 Task: Find connections with filter location Chikodi with filter topic #houseforsalewith filter profile language French with filter current company Lavazza Group with filter school The Doon School with filter industry Cable and Satellite Programming with filter service category Consulting with filter keywords title Front Desk Manager
Action: Mouse moved to (661, 77)
Screenshot: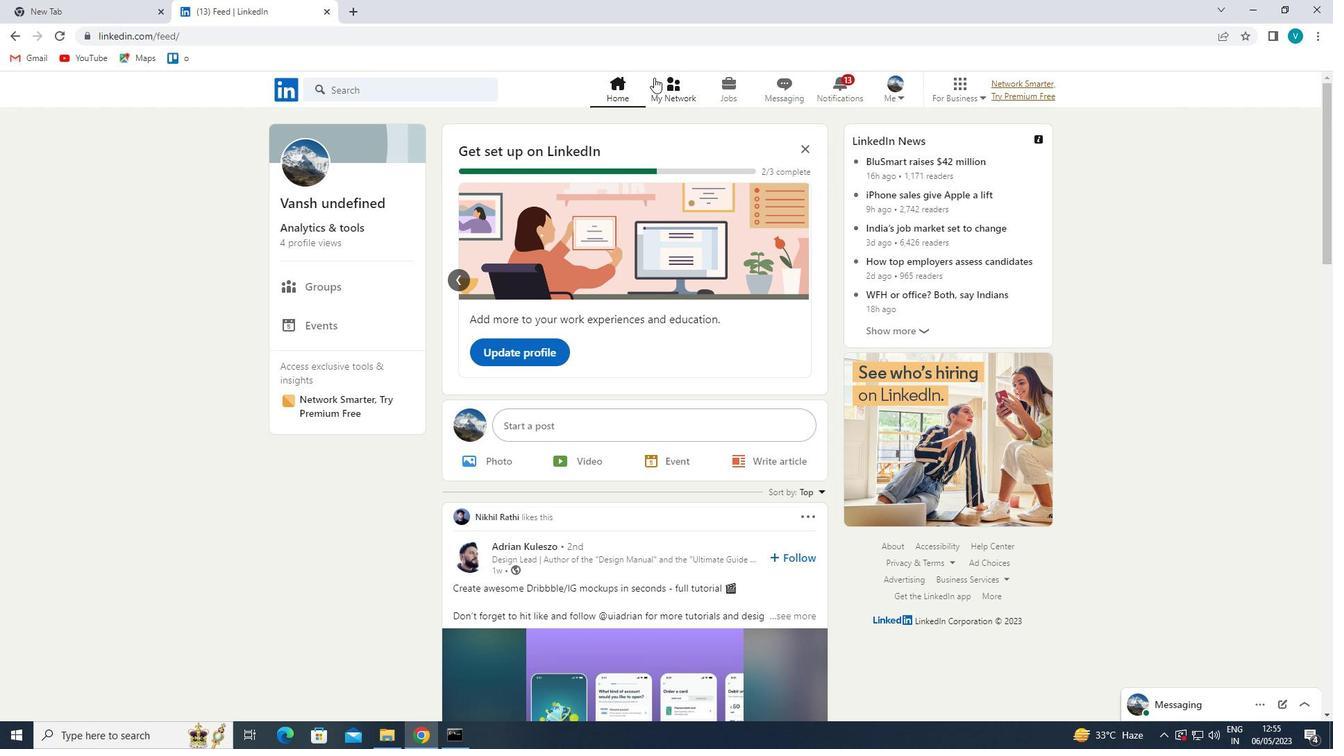 
Action: Mouse pressed left at (661, 77)
Screenshot: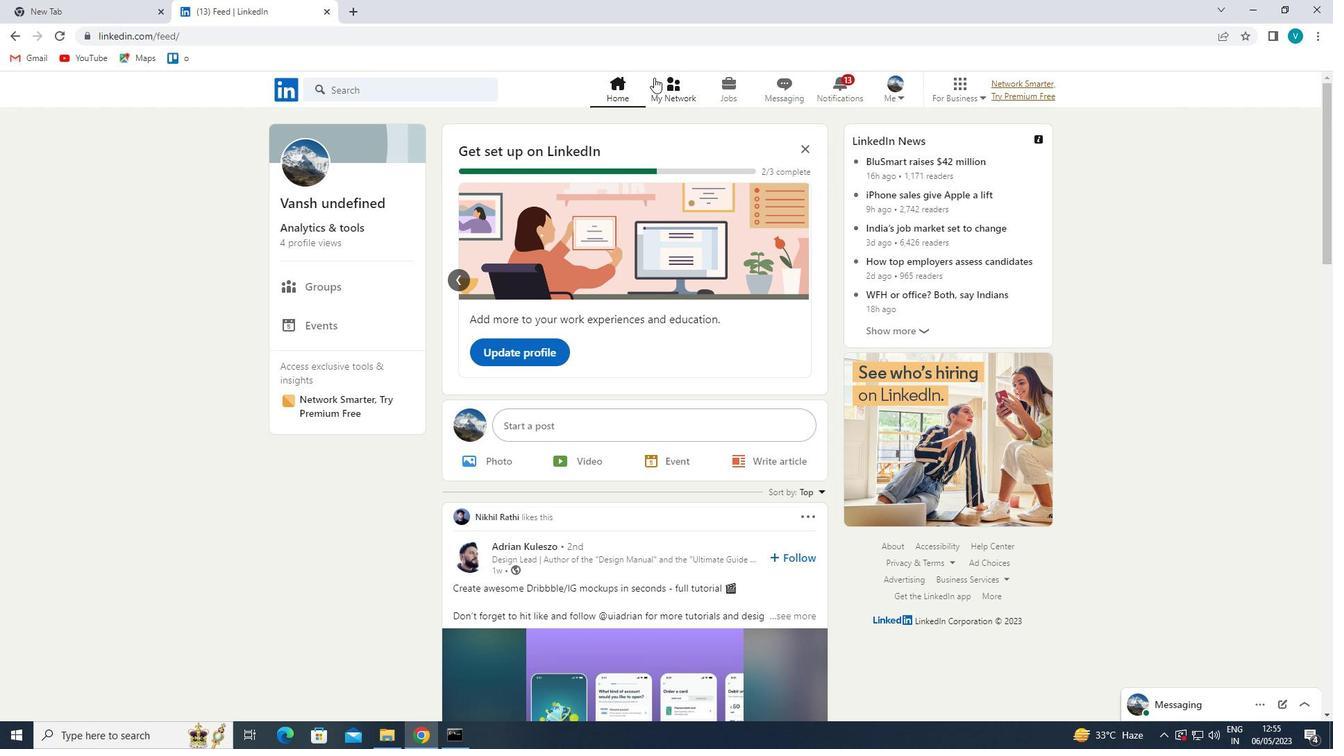 
Action: Mouse moved to (411, 171)
Screenshot: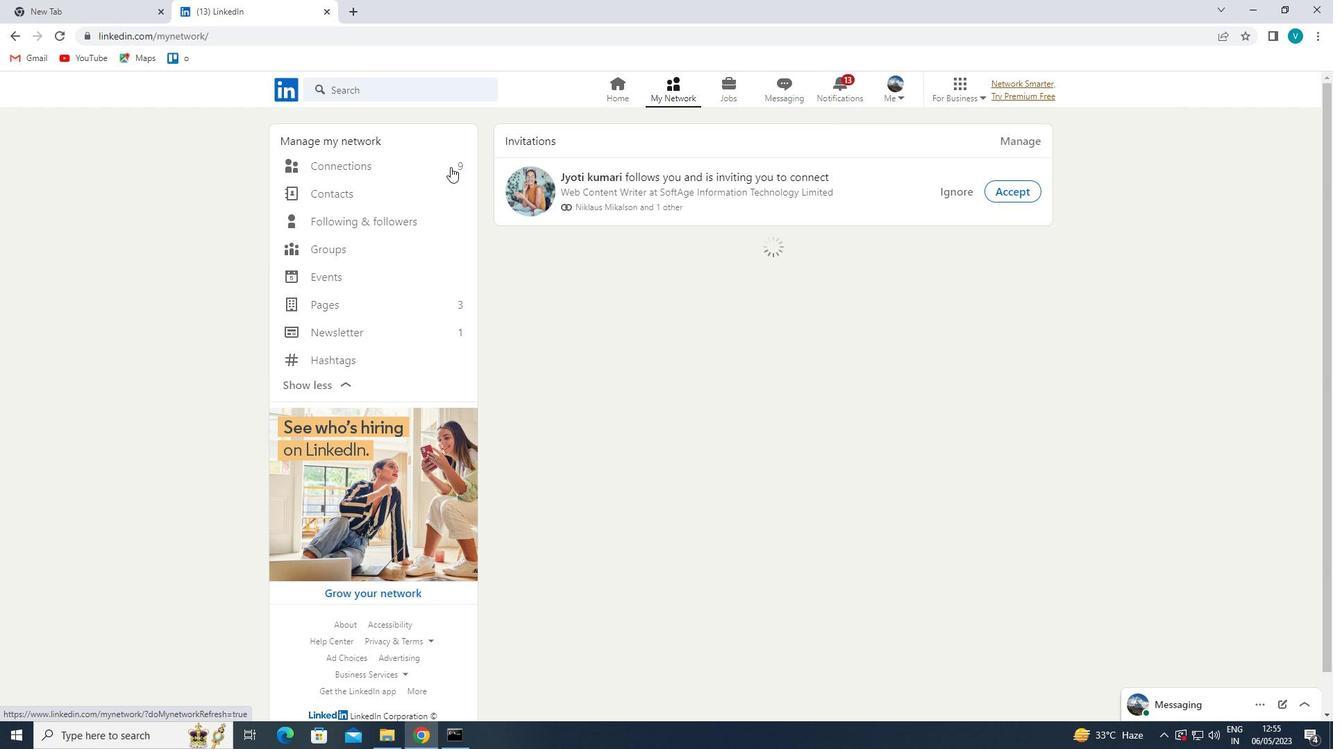 
Action: Mouse pressed left at (411, 171)
Screenshot: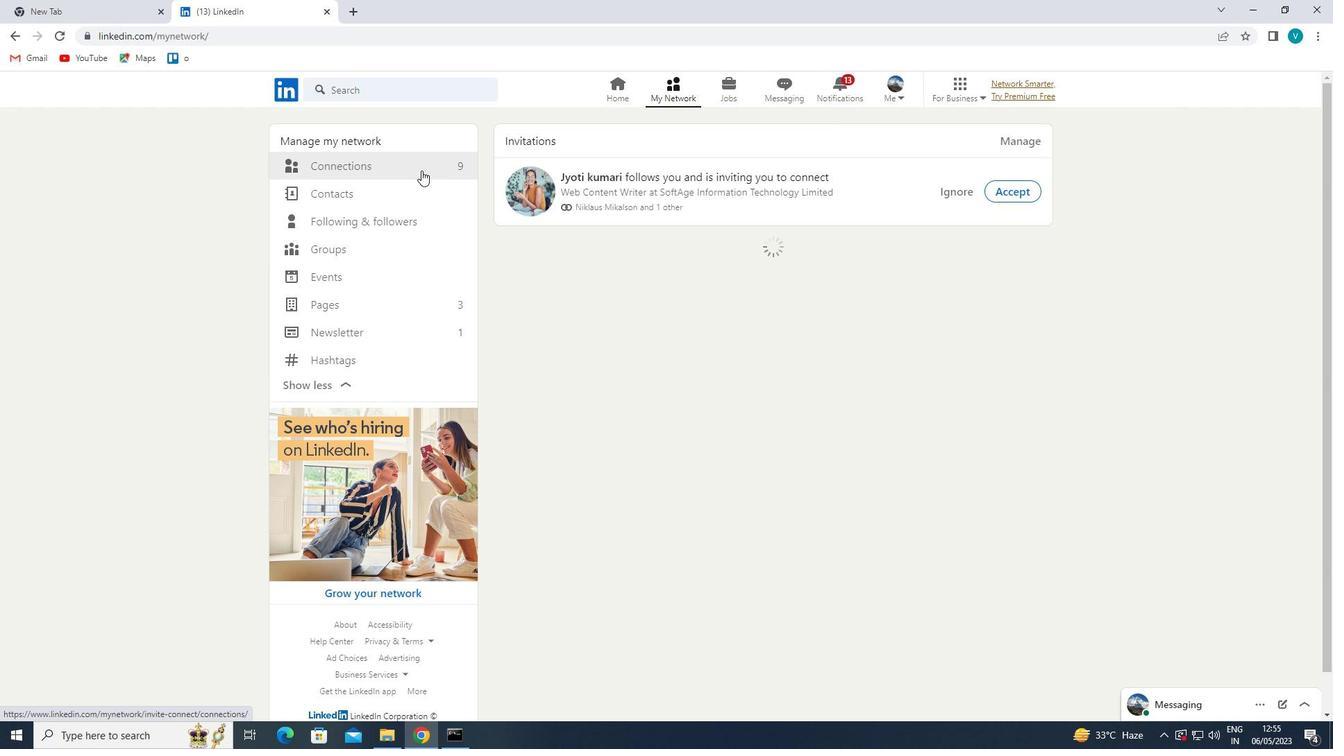 
Action: Mouse moved to (764, 158)
Screenshot: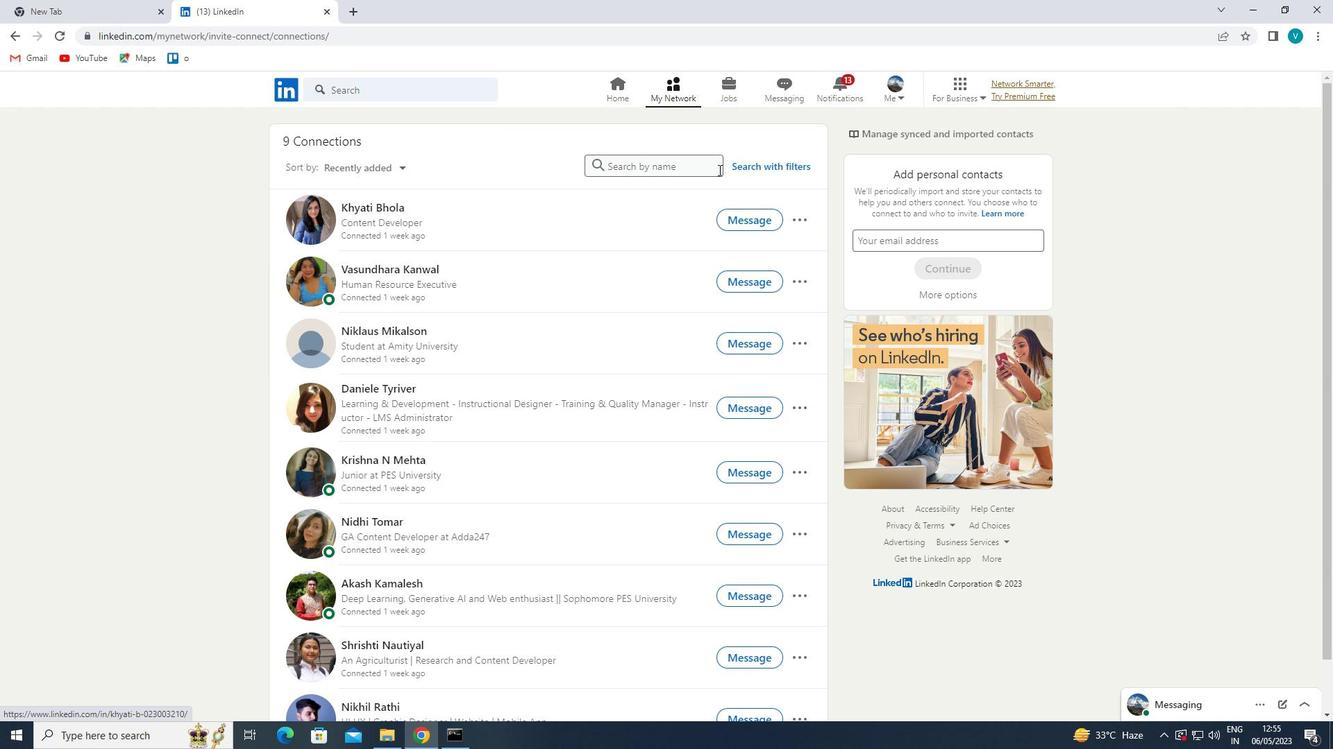 
Action: Mouse pressed left at (764, 158)
Screenshot: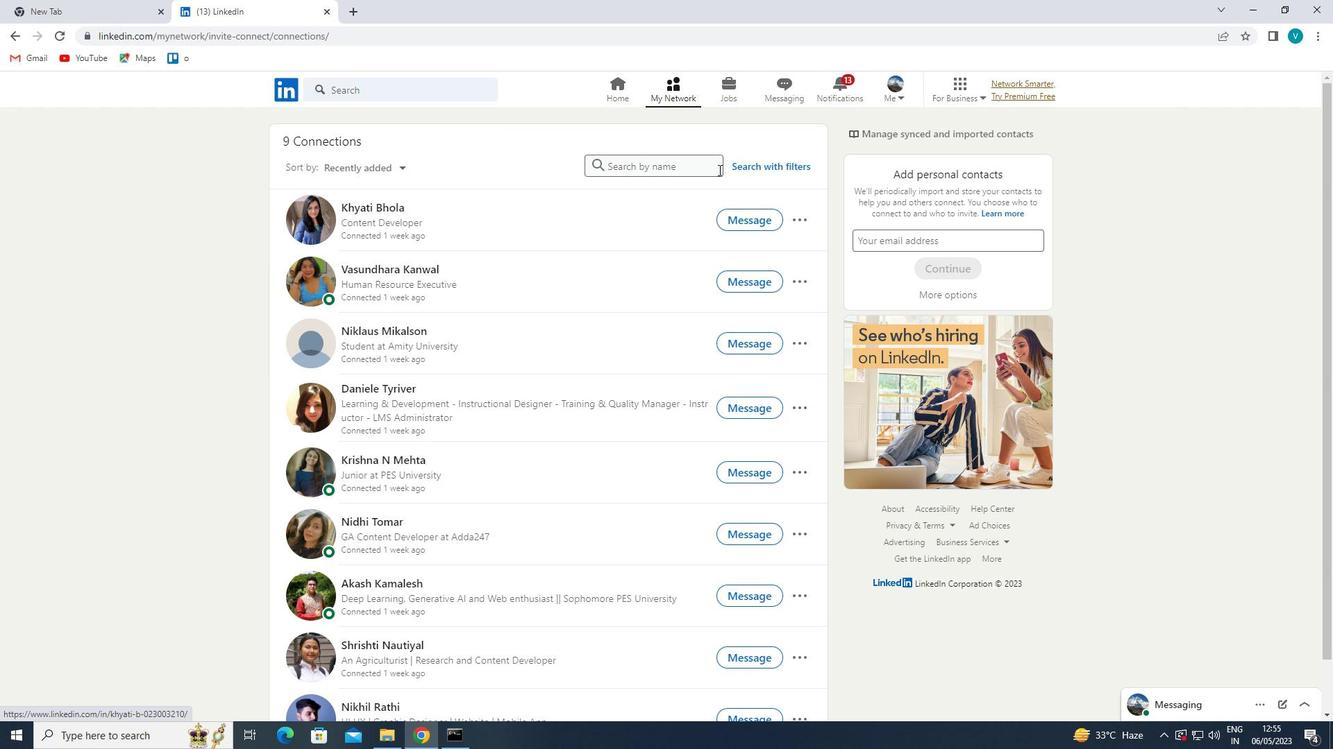 
Action: Mouse moved to (672, 131)
Screenshot: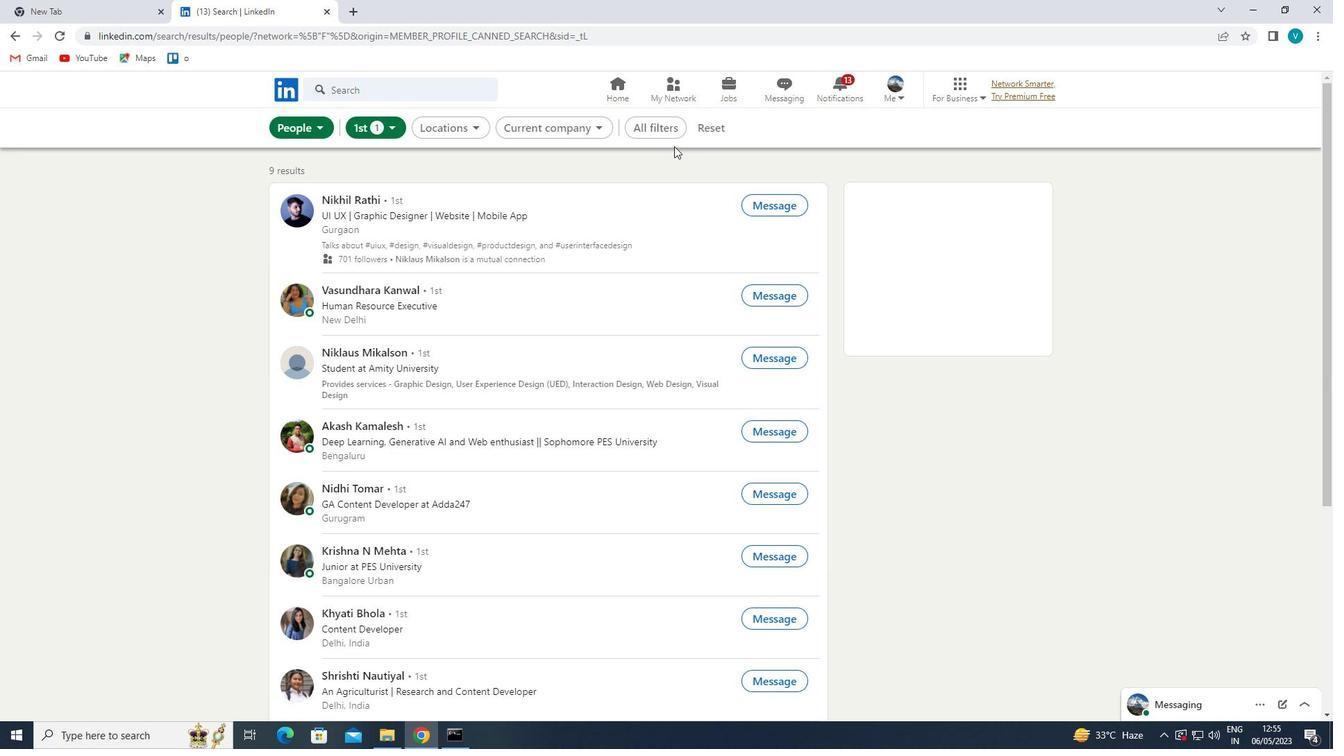 
Action: Mouse pressed left at (672, 131)
Screenshot: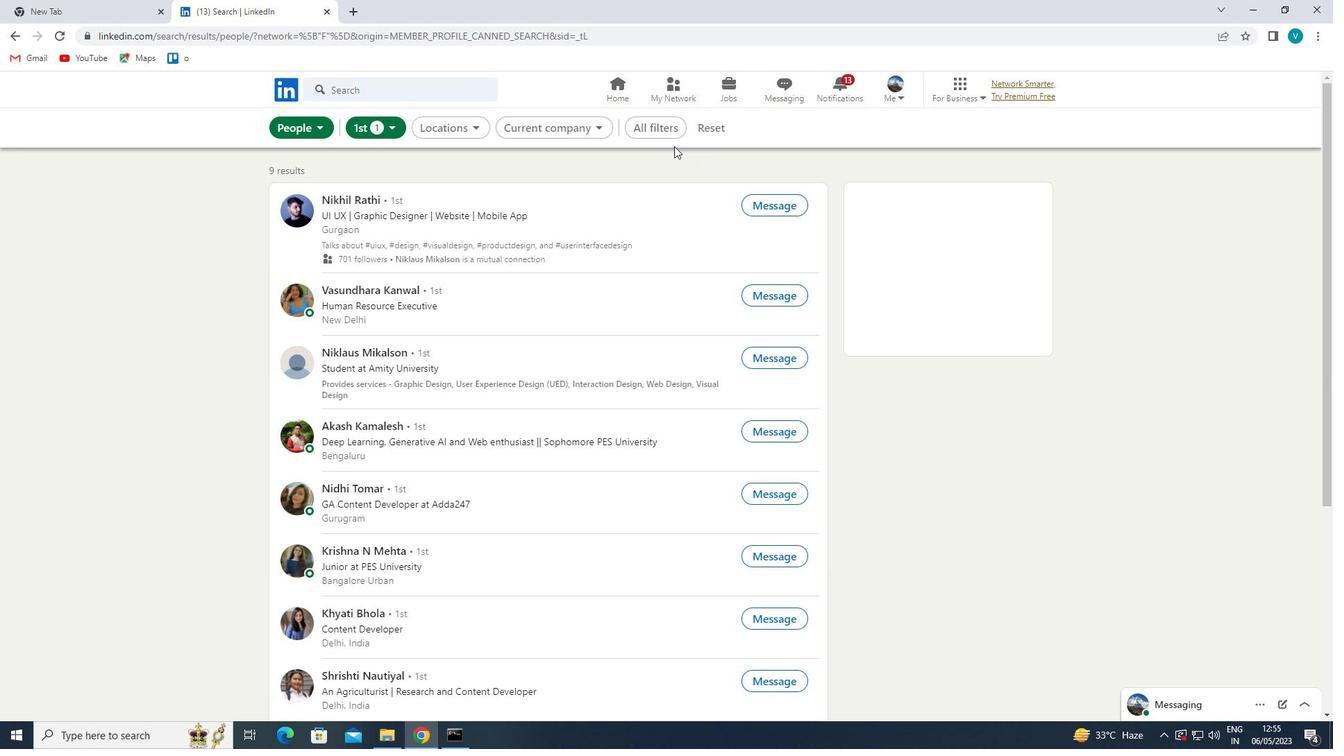 
Action: Mouse moved to (1151, 338)
Screenshot: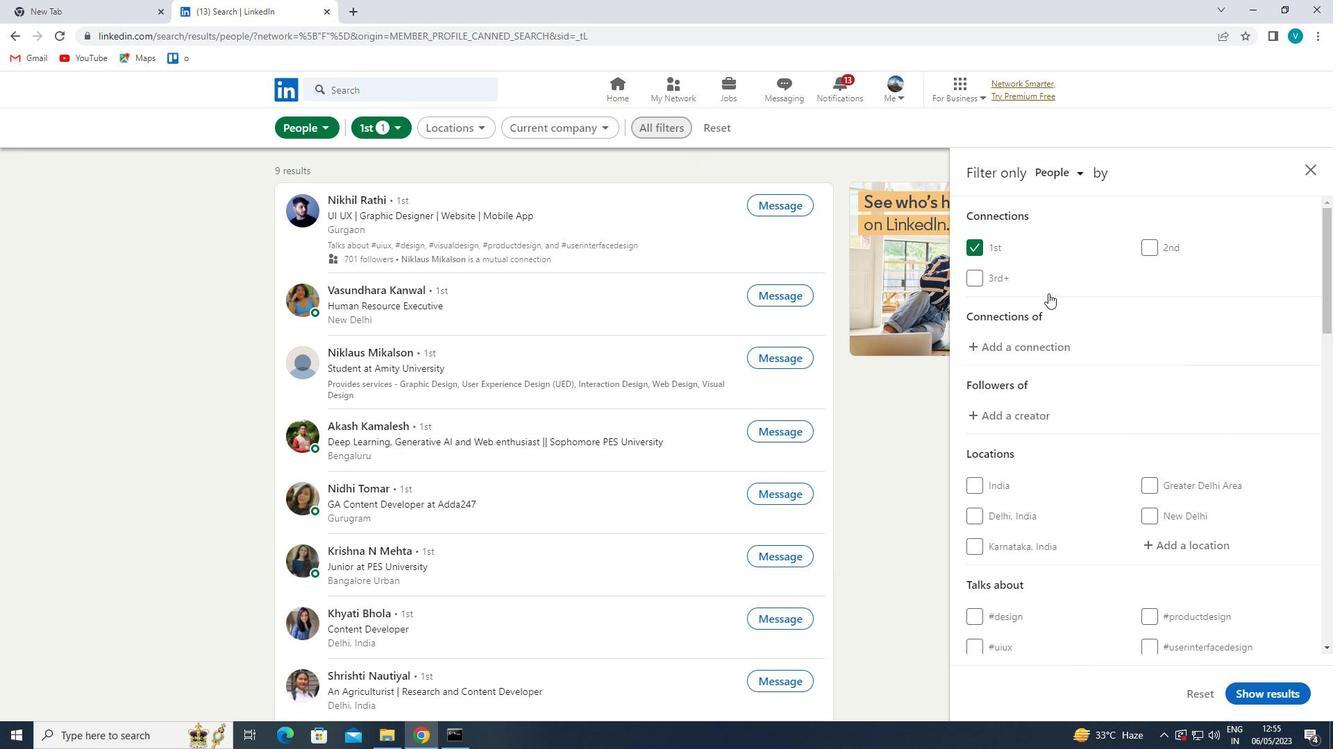 
Action: Mouse scrolled (1151, 338) with delta (0, 0)
Screenshot: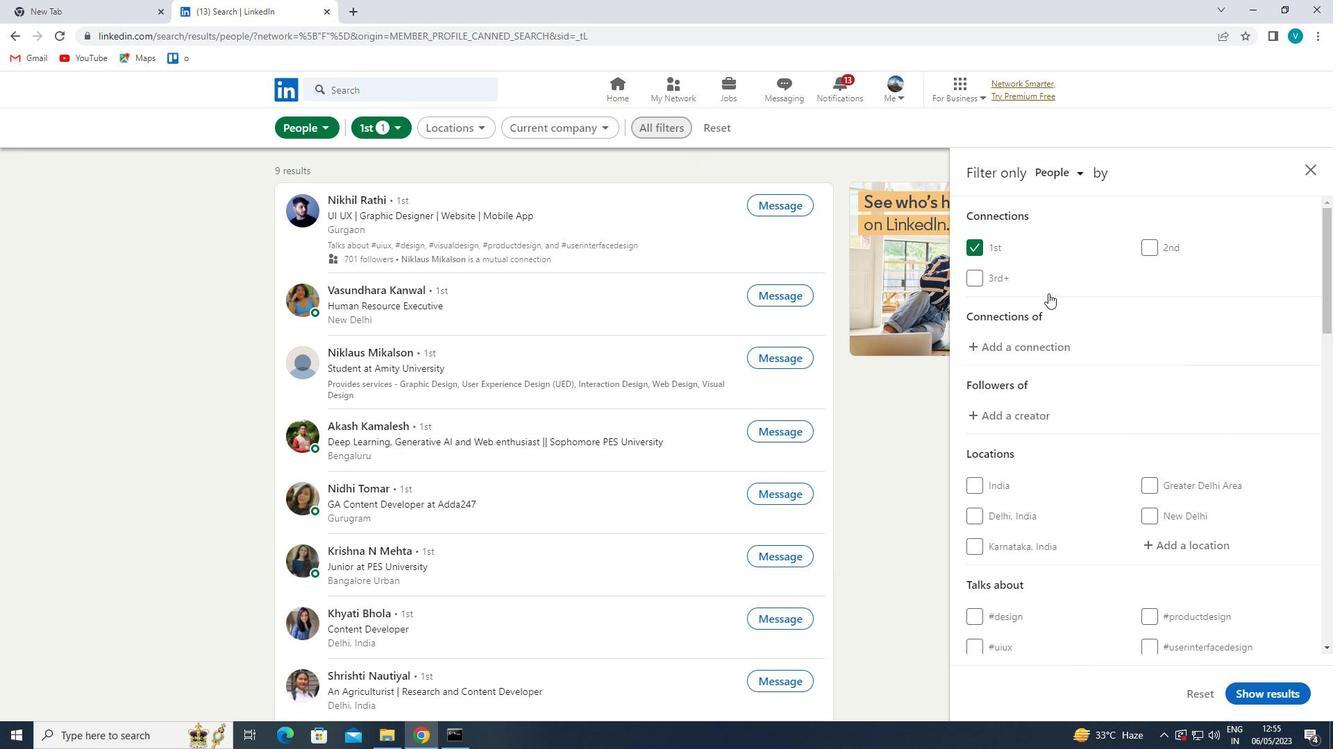 
Action: Mouse scrolled (1151, 338) with delta (0, 0)
Screenshot: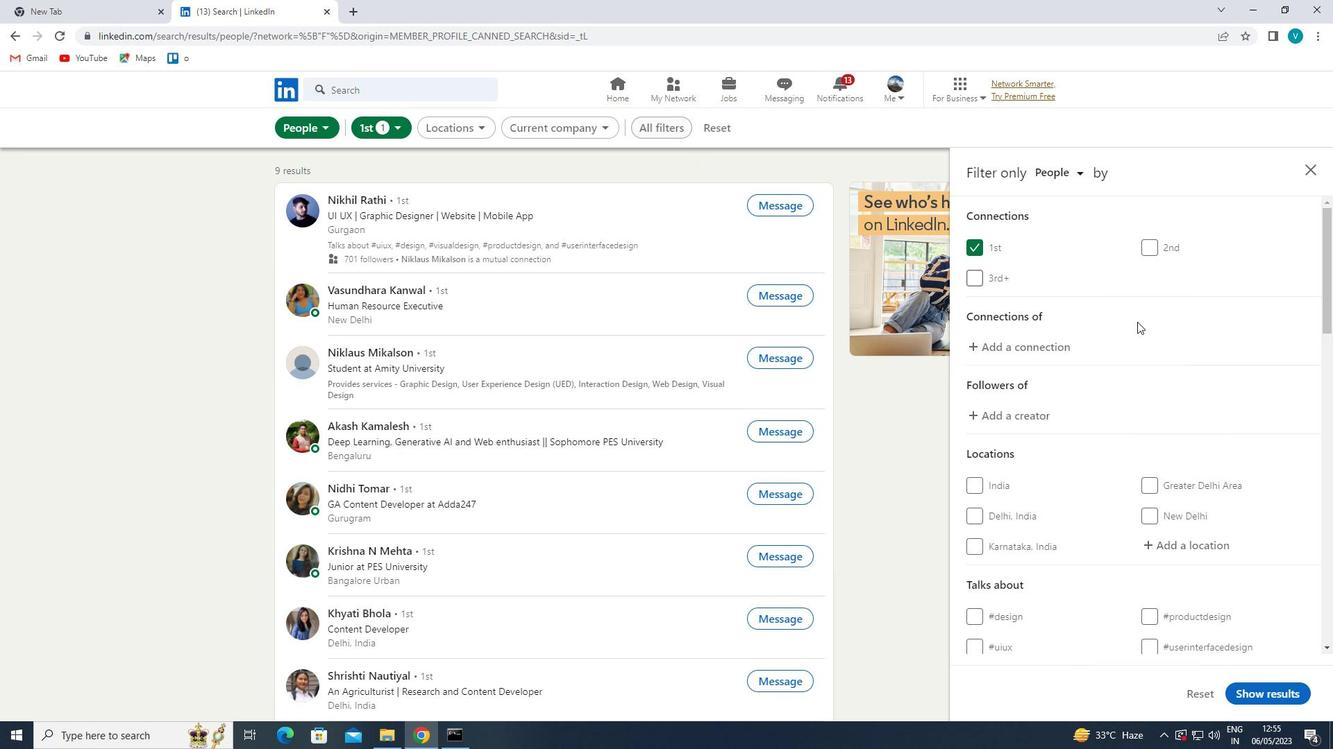 
Action: Mouse moved to (1184, 407)
Screenshot: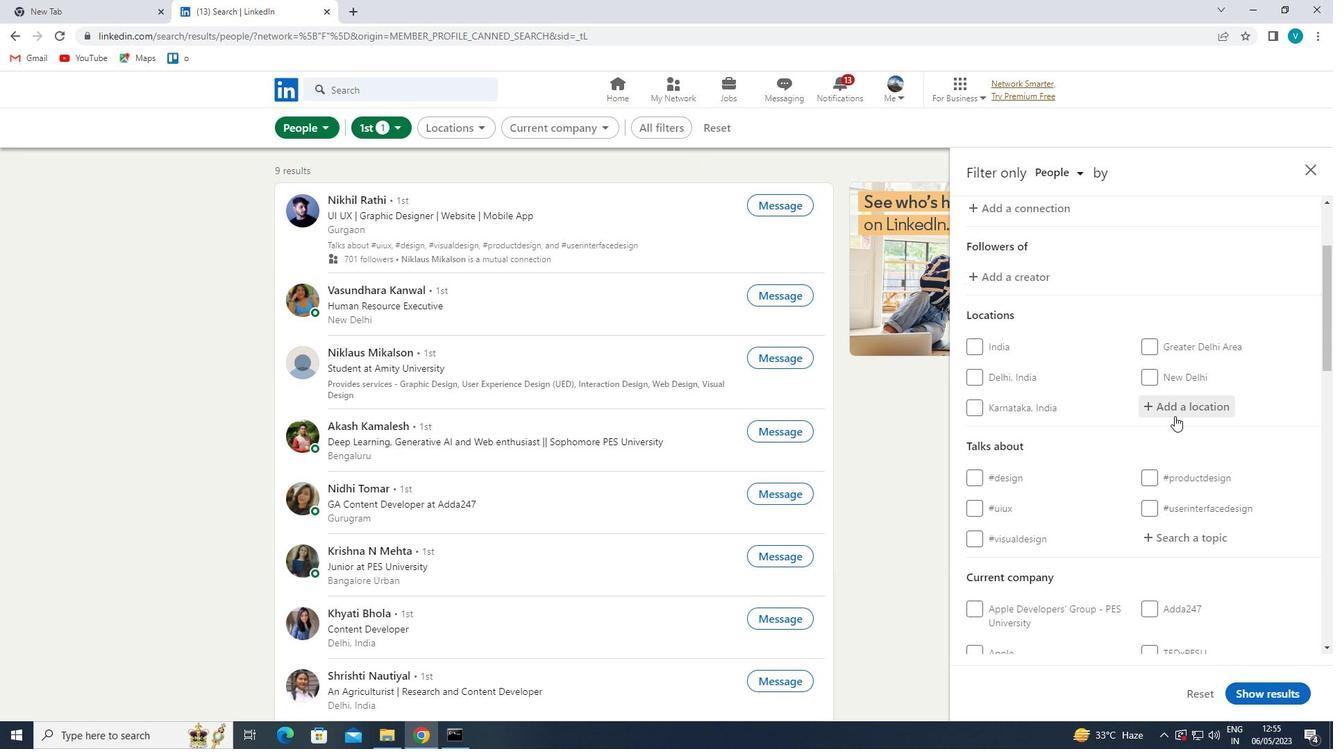 
Action: Mouse pressed left at (1184, 407)
Screenshot: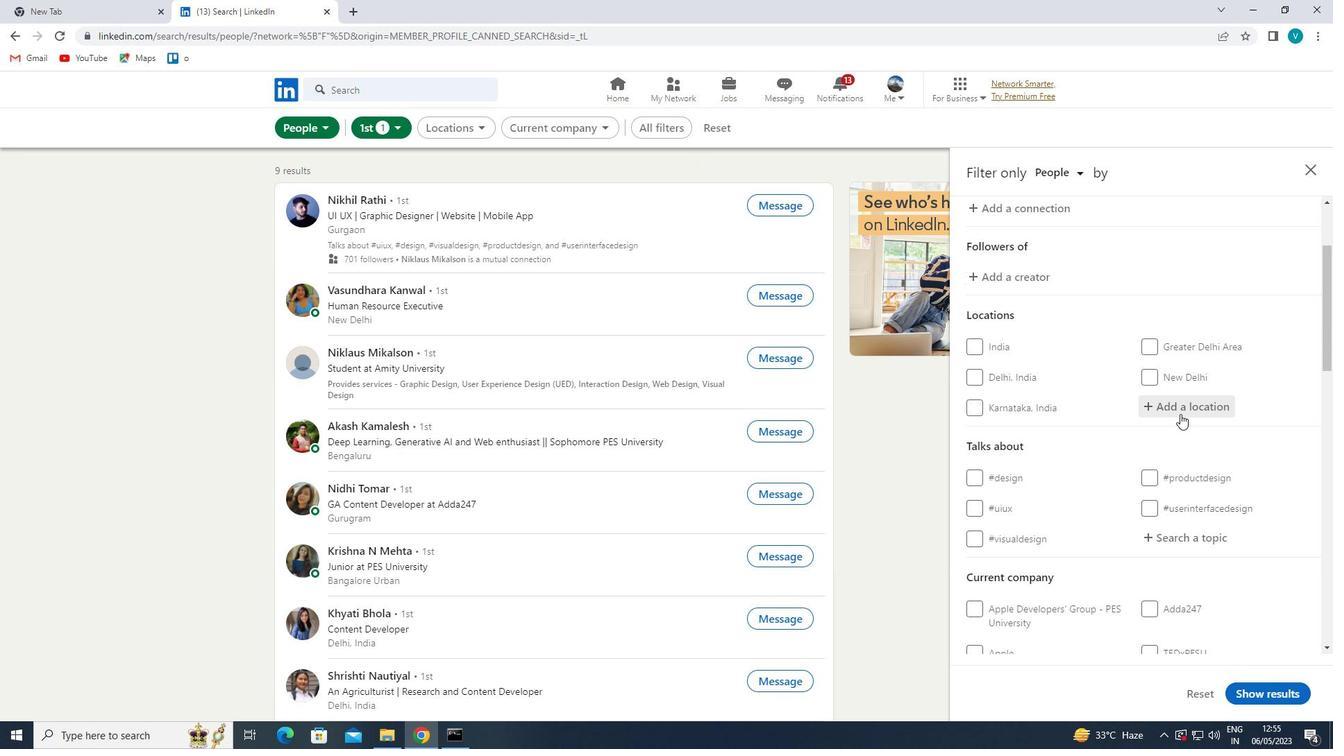 
Action: Mouse moved to (1164, 414)
Screenshot: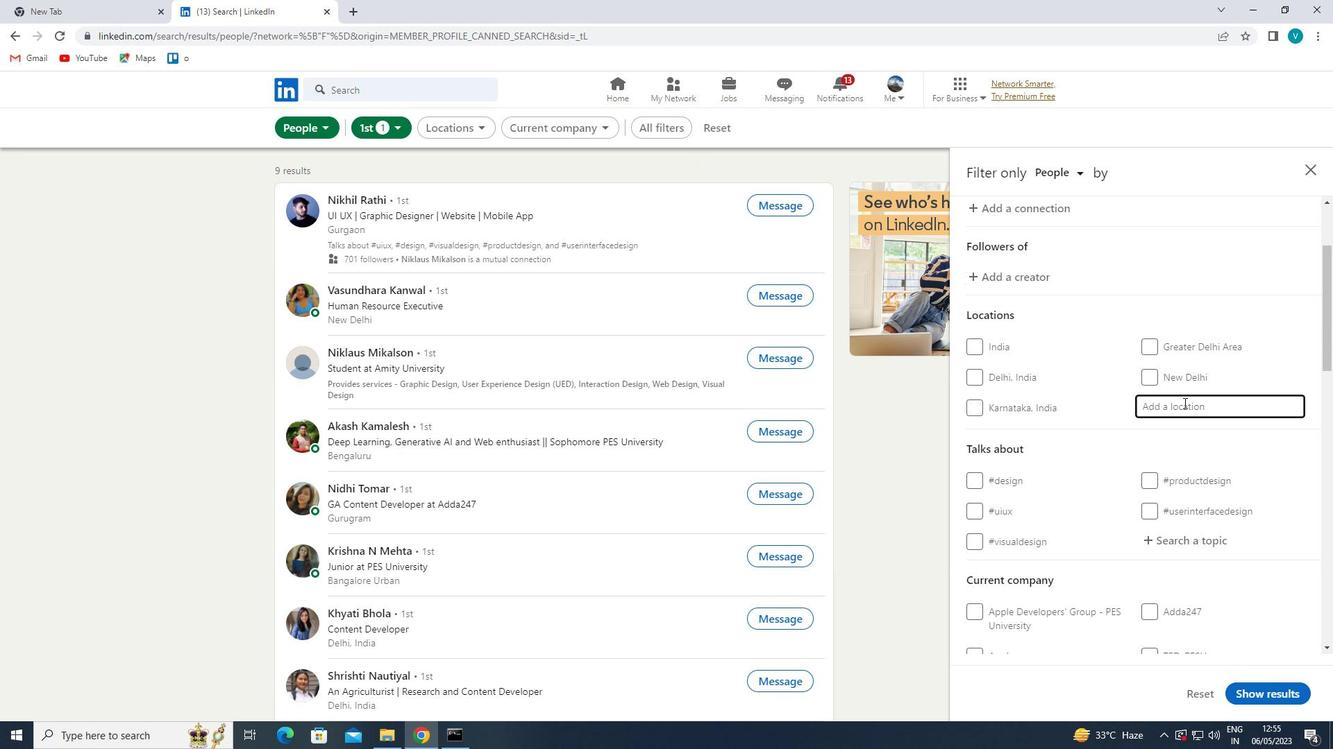 
Action: Key pressed <Key.shift>
Screenshot: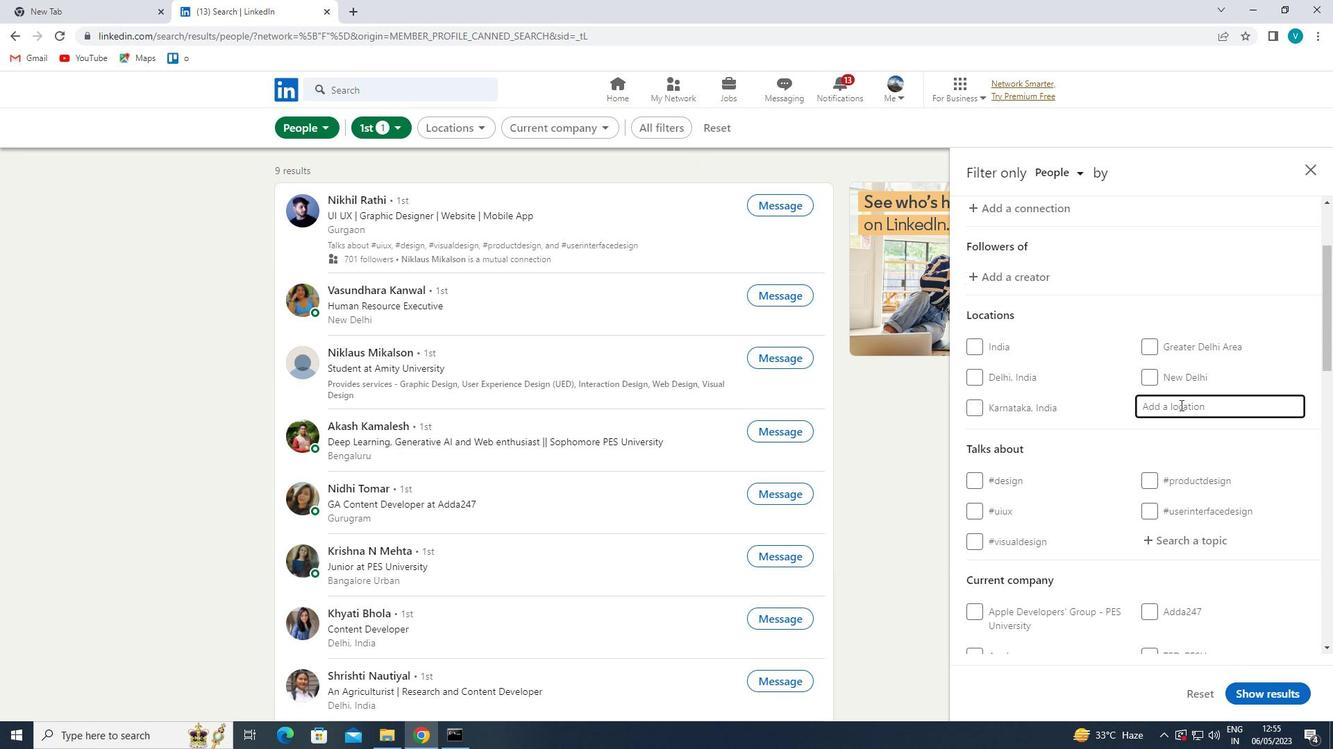 
Action: Mouse moved to (1159, 417)
Screenshot: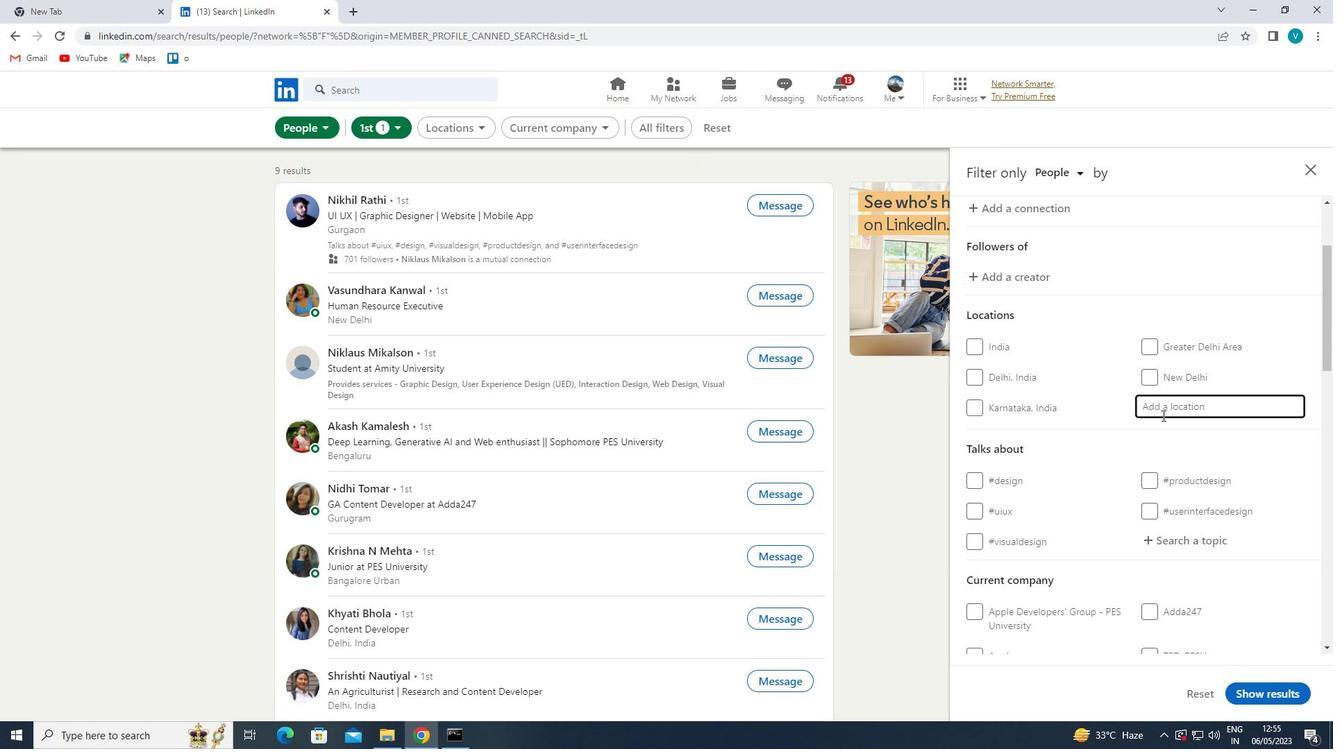 
Action: Key pressed CHIKODI
Screenshot: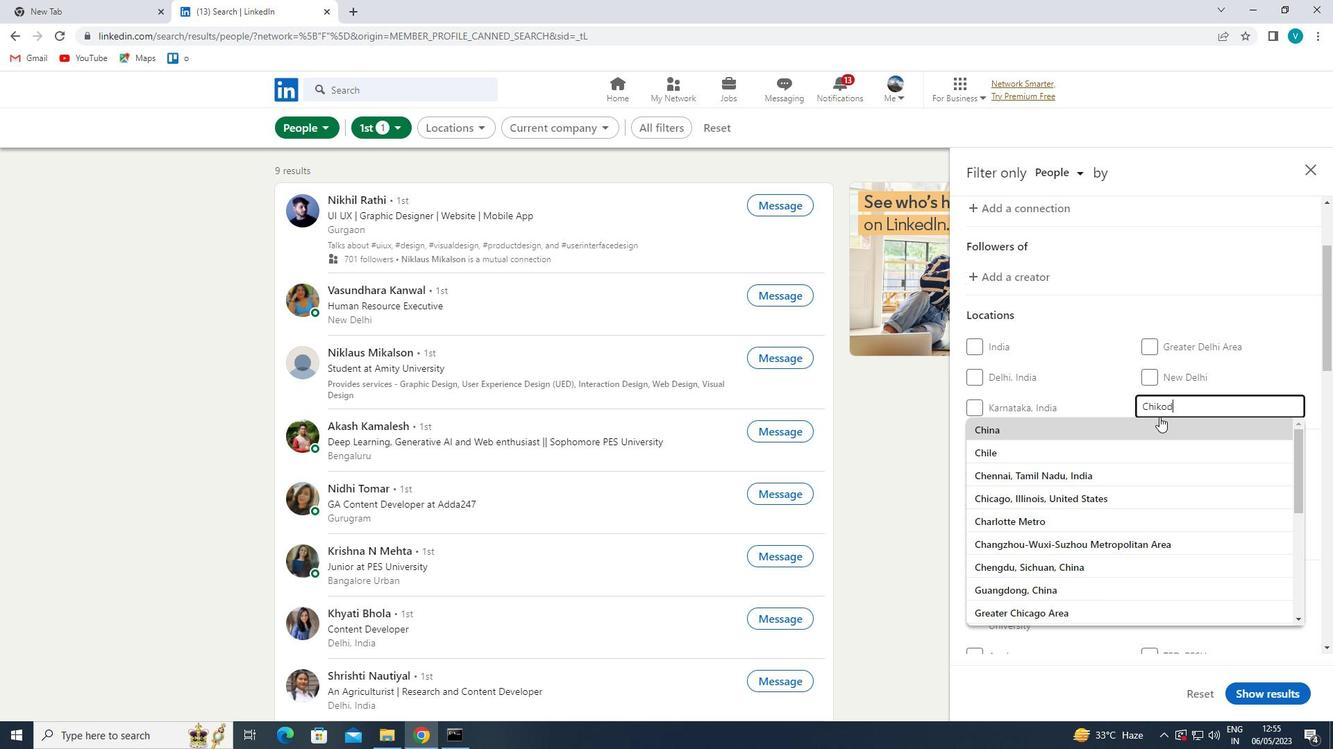
Action: Mouse moved to (1149, 423)
Screenshot: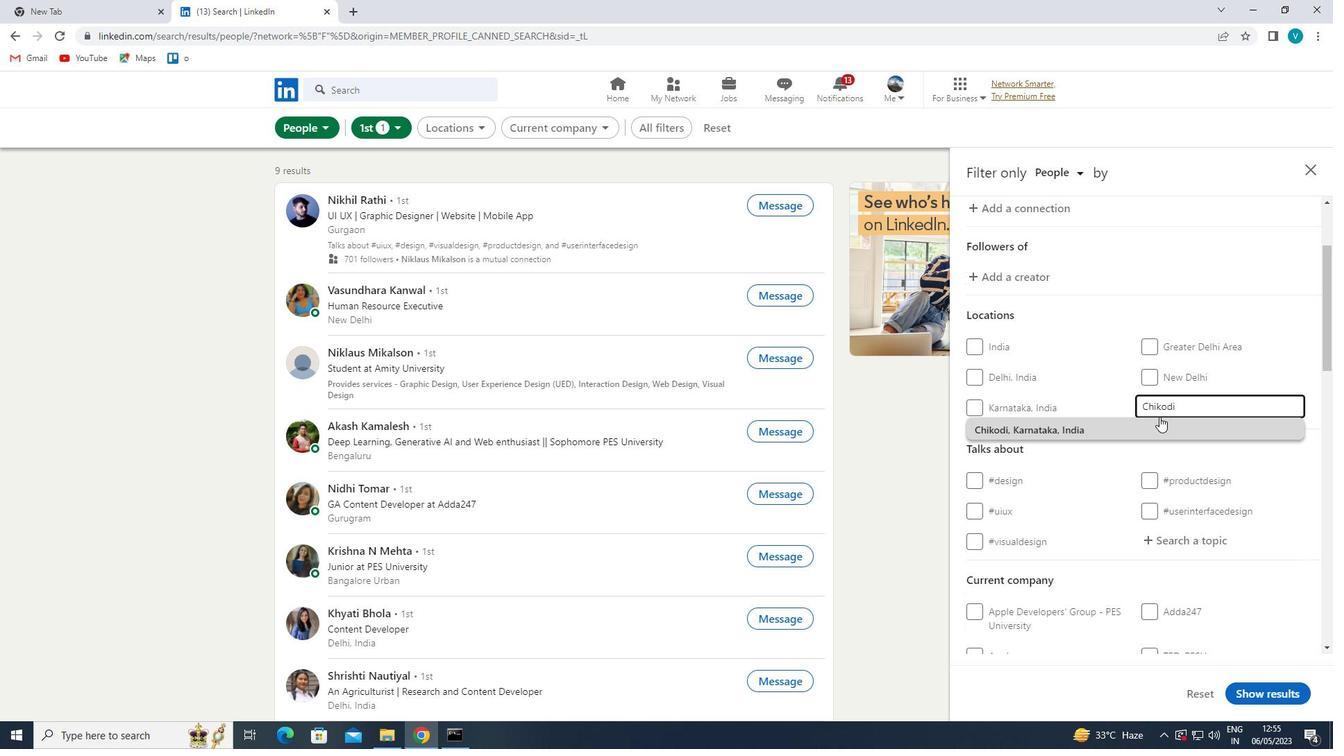 
Action: Mouse pressed left at (1149, 423)
Screenshot: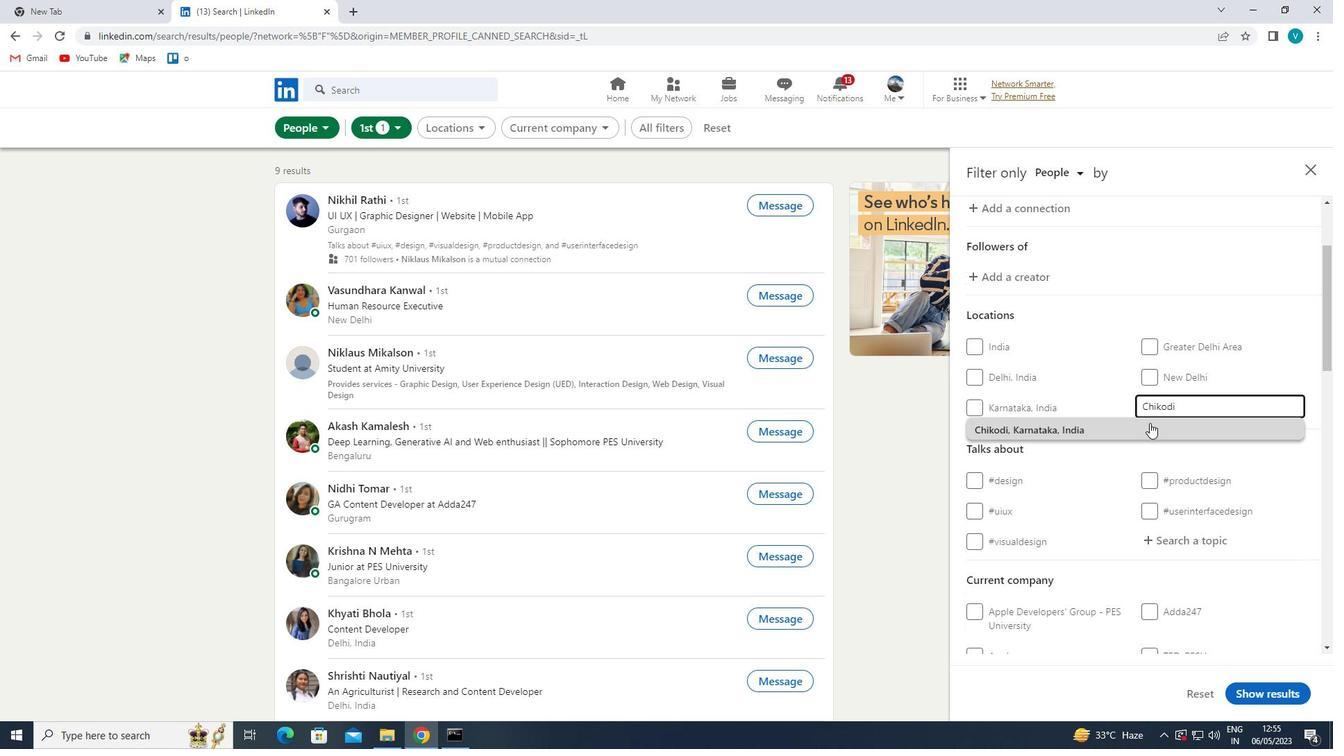 
Action: Mouse moved to (1149, 424)
Screenshot: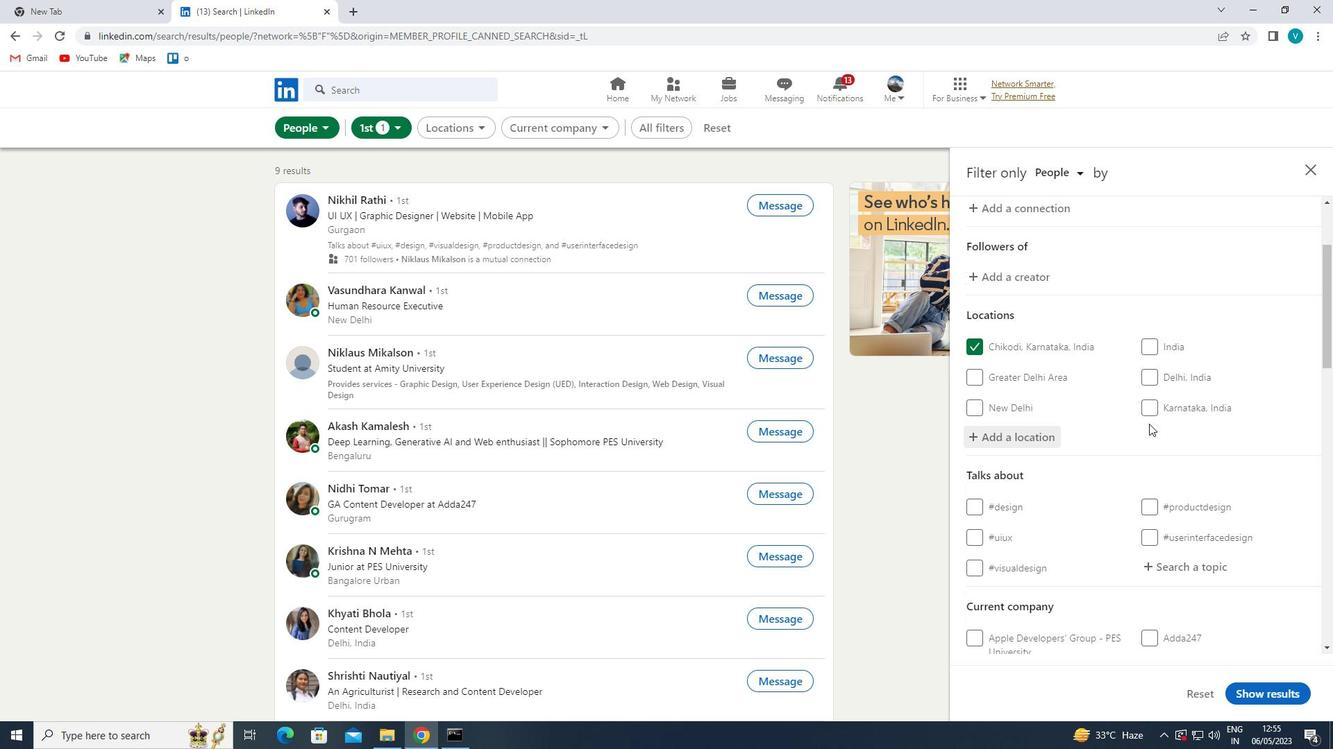 
Action: Mouse scrolled (1149, 423) with delta (0, 0)
Screenshot: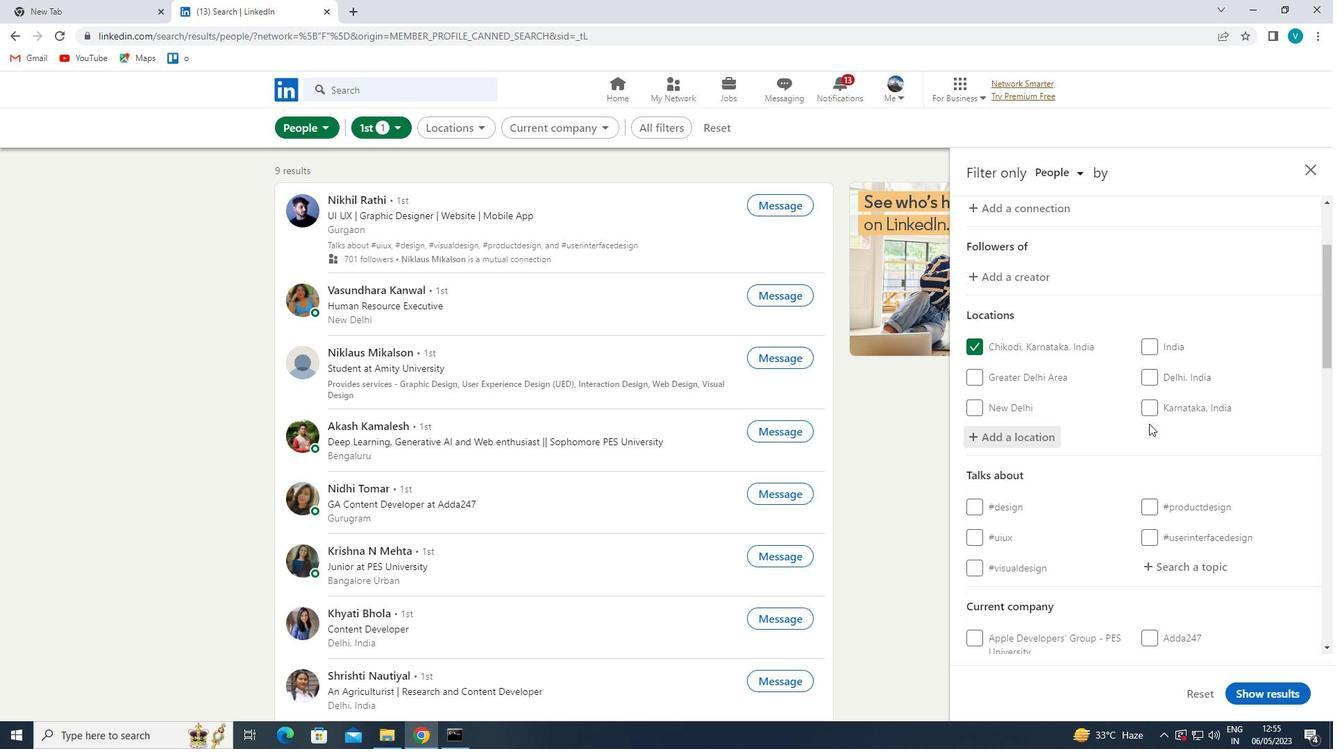 
Action: Mouse moved to (1148, 424)
Screenshot: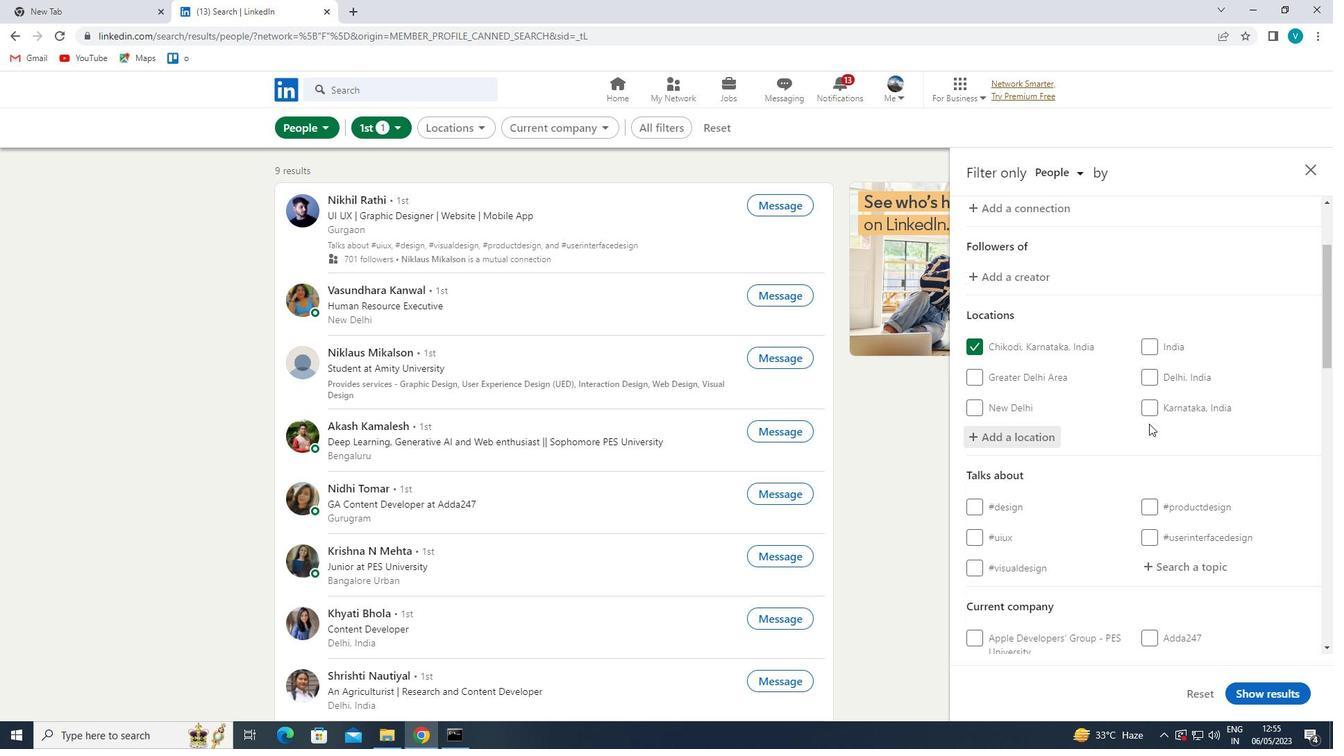 
Action: Mouse scrolled (1148, 423) with delta (0, 0)
Screenshot: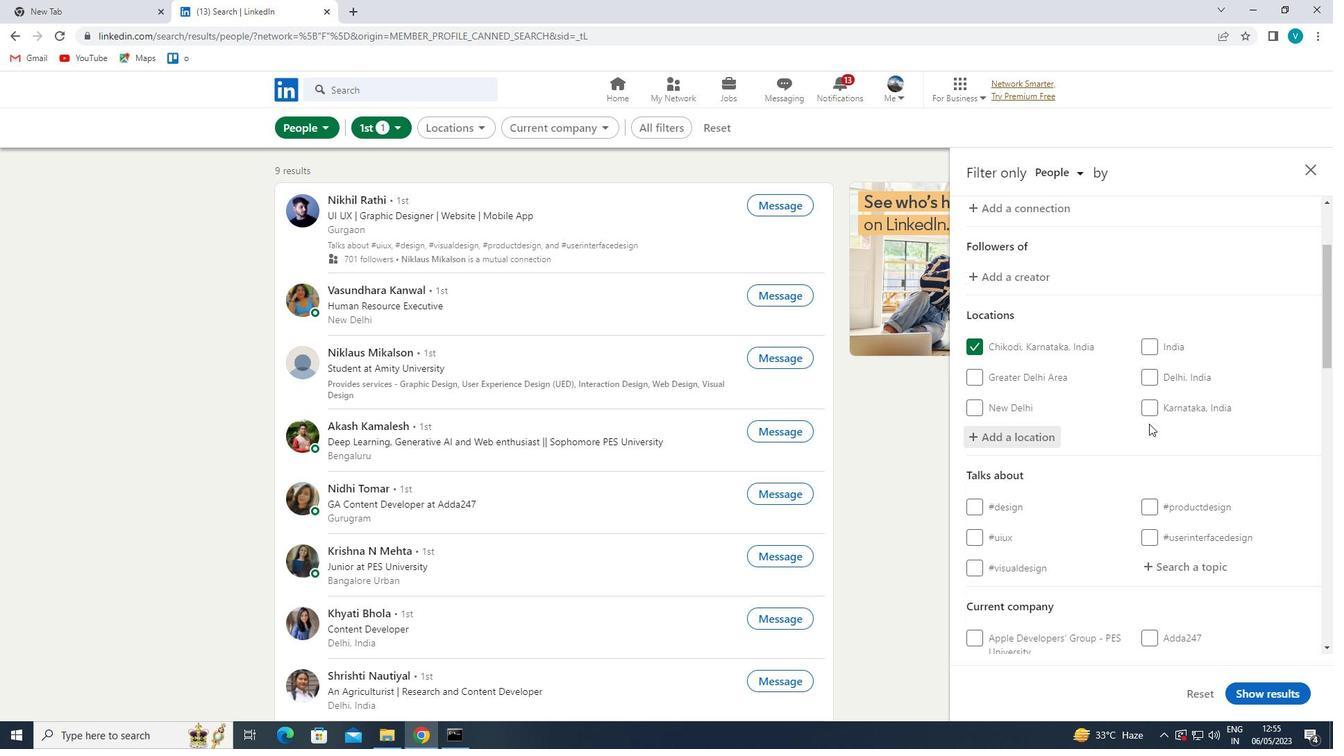 
Action: Mouse moved to (1179, 418)
Screenshot: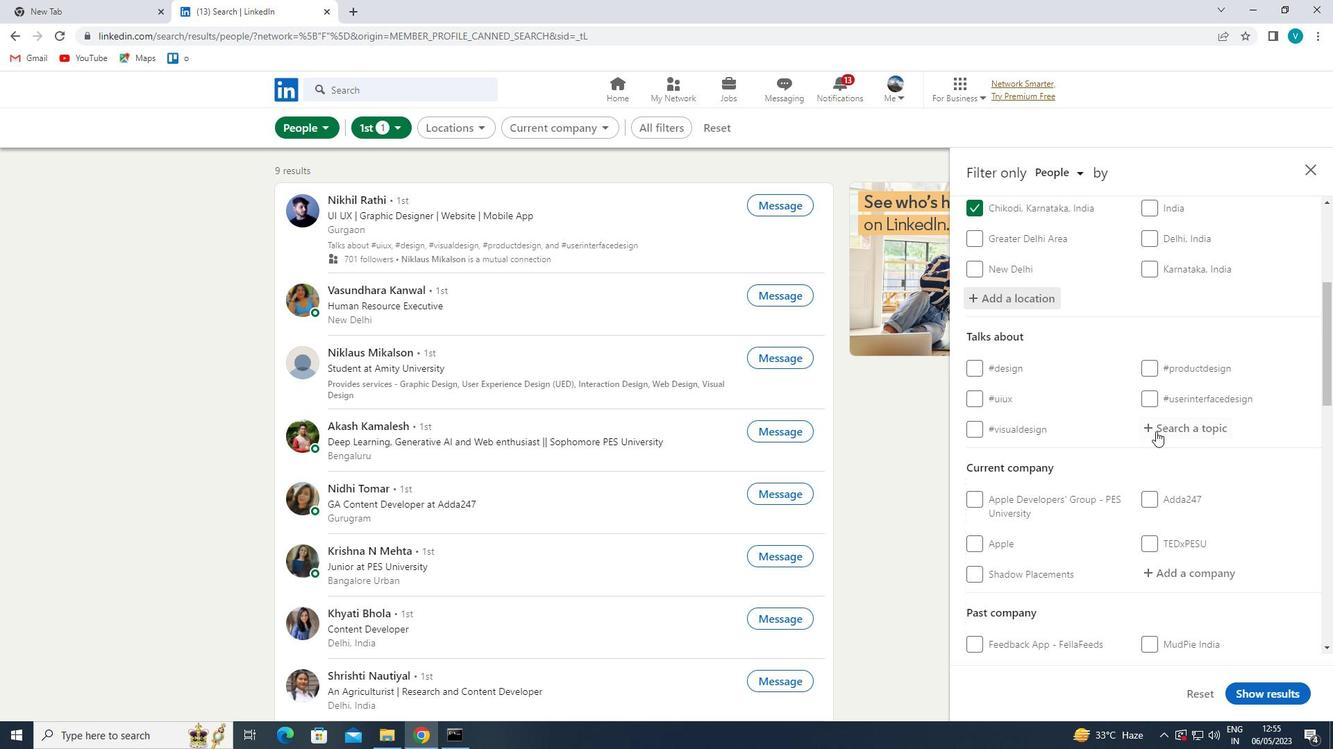 
Action: Mouse pressed left at (1179, 418)
Screenshot: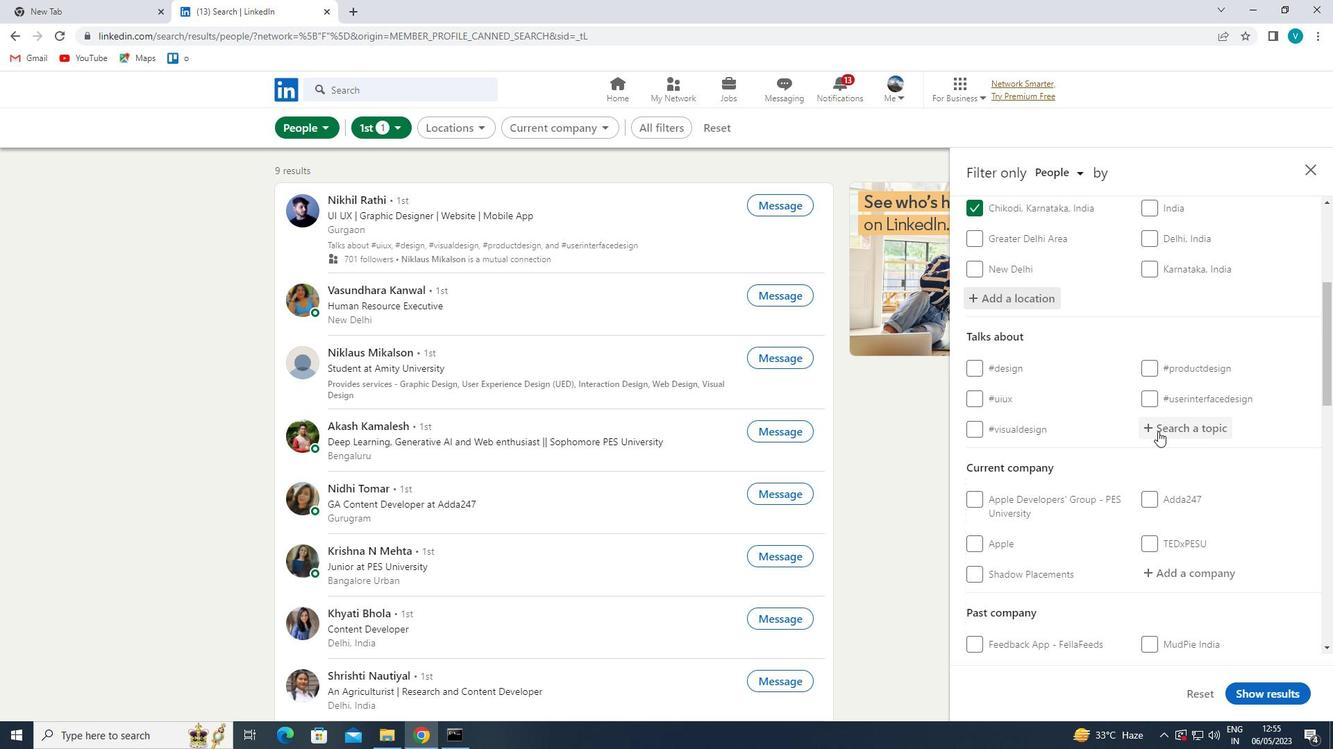 
Action: Mouse moved to (1175, 421)
Screenshot: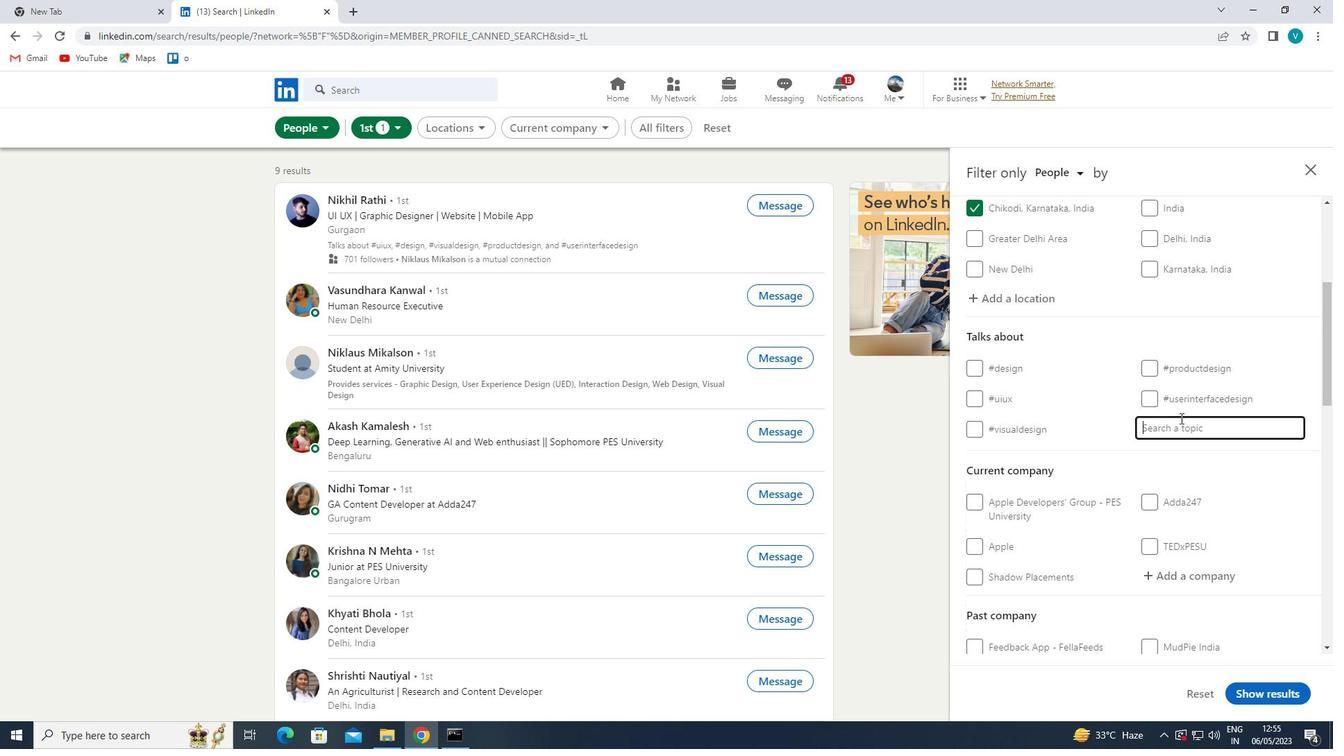 
Action: Key pressed HOUSEFOR
Screenshot: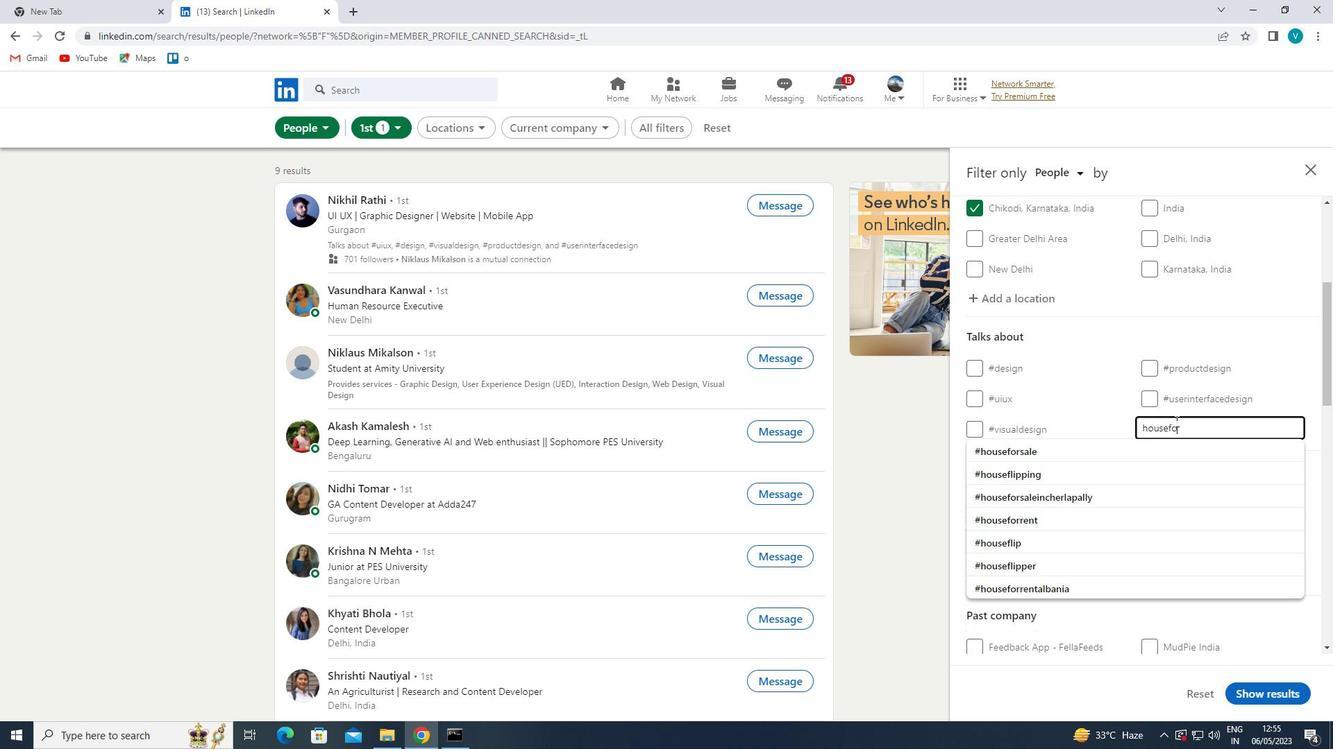 
Action: Mouse moved to (1132, 446)
Screenshot: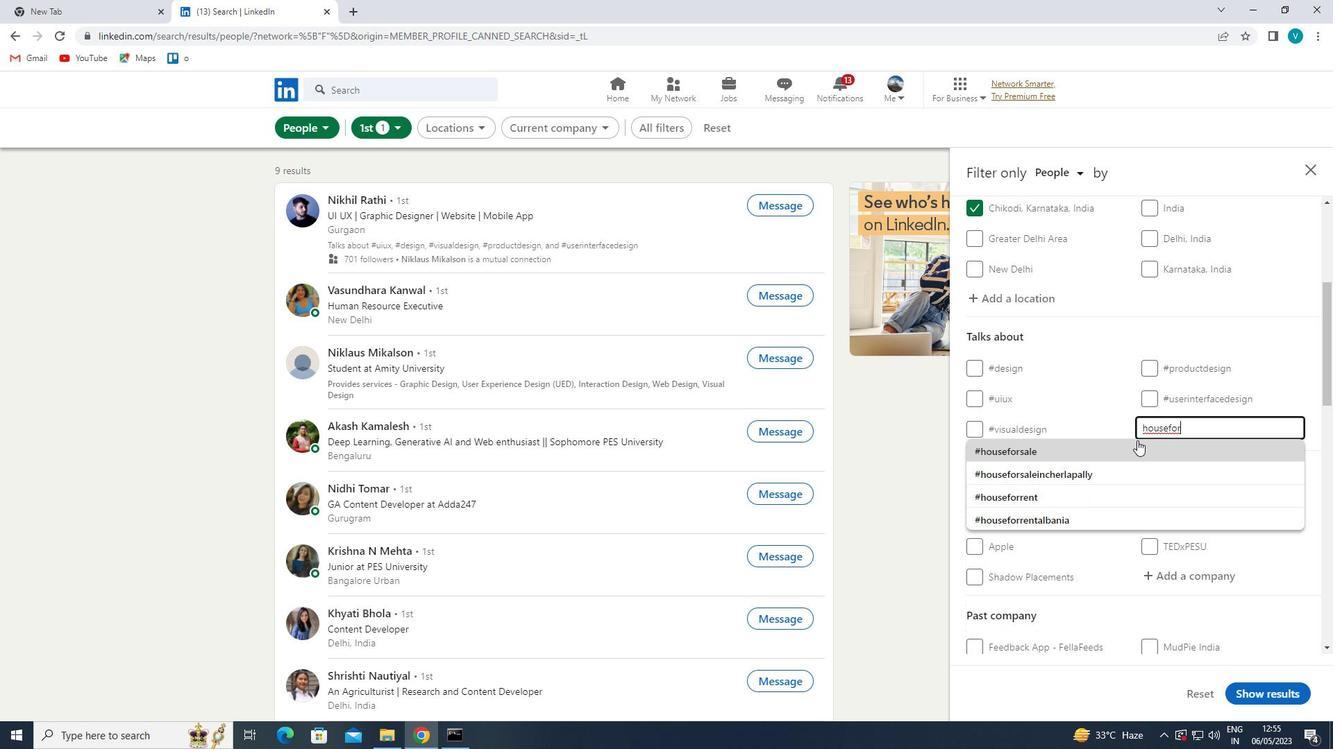 
Action: Mouse pressed left at (1132, 446)
Screenshot: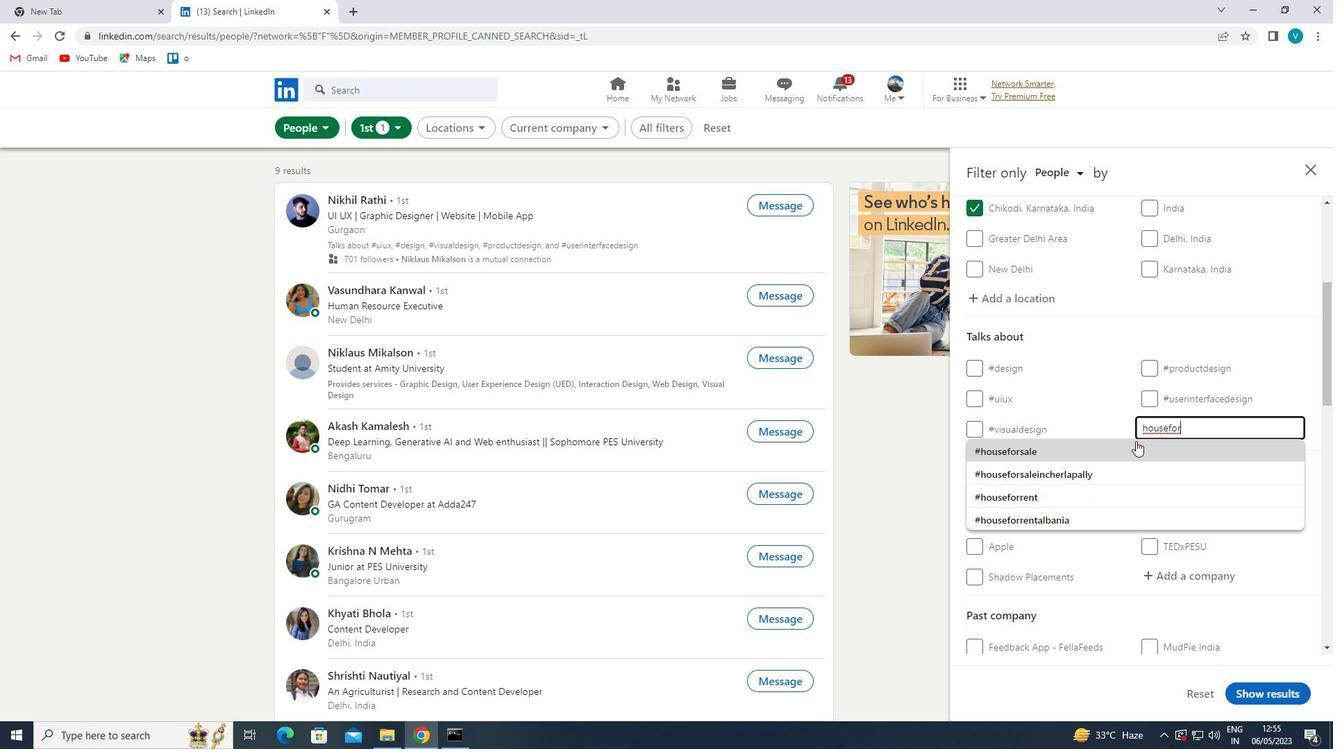 
Action: Mouse moved to (1147, 456)
Screenshot: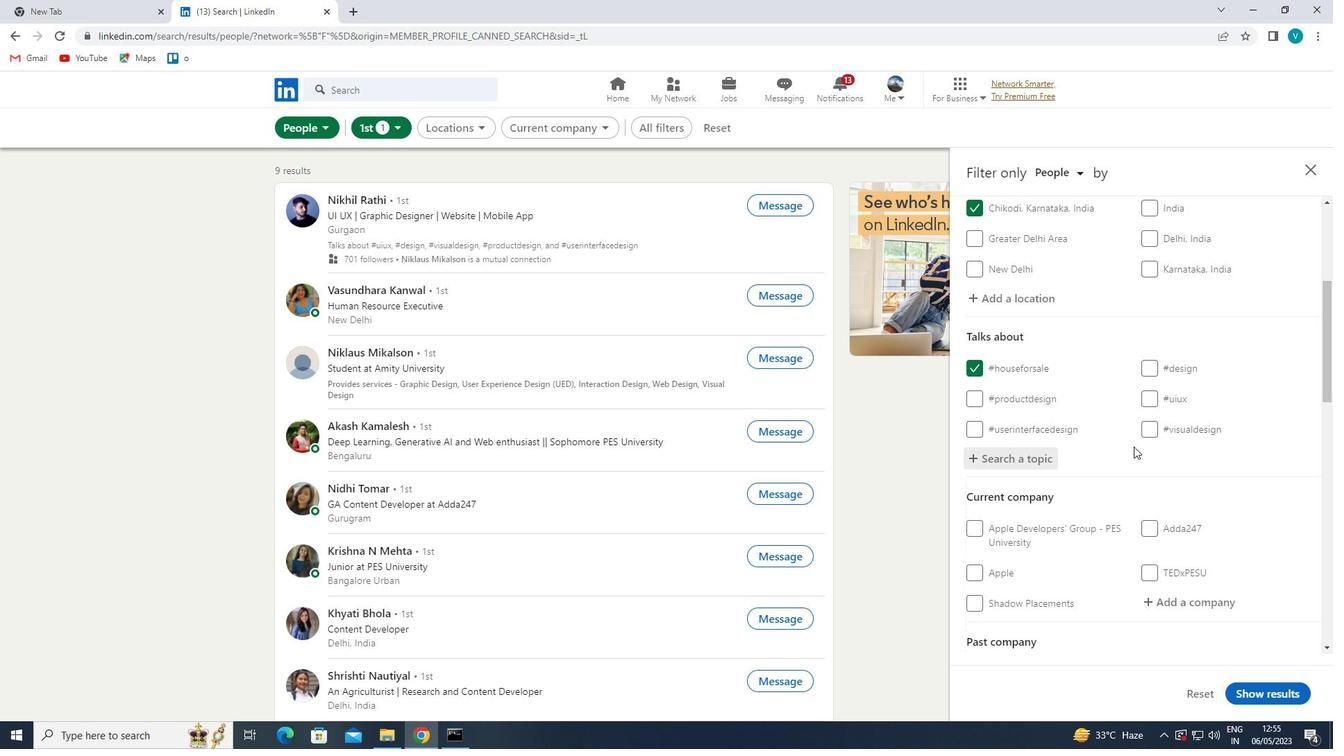 
Action: Mouse scrolled (1147, 456) with delta (0, 0)
Screenshot: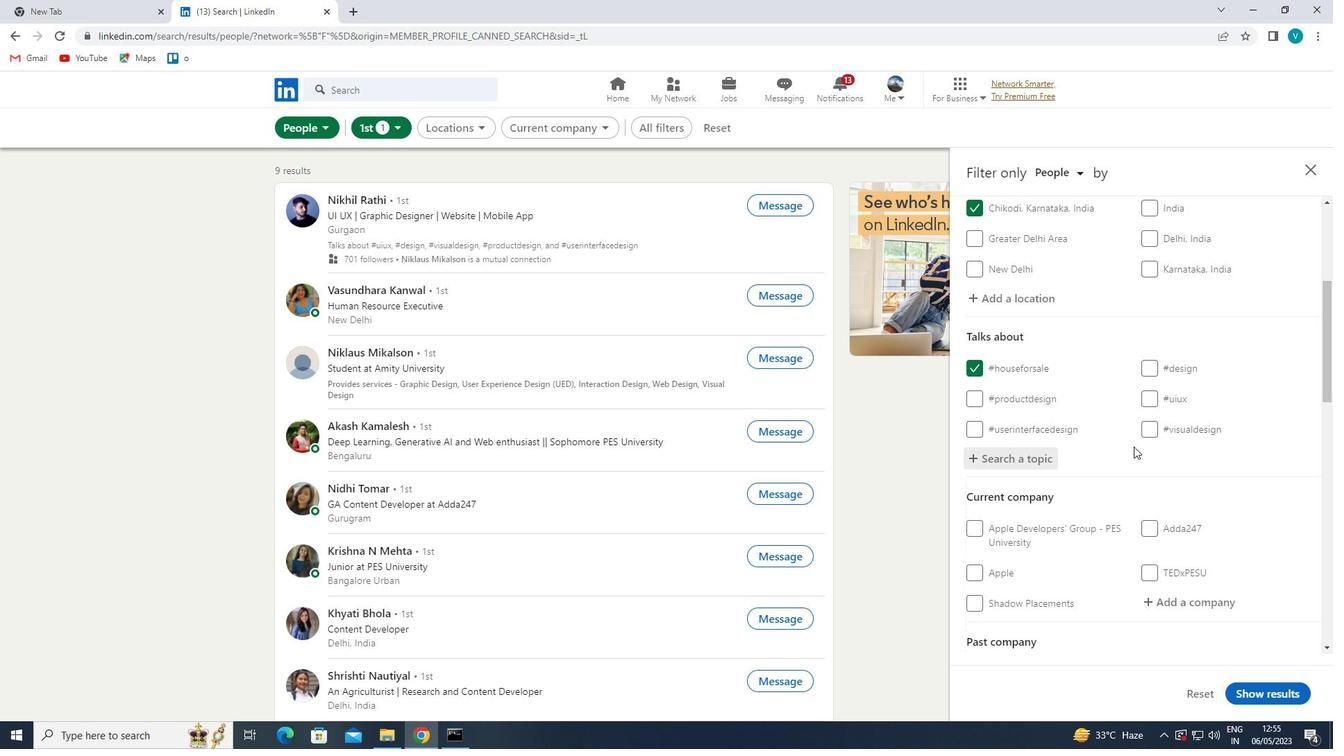 
Action: Mouse moved to (1161, 470)
Screenshot: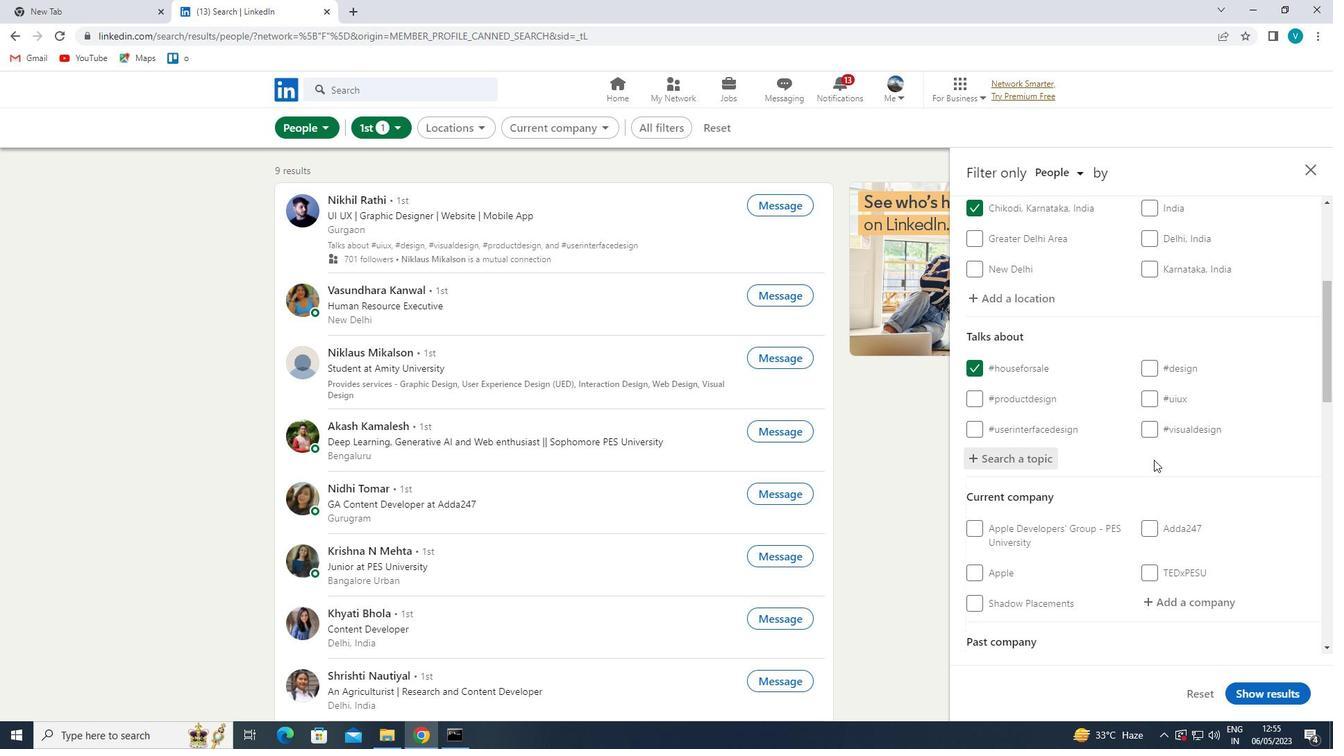 
Action: Mouse scrolled (1161, 469) with delta (0, 0)
Screenshot: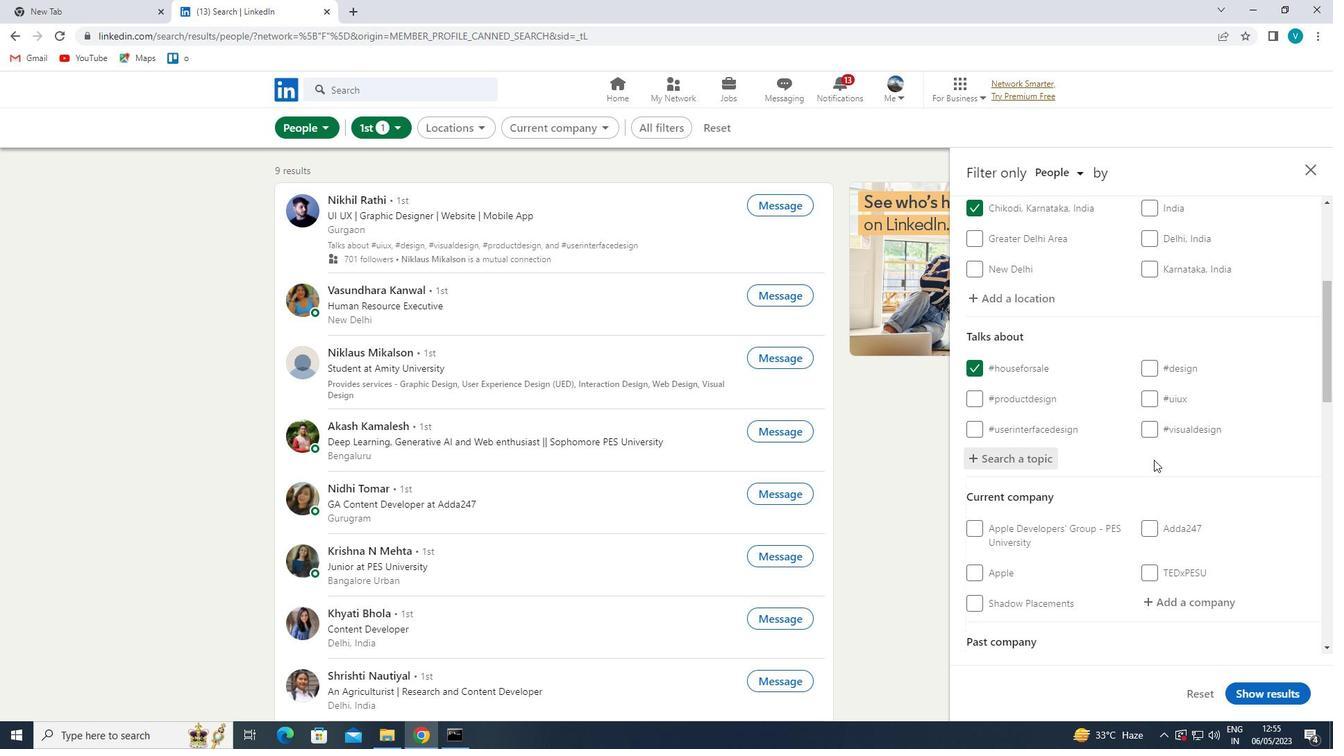 
Action: Mouse moved to (1184, 467)
Screenshot: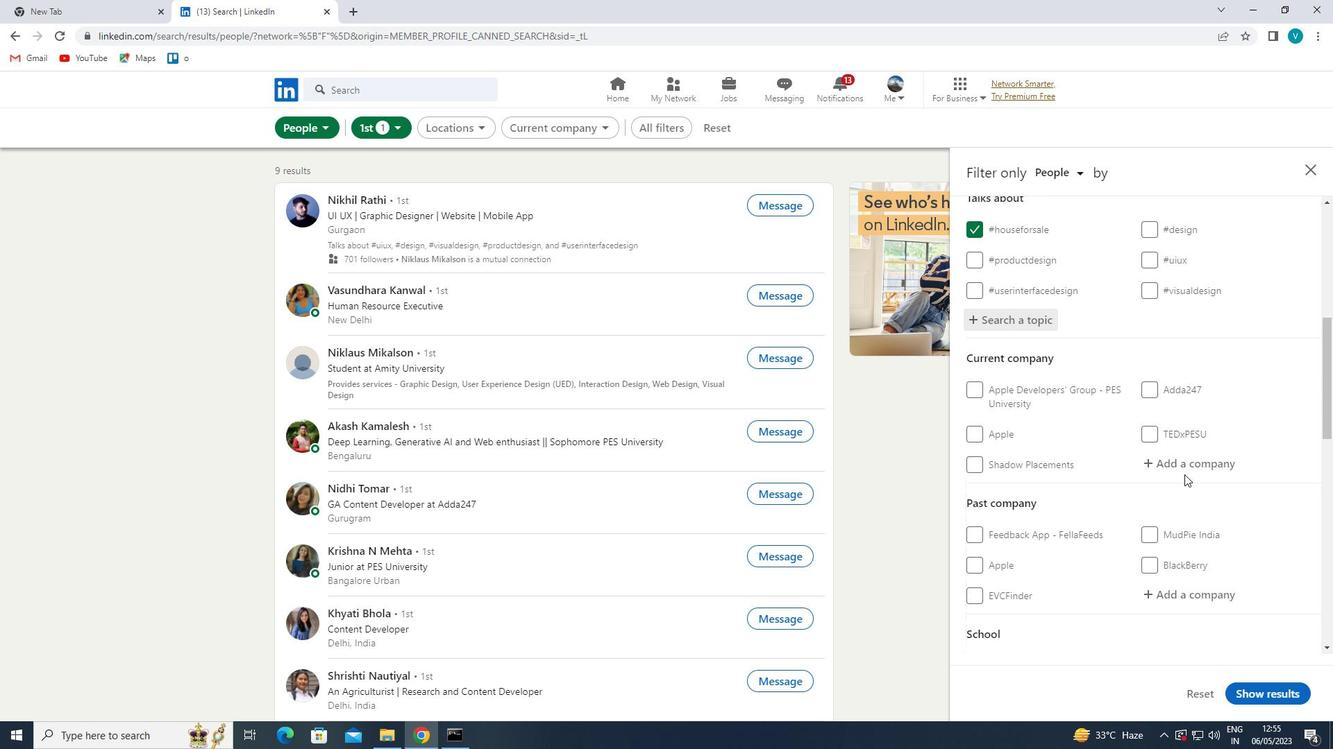 
Action: Mouse pressed left at (1184, 467)
Screenshot: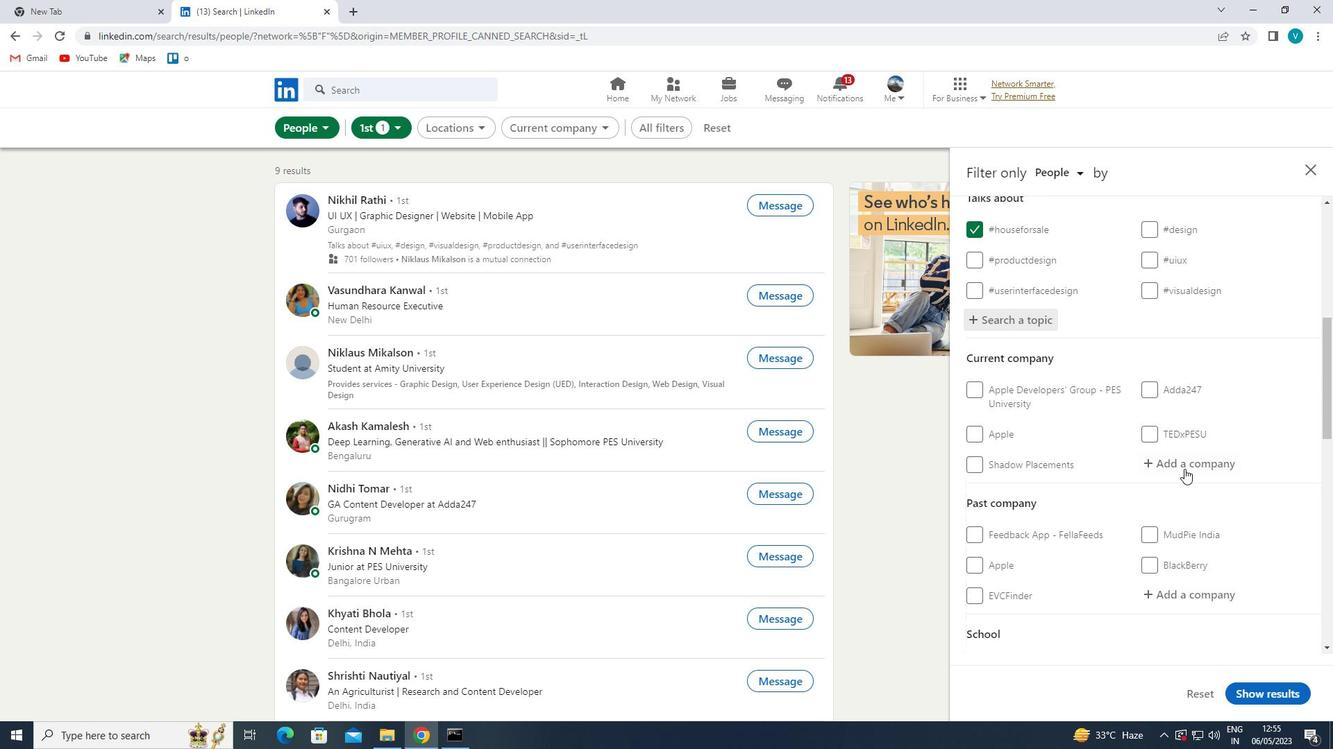 
Action: Mouse moved to (1152, 485)
Screenshot: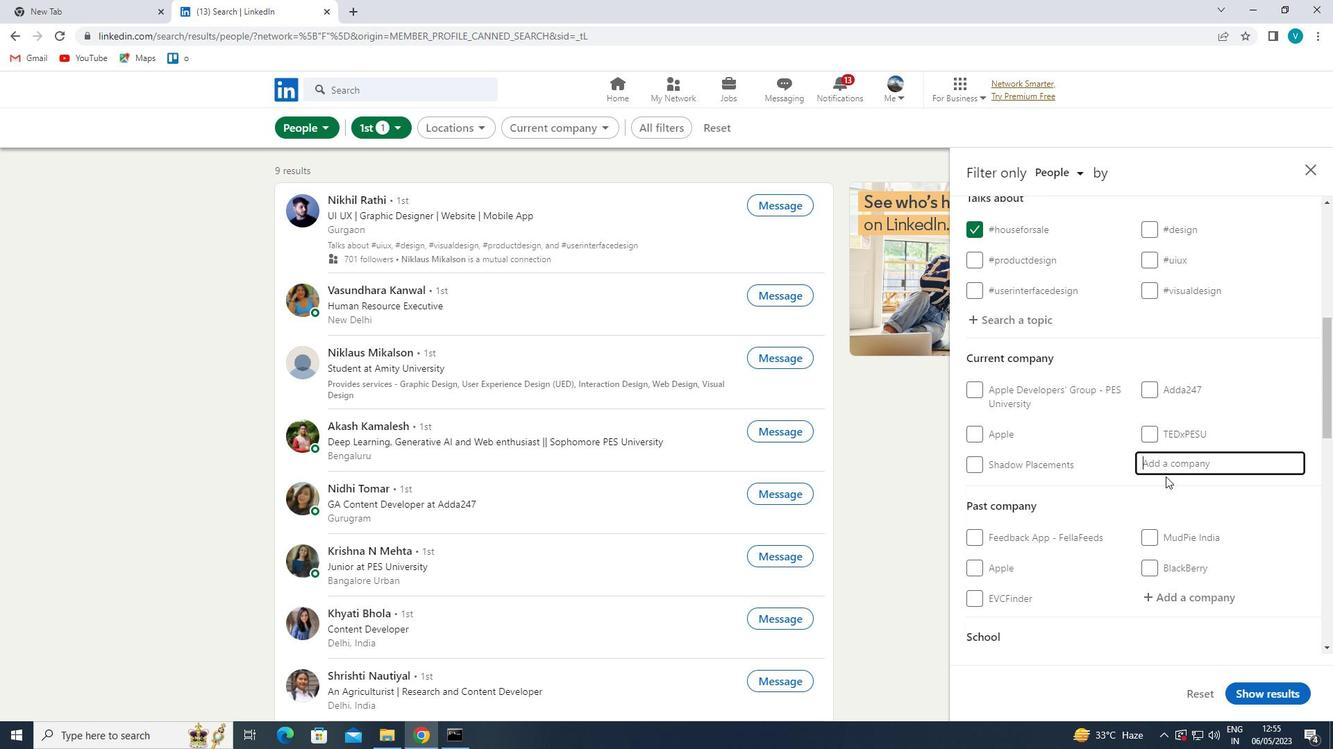 
Action: Key pressed <Key.shift>
Screenshot: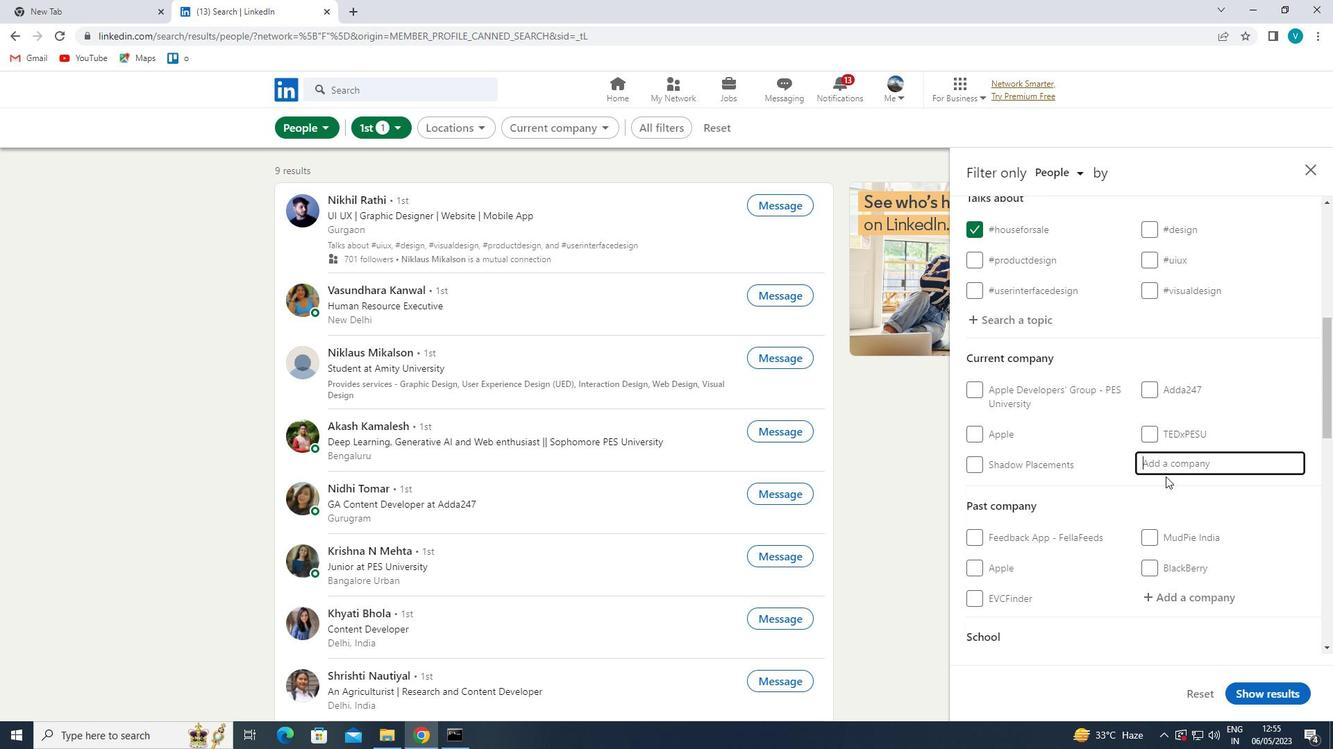 
Action: Mouse moved to (1148, 488)
Screenshot: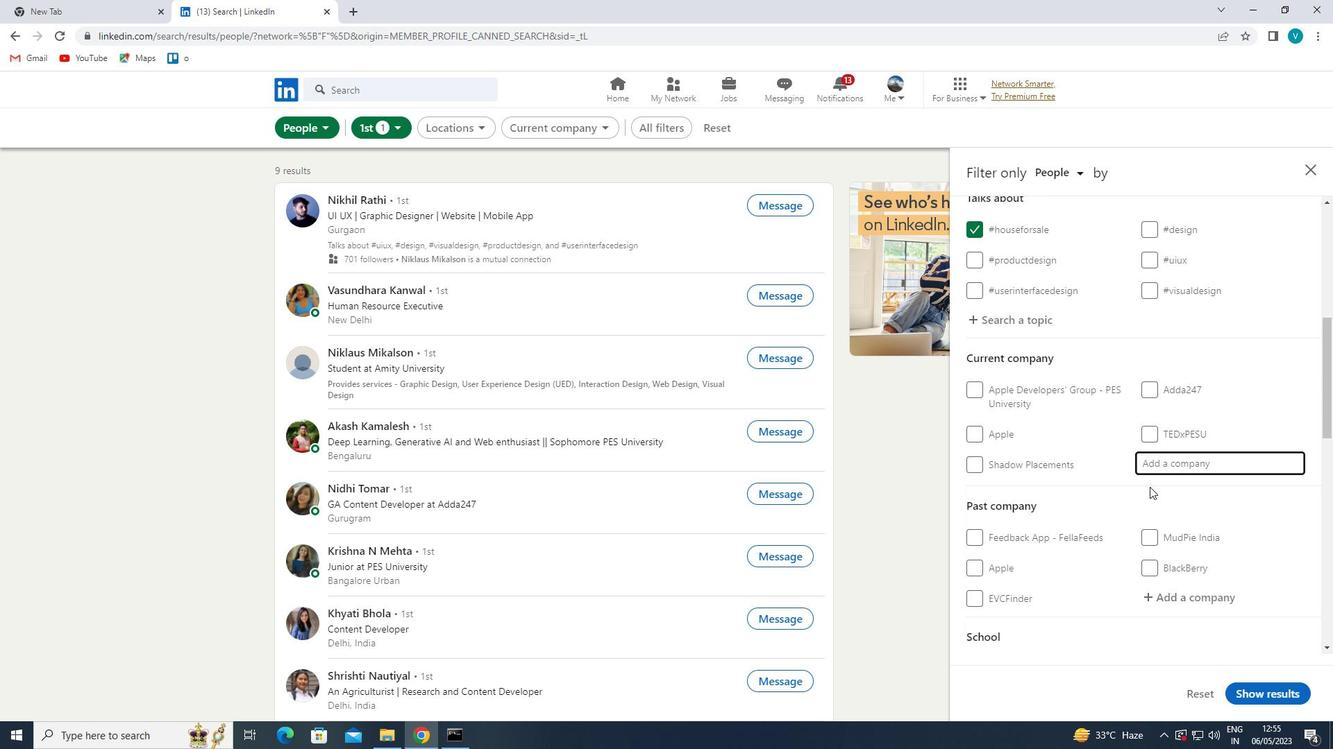 
Action: Key pressed LAVAZZA
Screenshot: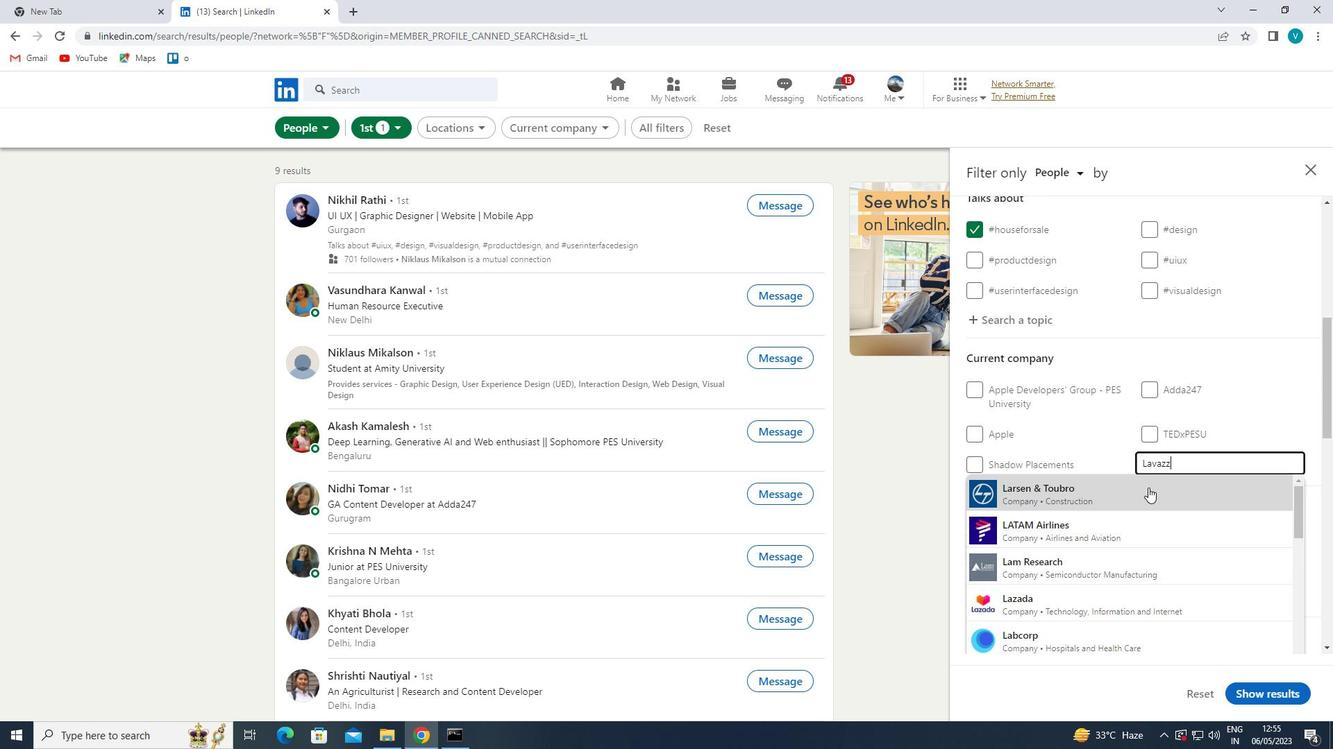 
Action: Mouse moved to (1146, 488)
Screenshot: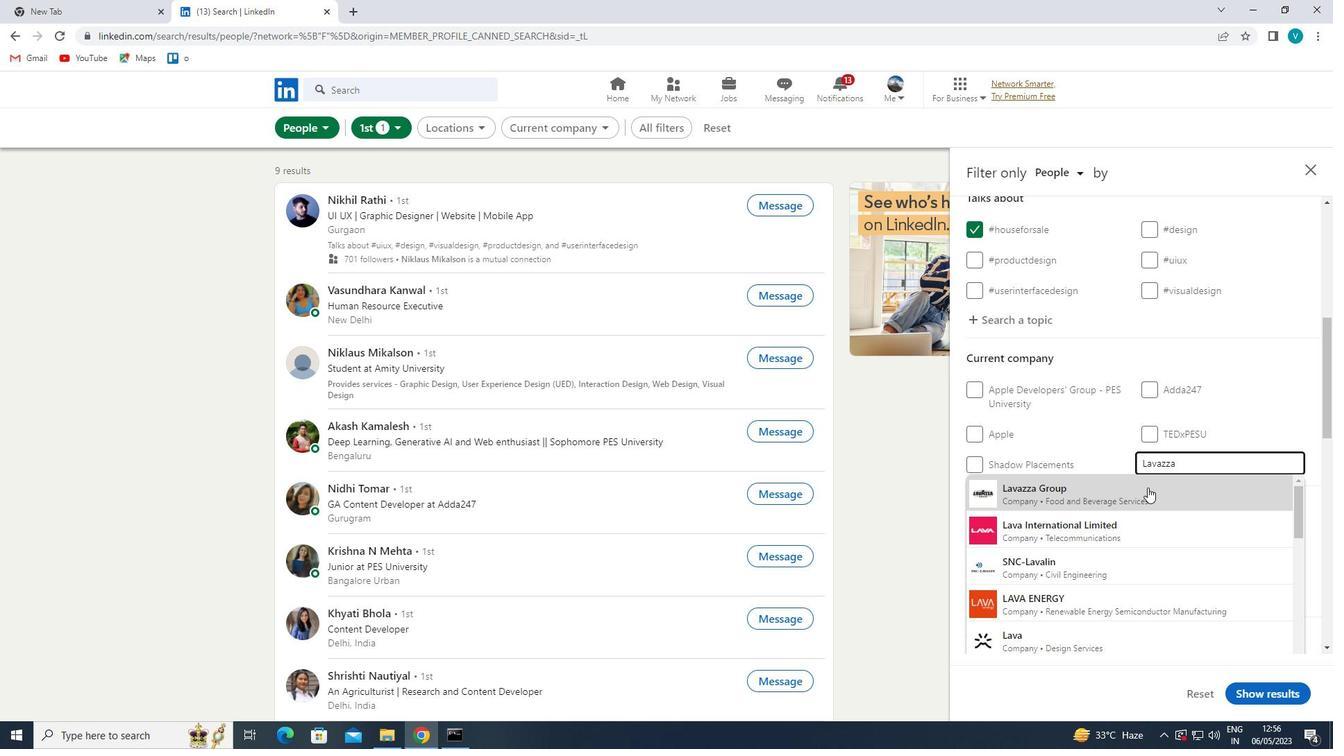 
Action: Mouse pressed left at (1146, 488)
Screenshot: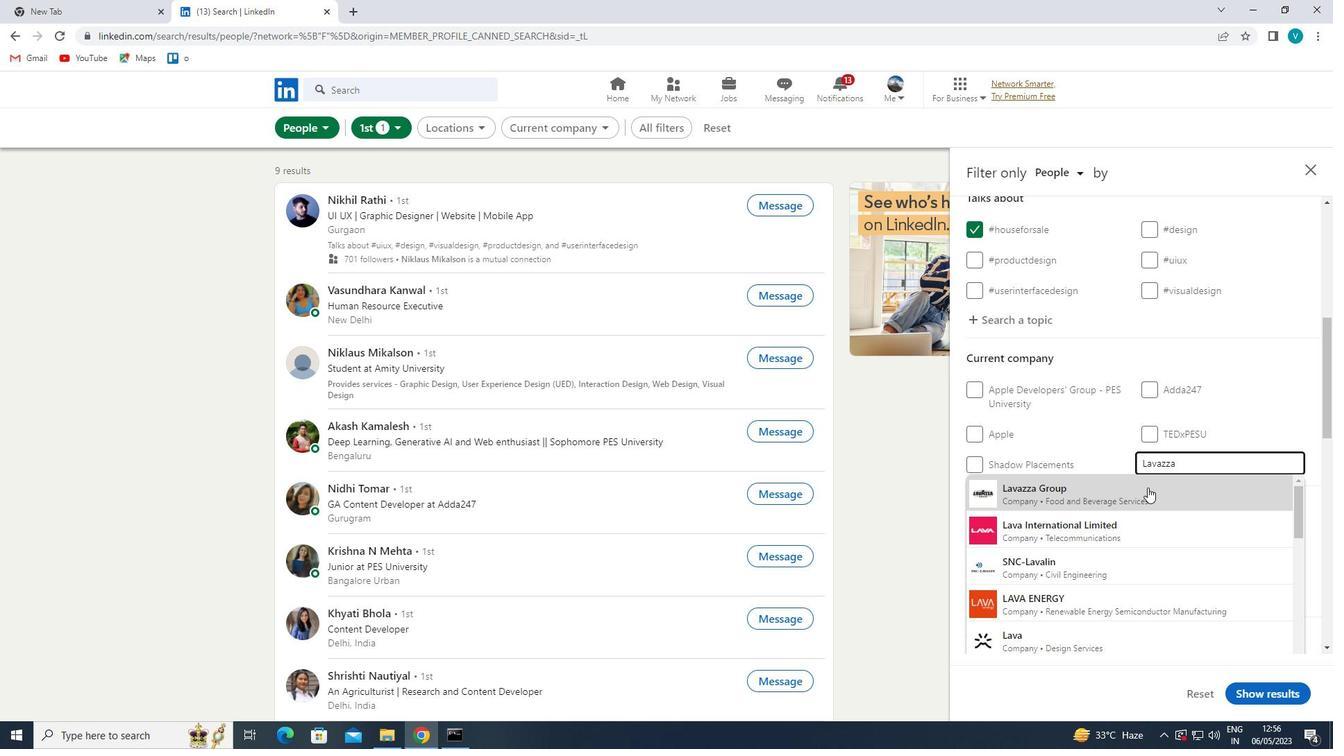
Action: Mouse moved to (1141, 492)
Screenshot: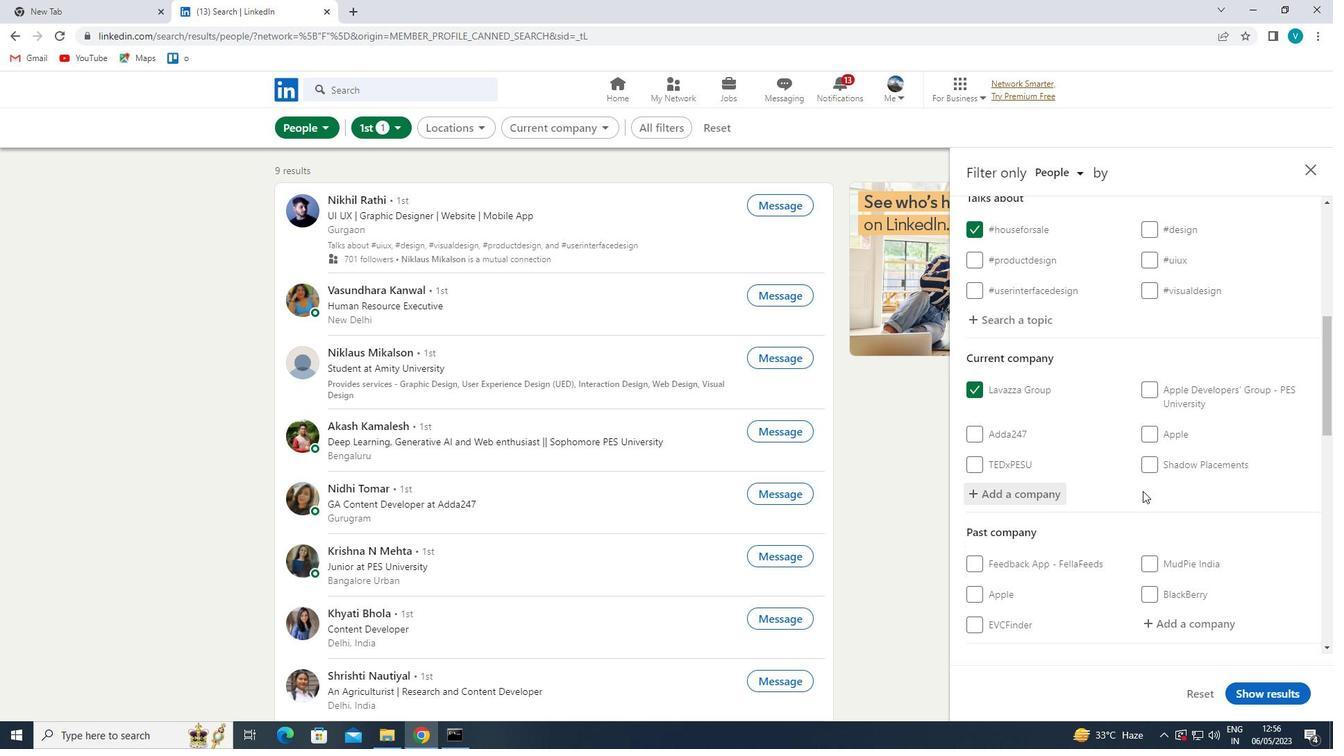 
Action: Mouse scrolled (1141, 491) with delta (0, 0)
Screenshot: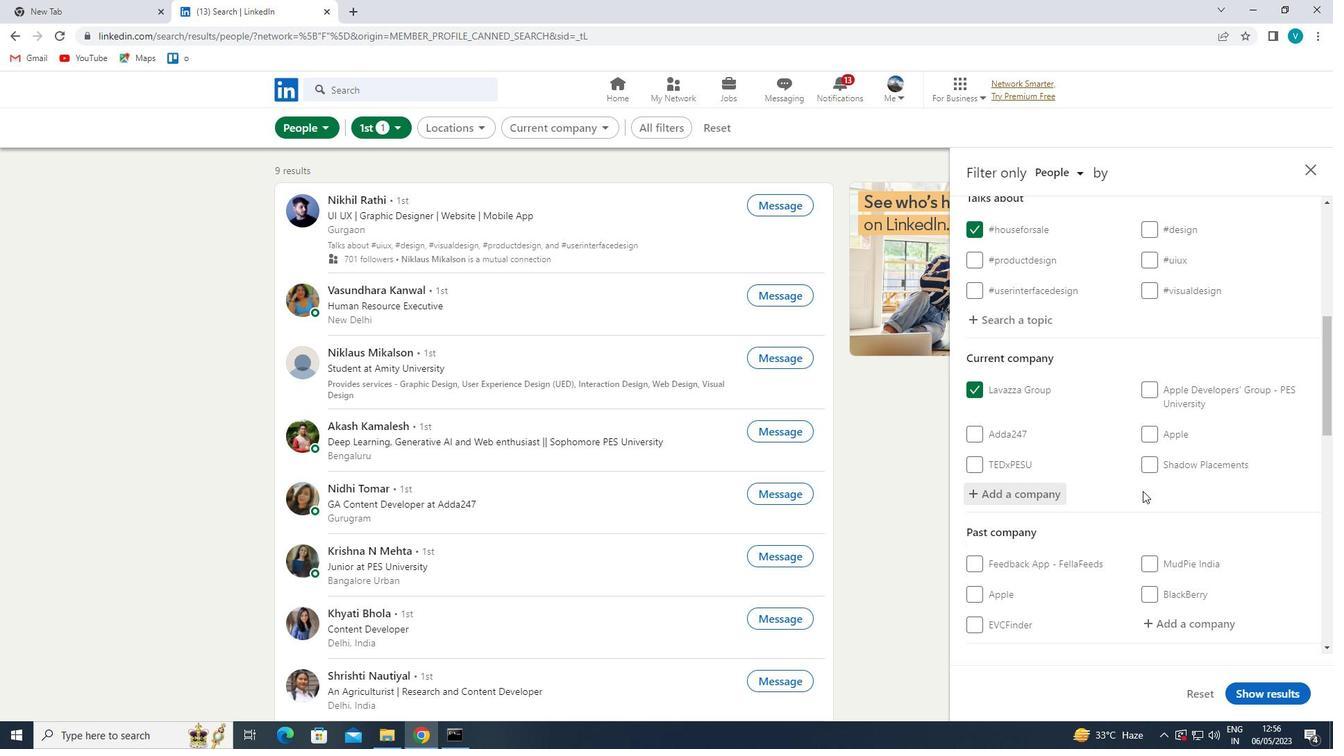 
Action: Mouse moved to (1141, 492)
Screenshot: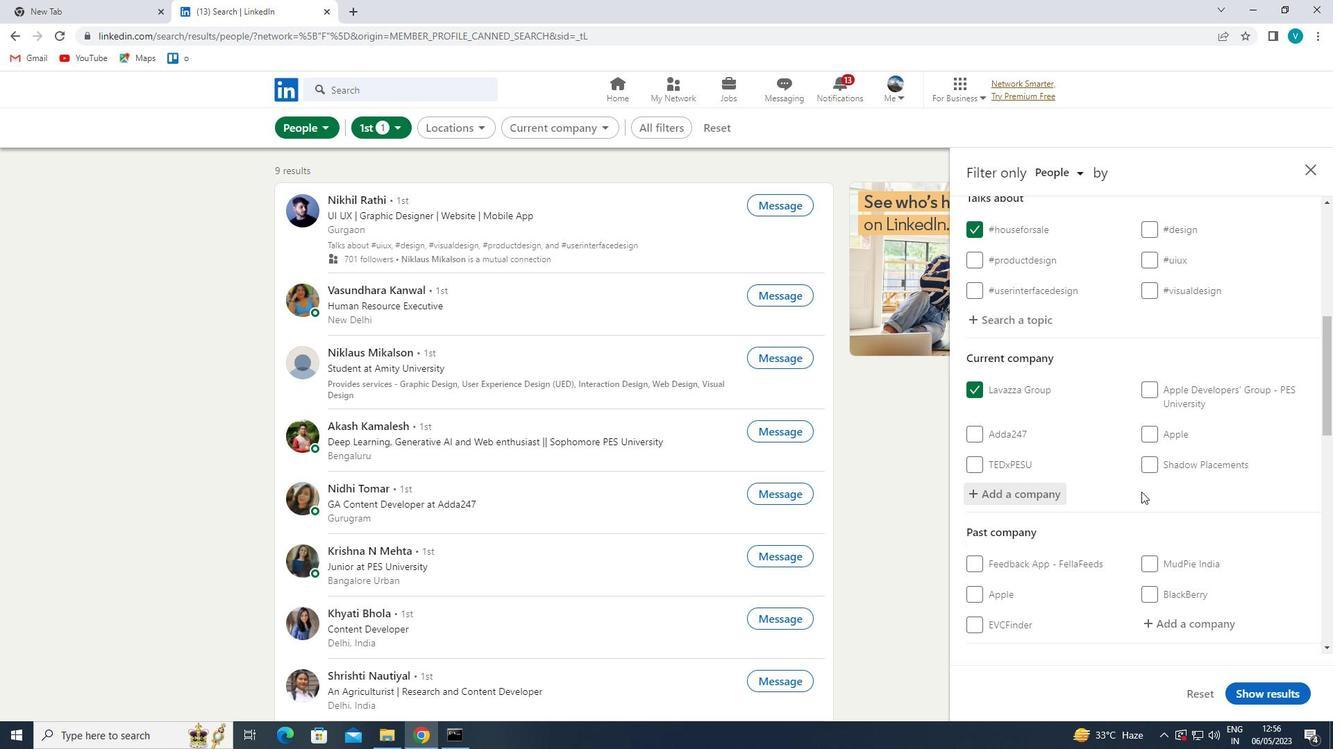 
Action: Mouse scrolled (1141, 492) with delta (0, 0)
Screenshot: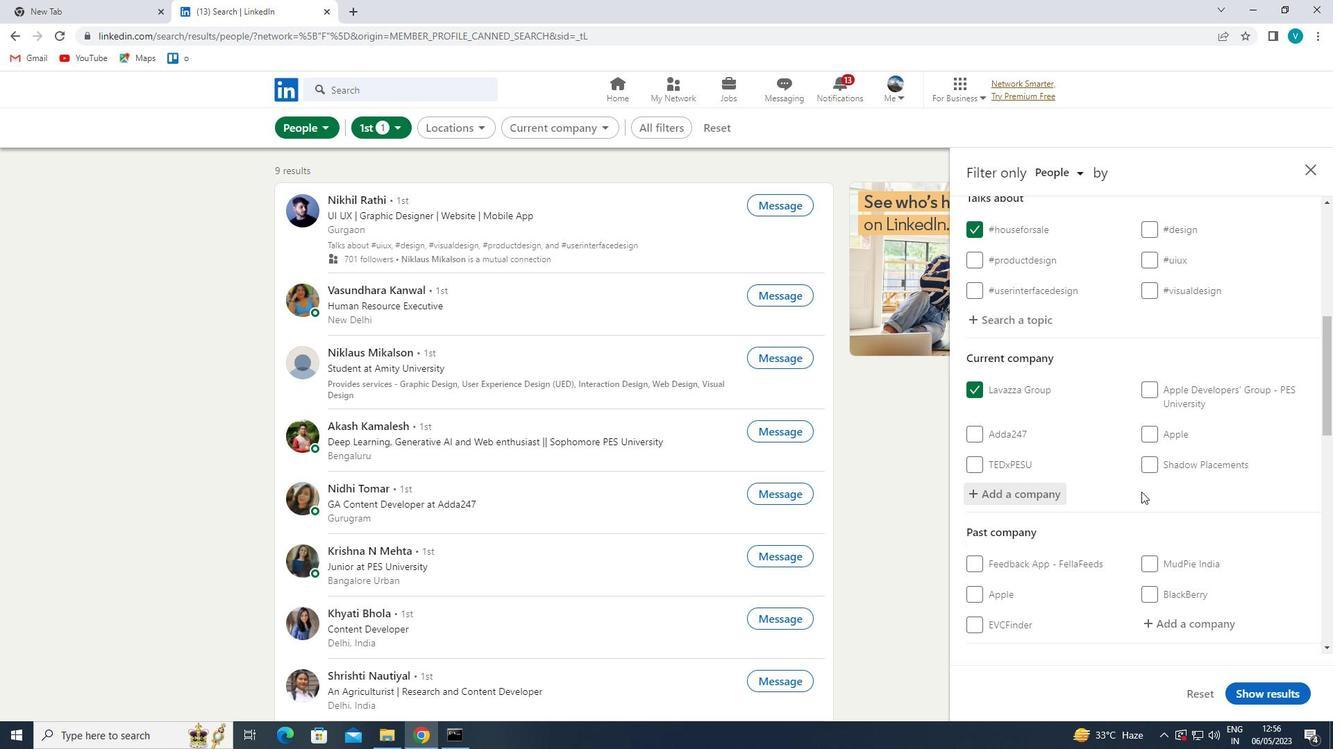 
Action: Mouse moved to (1140, 495)
Screenshot: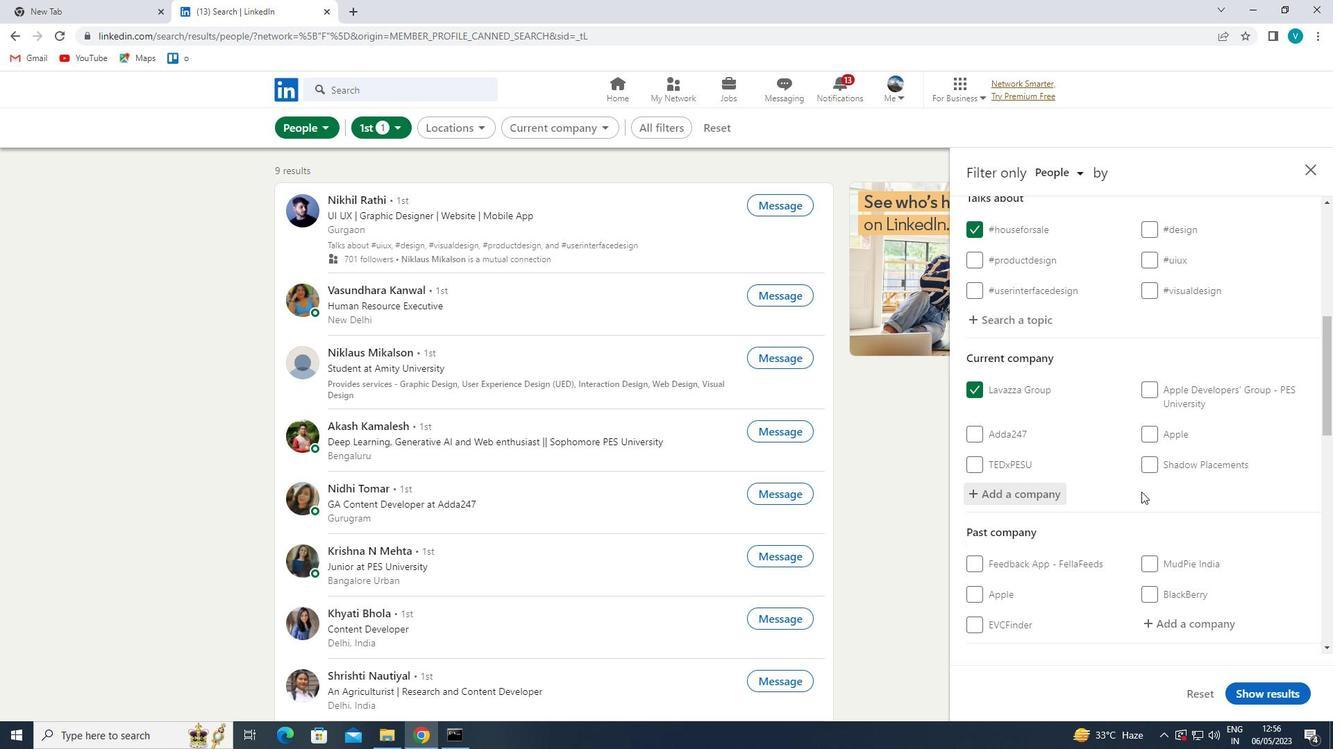 
Action: Mouse scrolled (1140, 494) with delta (0, 0)
Screenshot: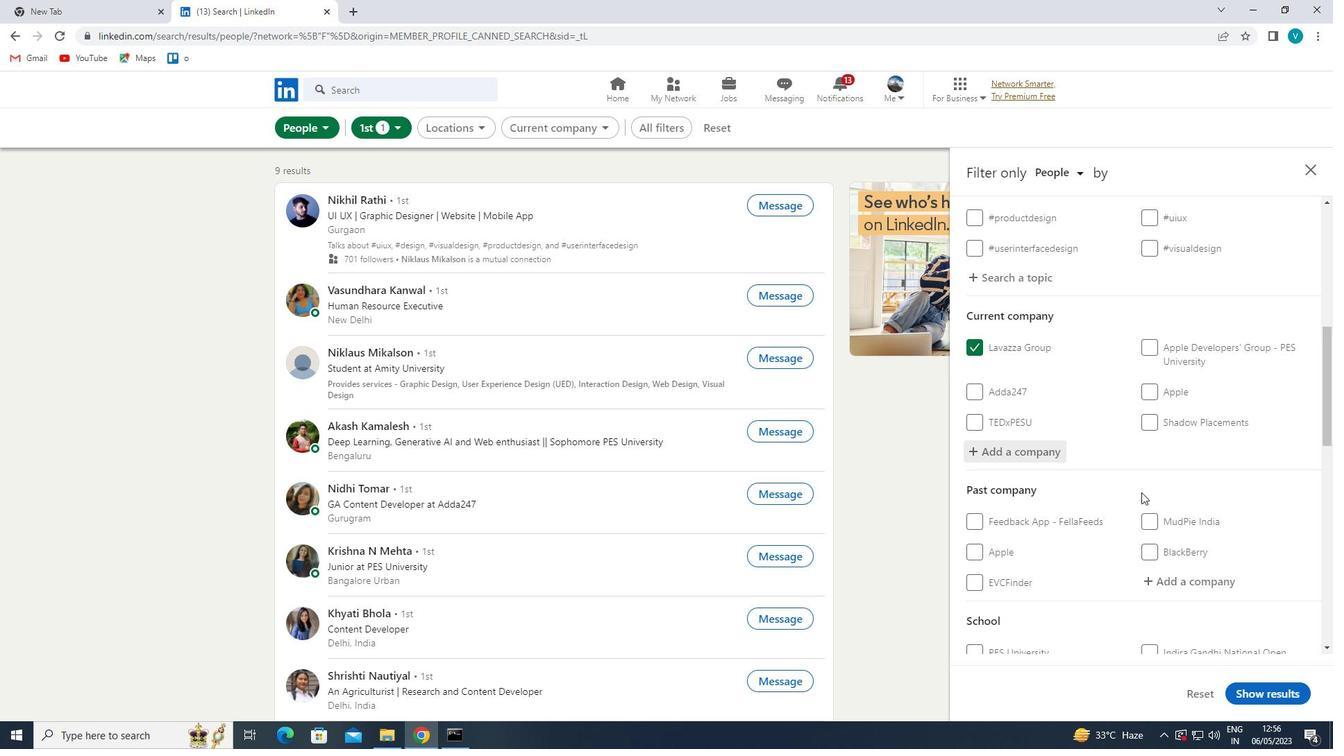 
Action: Mouse moved to (1137, 498)
Screenshot: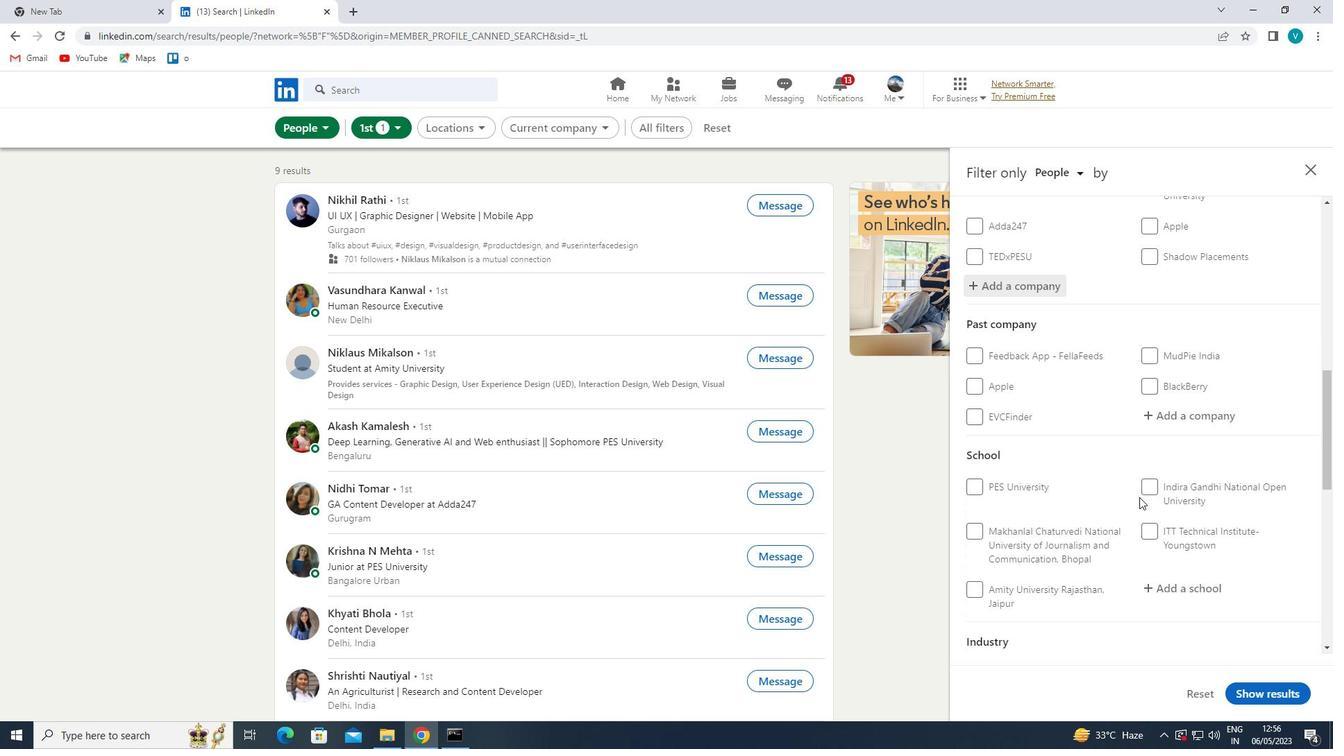 
Action: Mouse scrolled (1137, 497) with delta (0, 0)
Screenshot: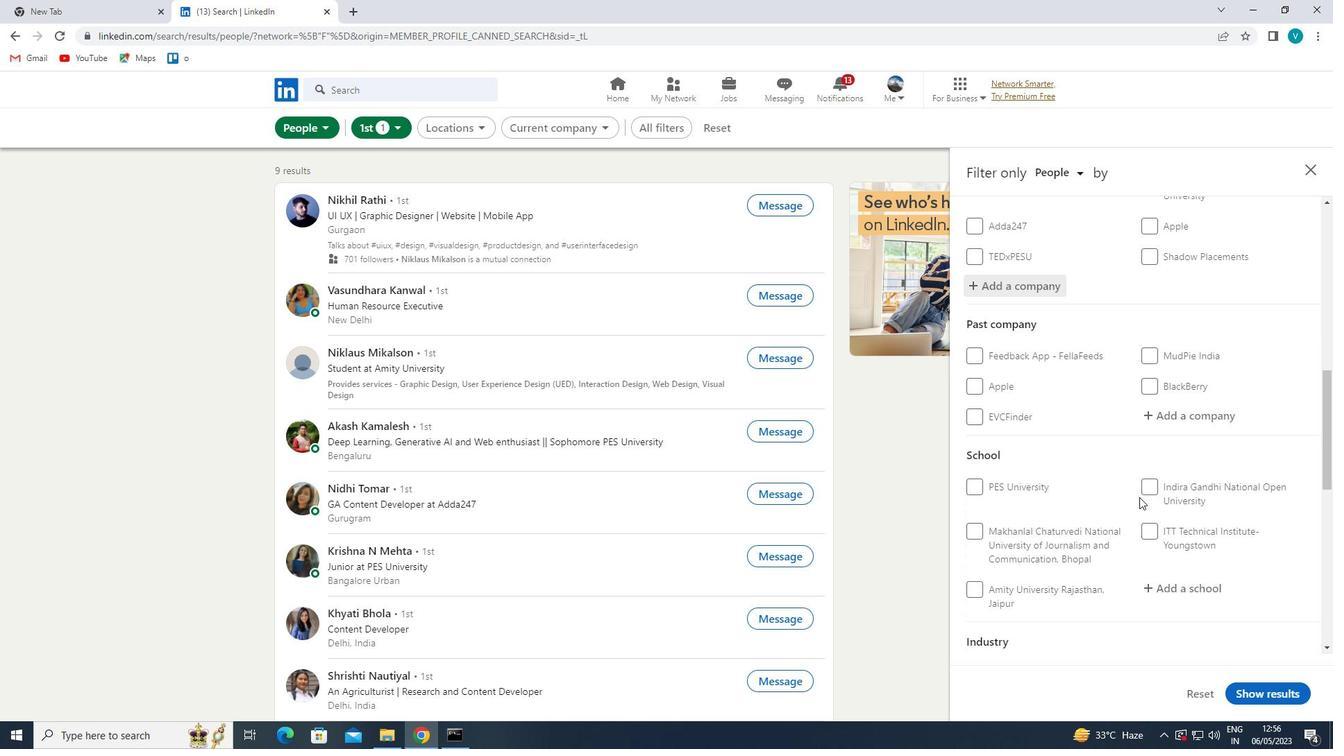 
Action: Mouse moved to (1151, 509)
Screenshot: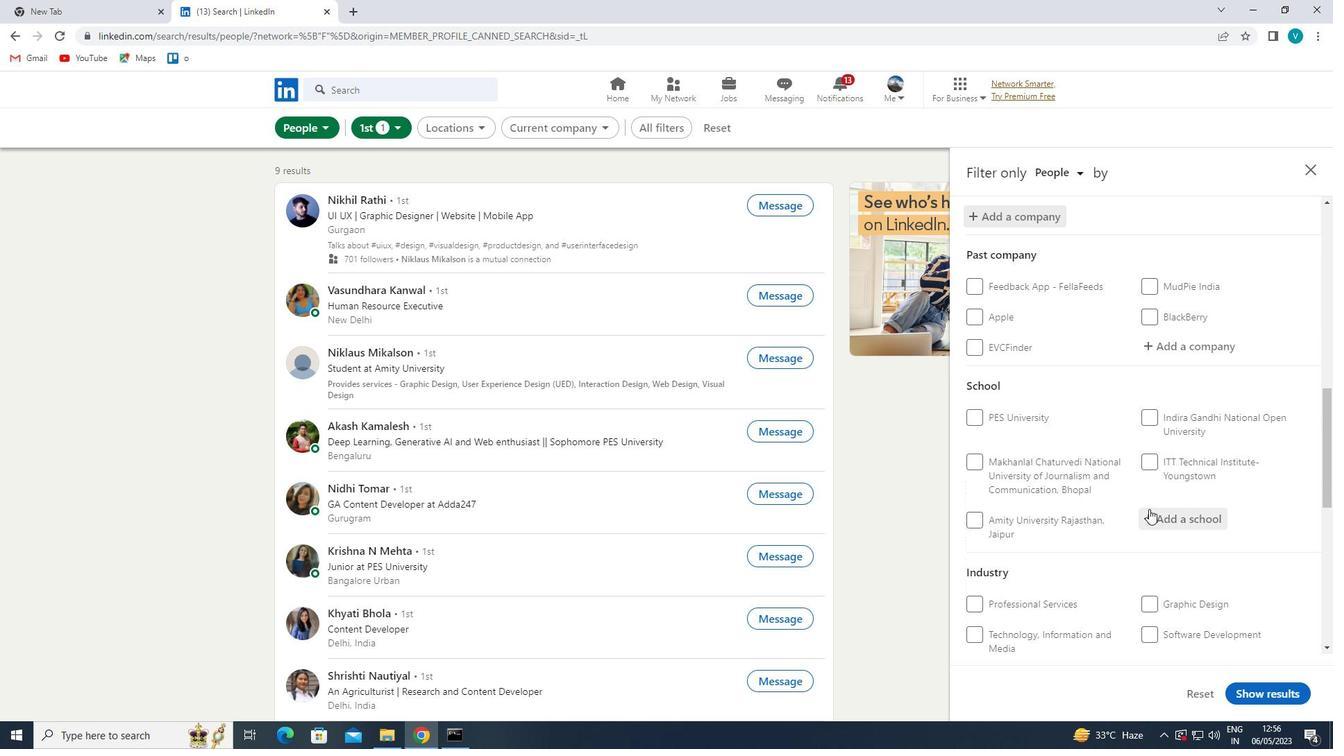 
Action: Mouse pressed left at (1151, 509)
Screenshot: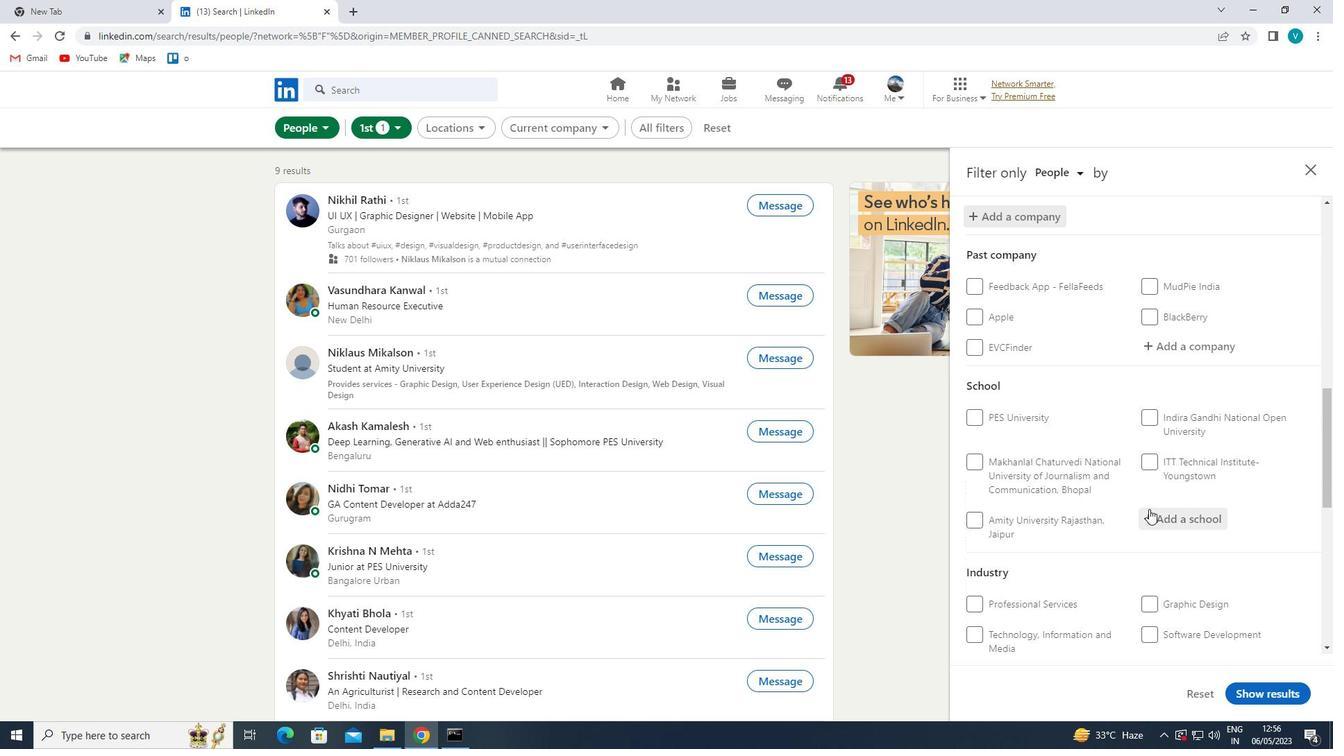 
Action: Key pressed <Key.shift>THE<Key.space><Key.shift><Key.shift><Key.shift><Key.shift><Key.shift><Key.shift><Key.shift><Key.shift><Key.shift><Key.shift><Key.shift>DOON<Key.space>
Screenshot: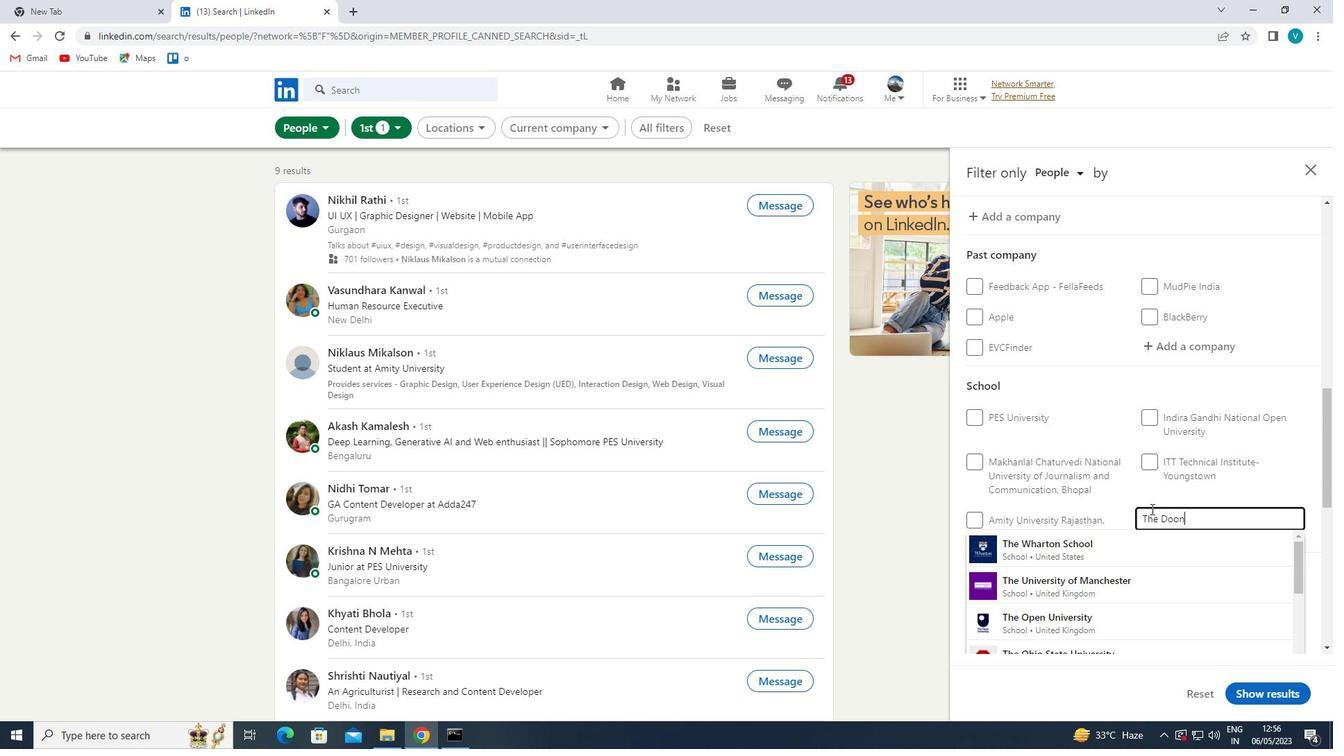 
Action: Mouse moved to (1128, 534)
Screenshot: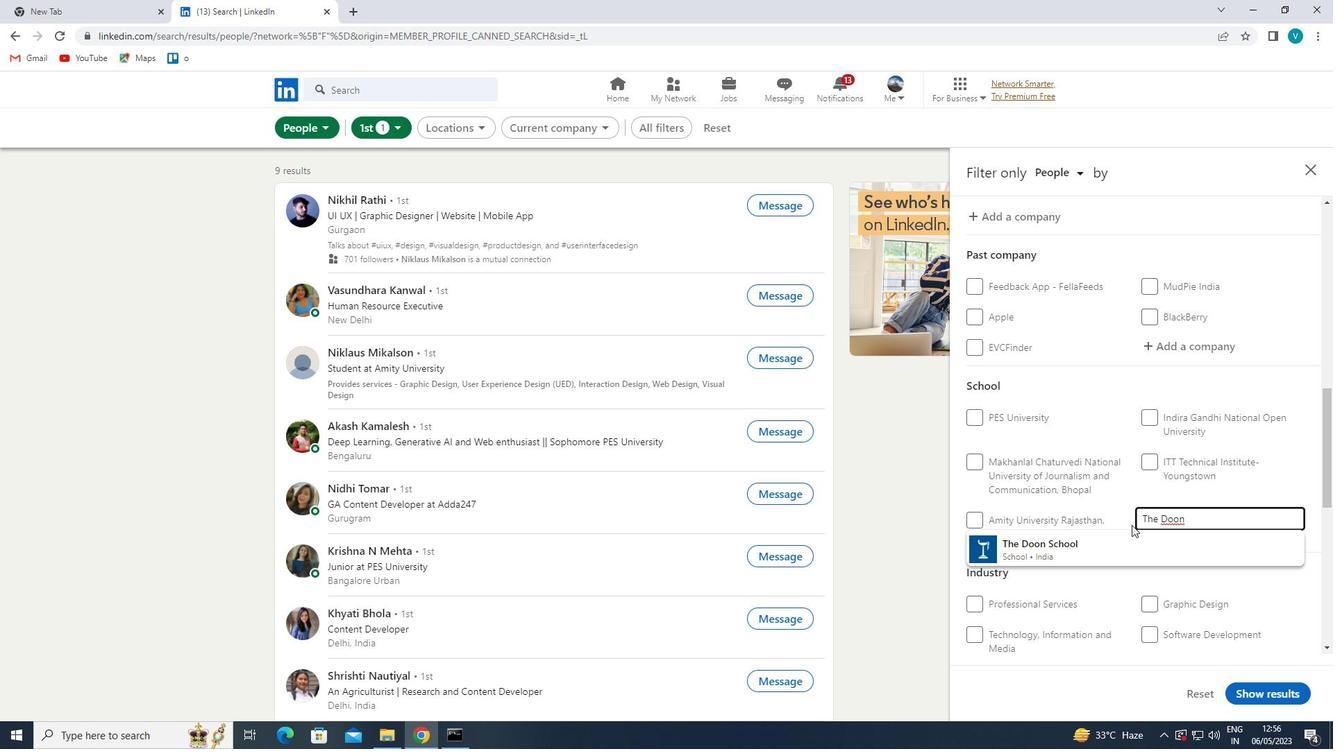 
Action: Mouse pressed left at (1128, 534)
Screenshot: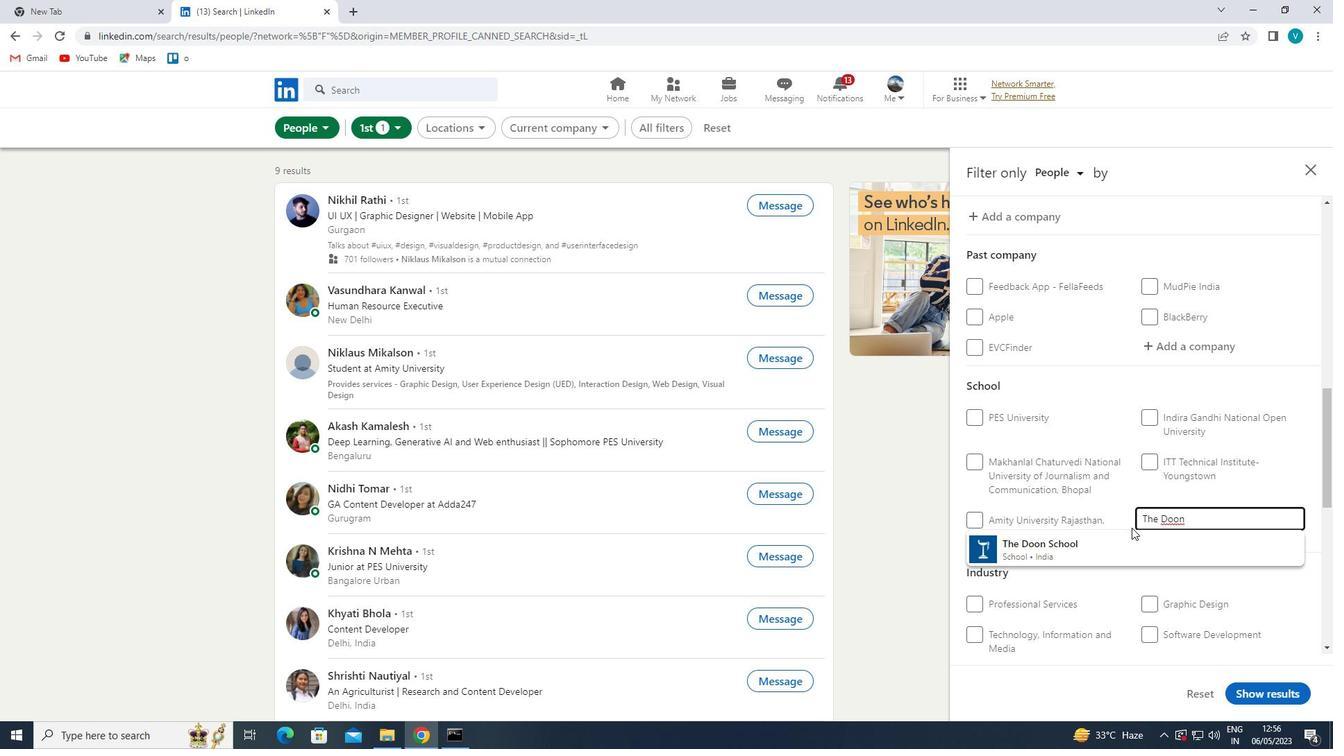 
Action: Mouse moved to (1131, 534)
Screenshot: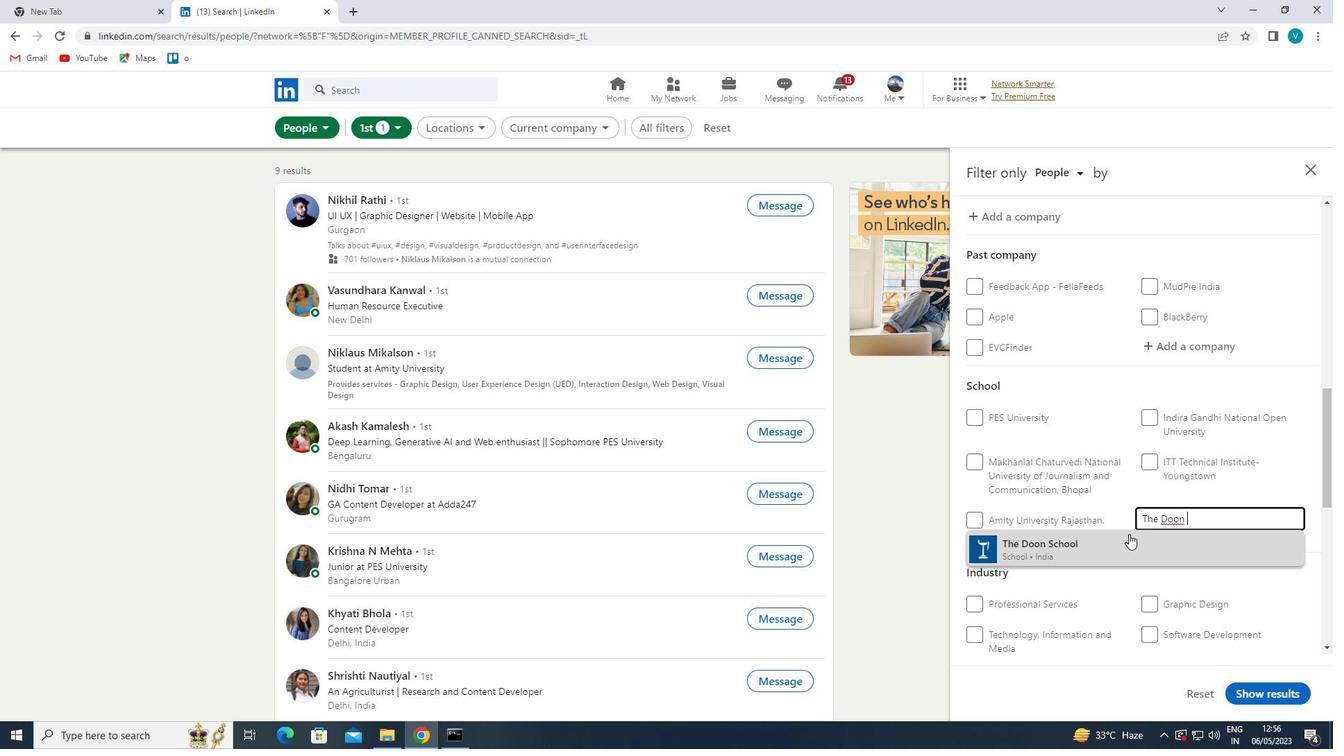 
Action: Mouse scrolled (1131, 533) with delta (0, 0)
Screenshot: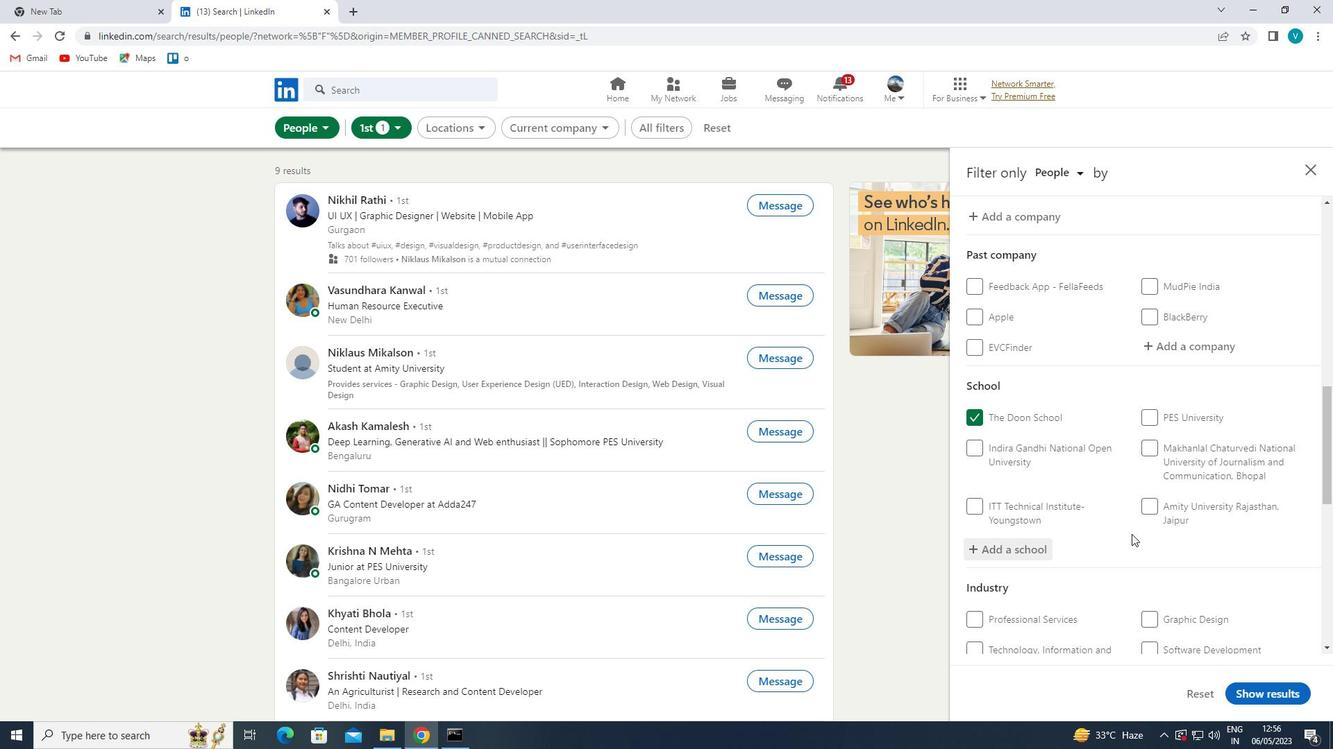 
Action: Mouse scrolled (1131, 533) with delta (0, 0)
Screenshot: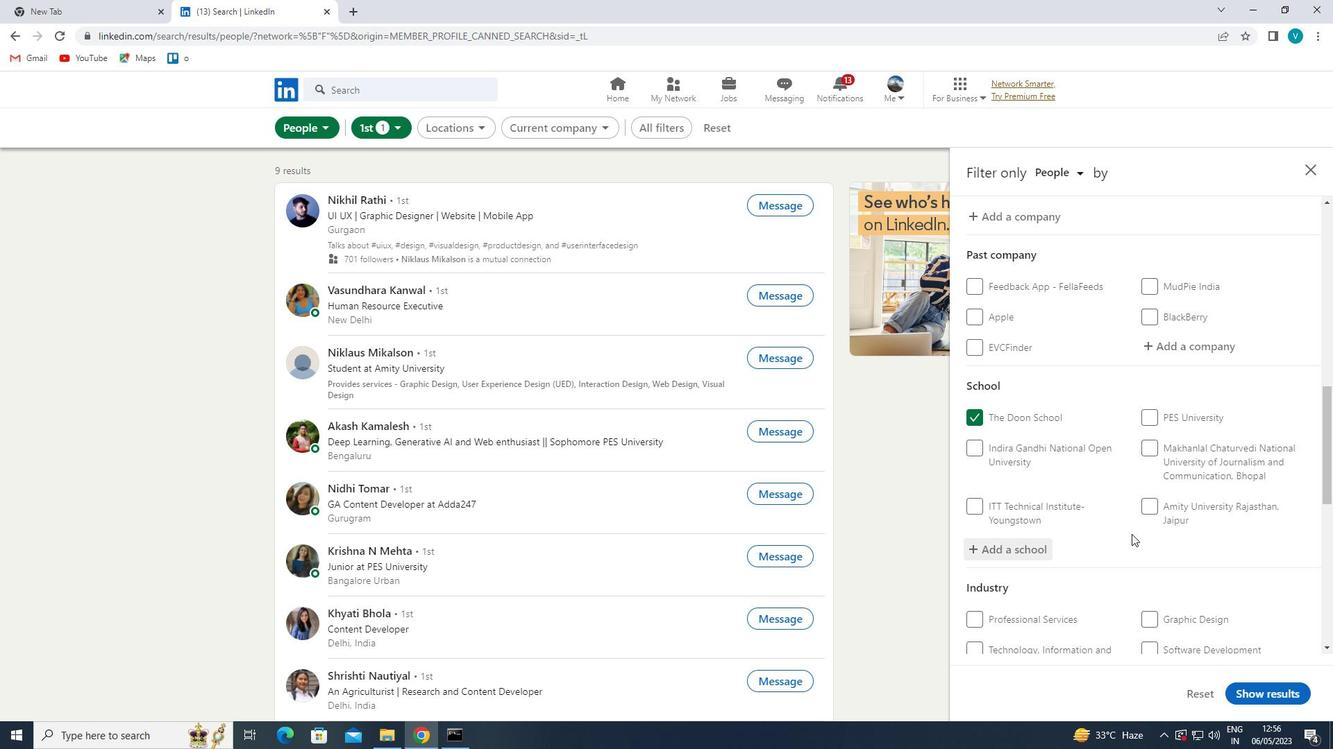
Action: Mouse scrolled (1131, 533) with delta (0, 0)
Screenshot: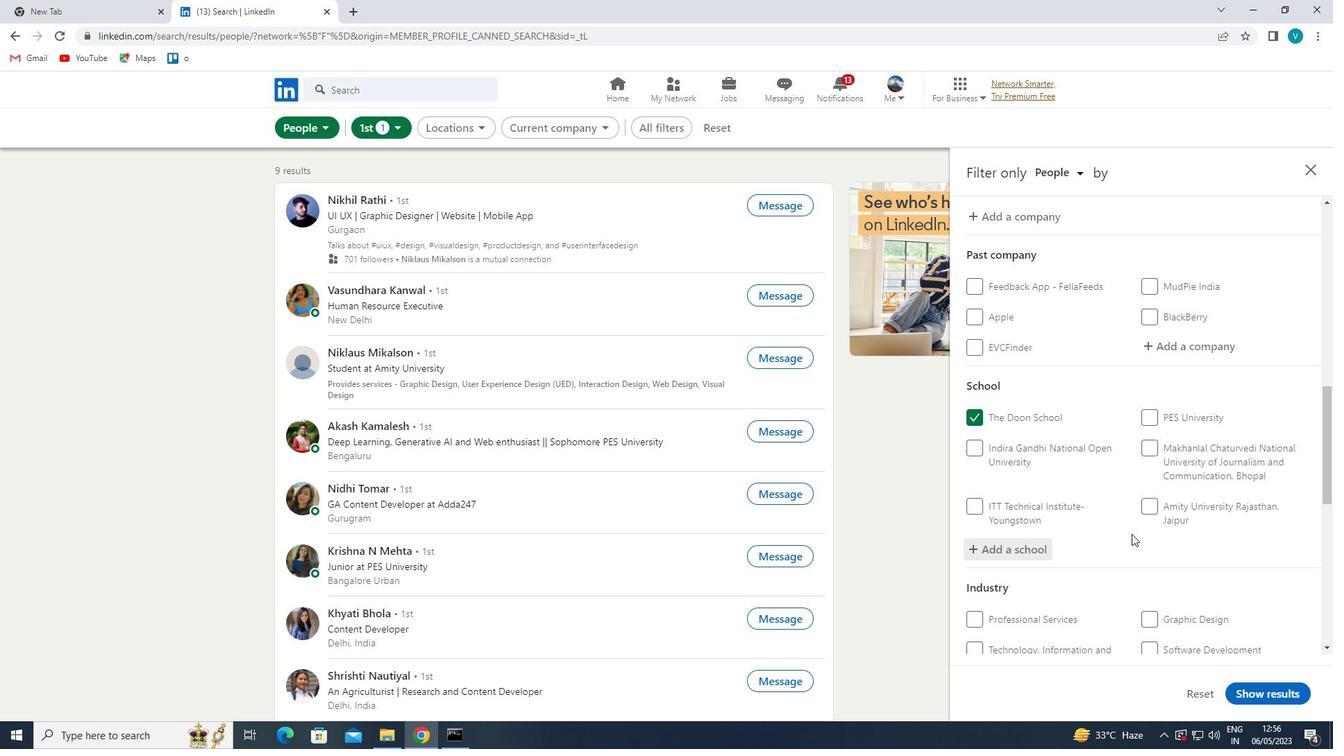 
Action: Mouse moved to (1180, 489)
Screenshot: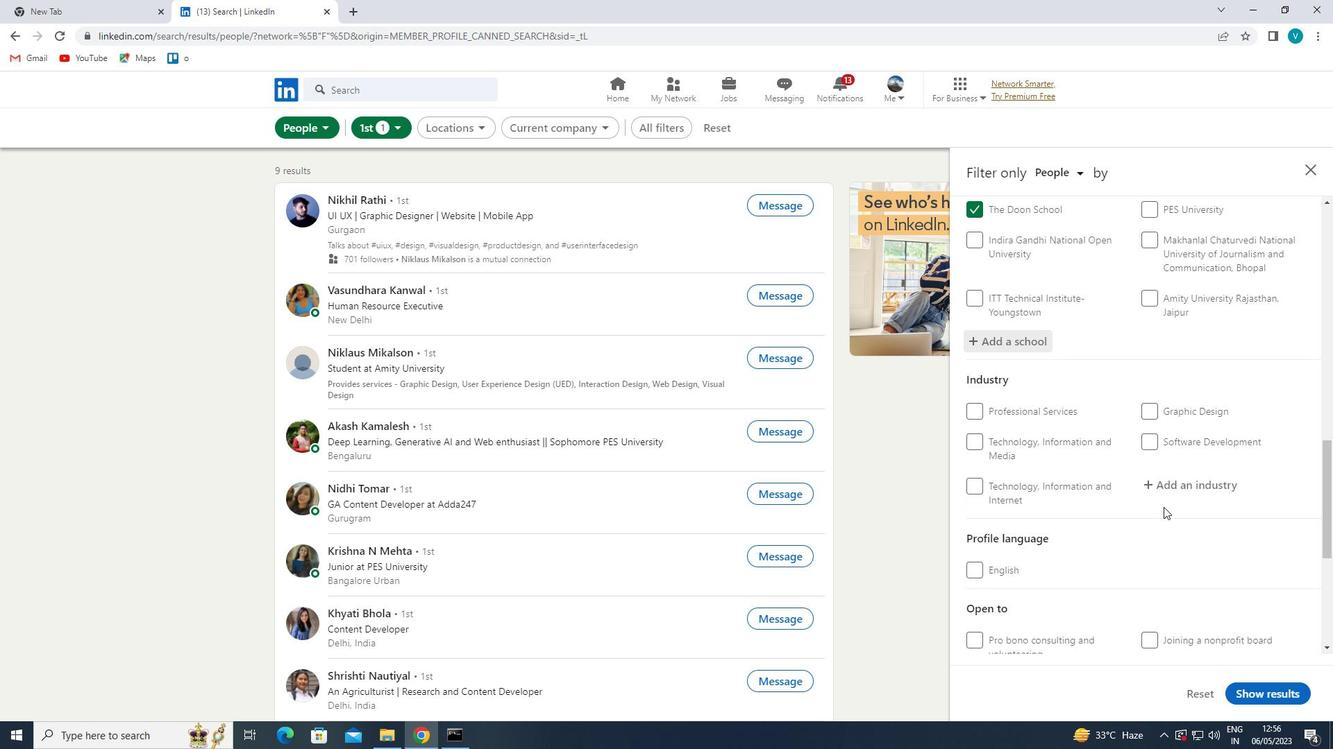 
Action: Mouse pressed left at (1180, 489)
Screenshot: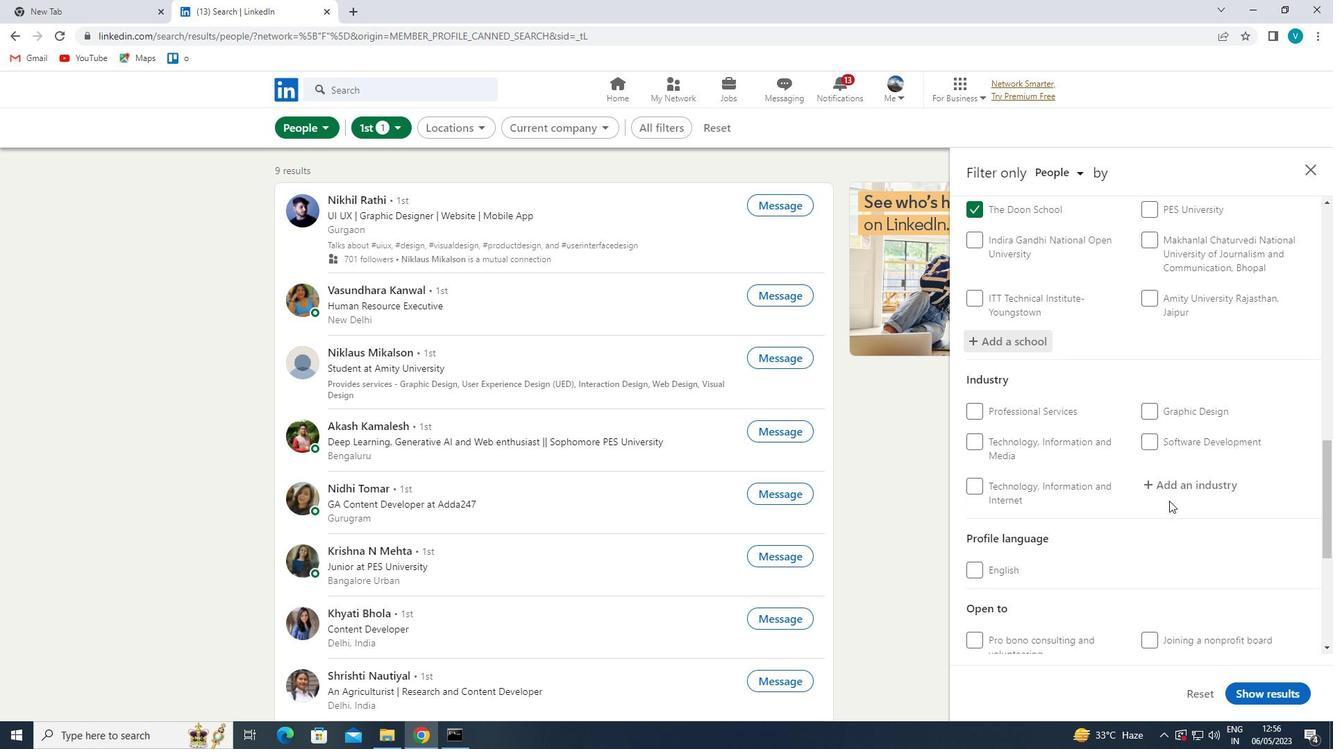 
Action: Mouse moved to (1174, 491)
Screenshot: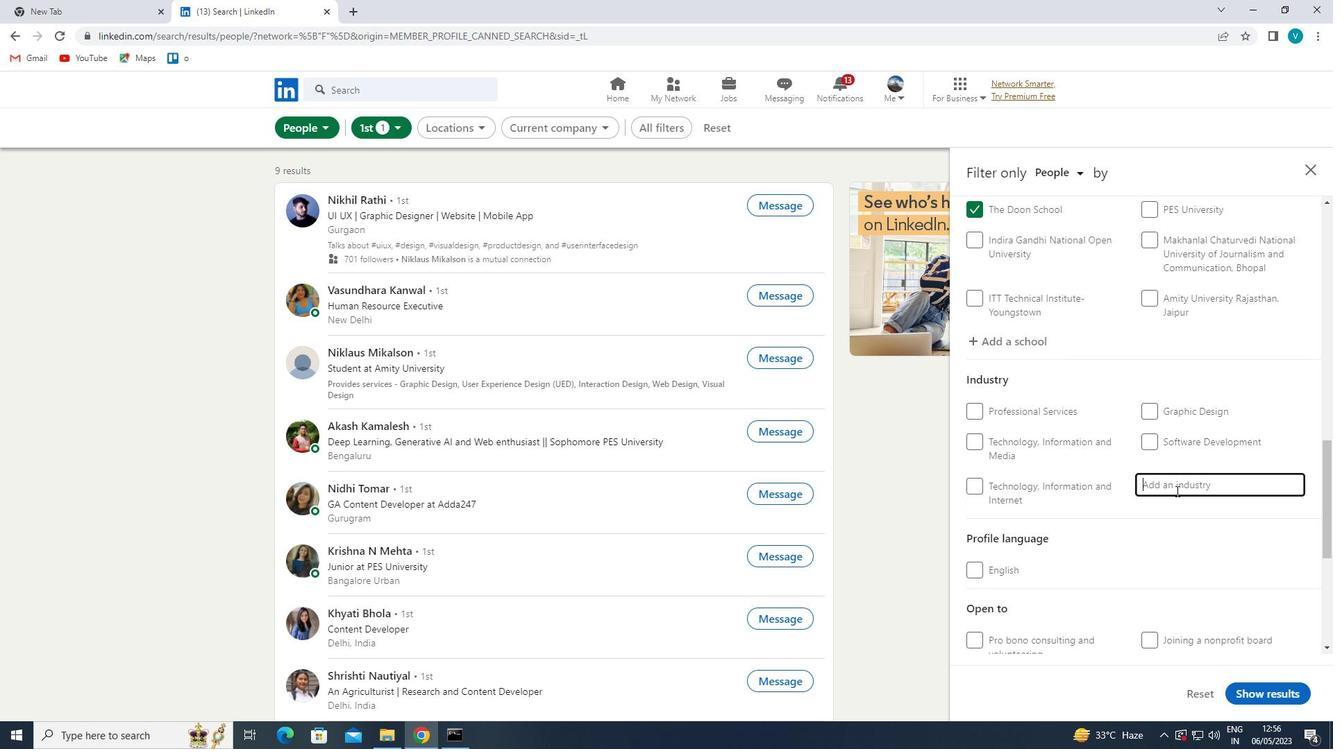 
Action: Key pressed <Key.shift>CABLE<Key.space>AND<Key.space><Key.shift><Key.shift><Key.shift><Key.shift>SATE
Screenshot: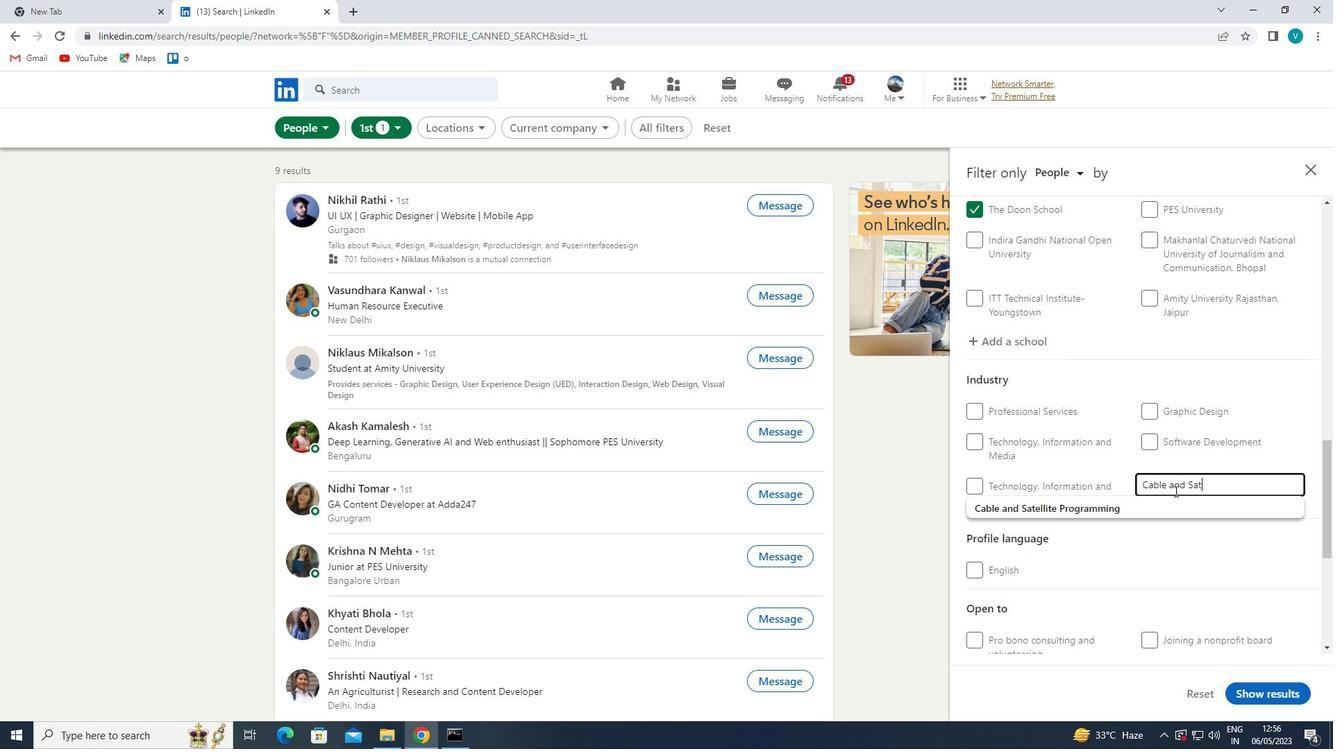 
Action: Mouse moved to (1155, 504)
Screenshot: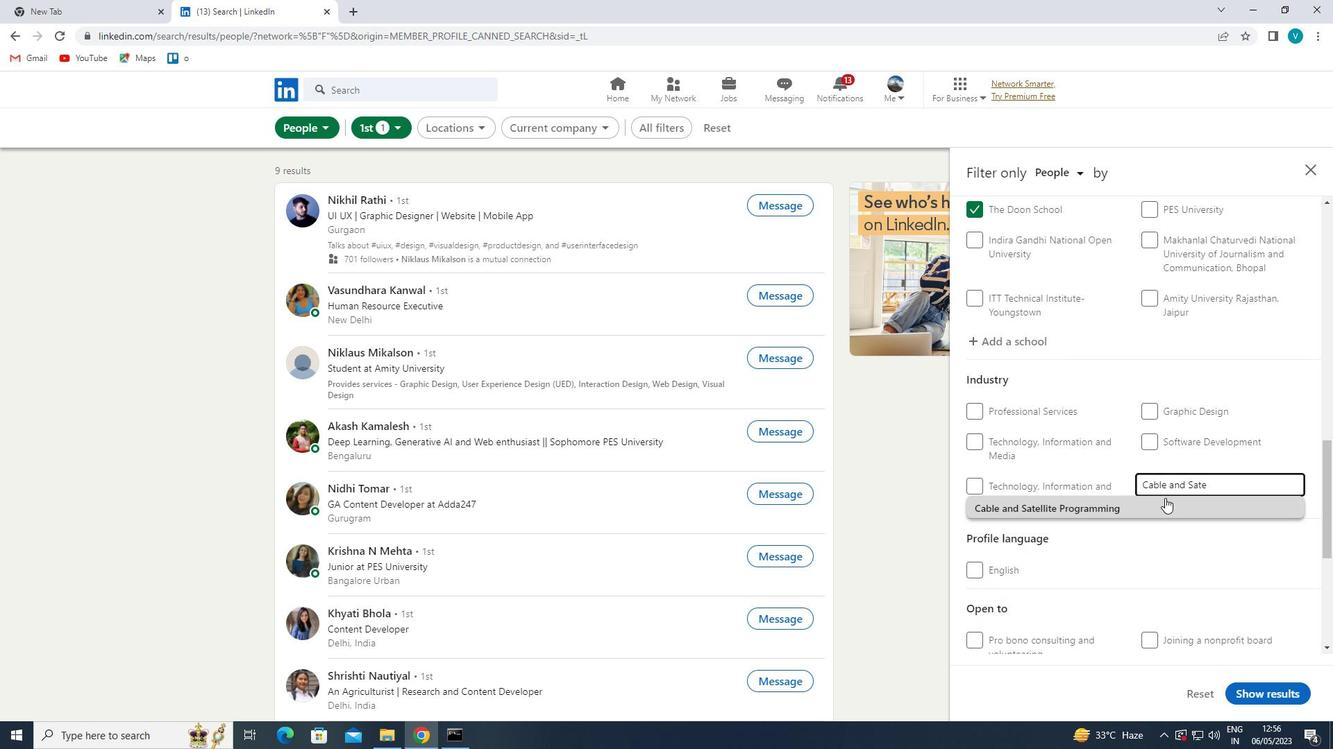 
Action: Mouse pressed left at (1155, 504)
Screenshot: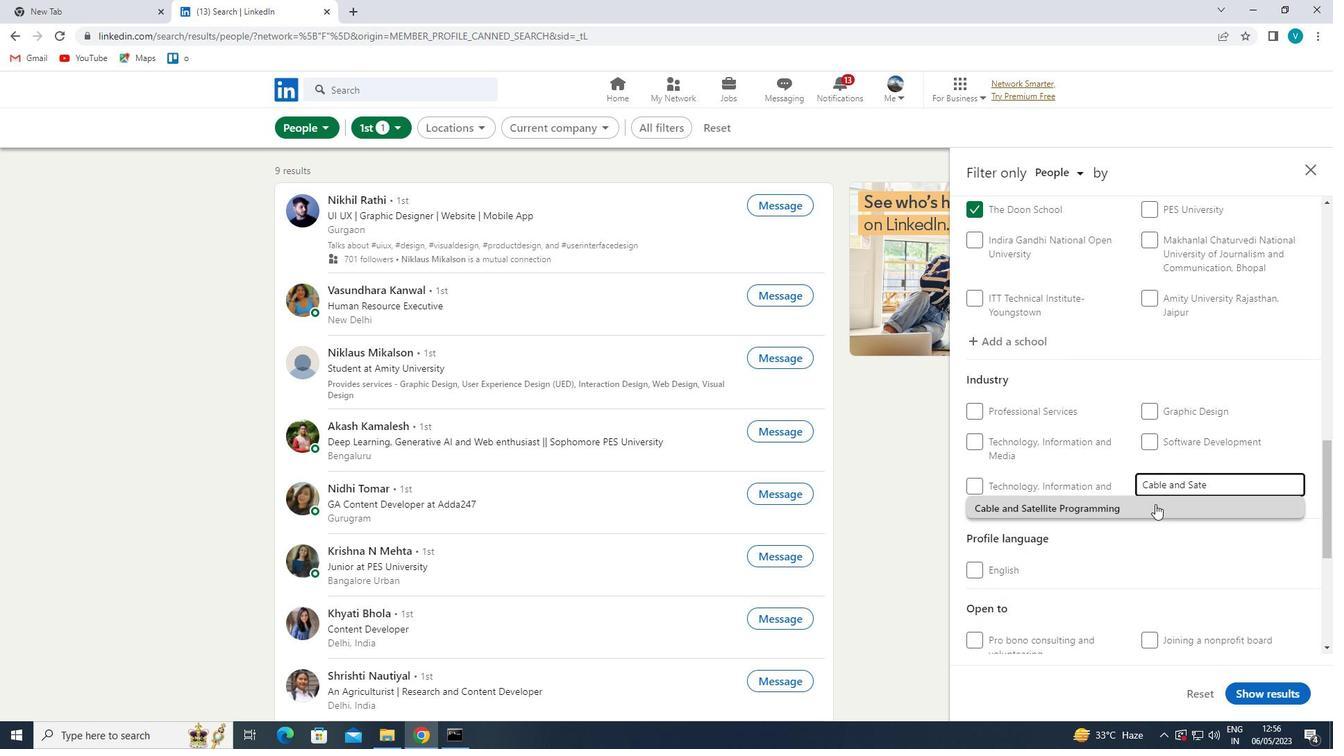 
Action: Mouse scrolled (1155, 504) with delta (0, 0)
Screenshot: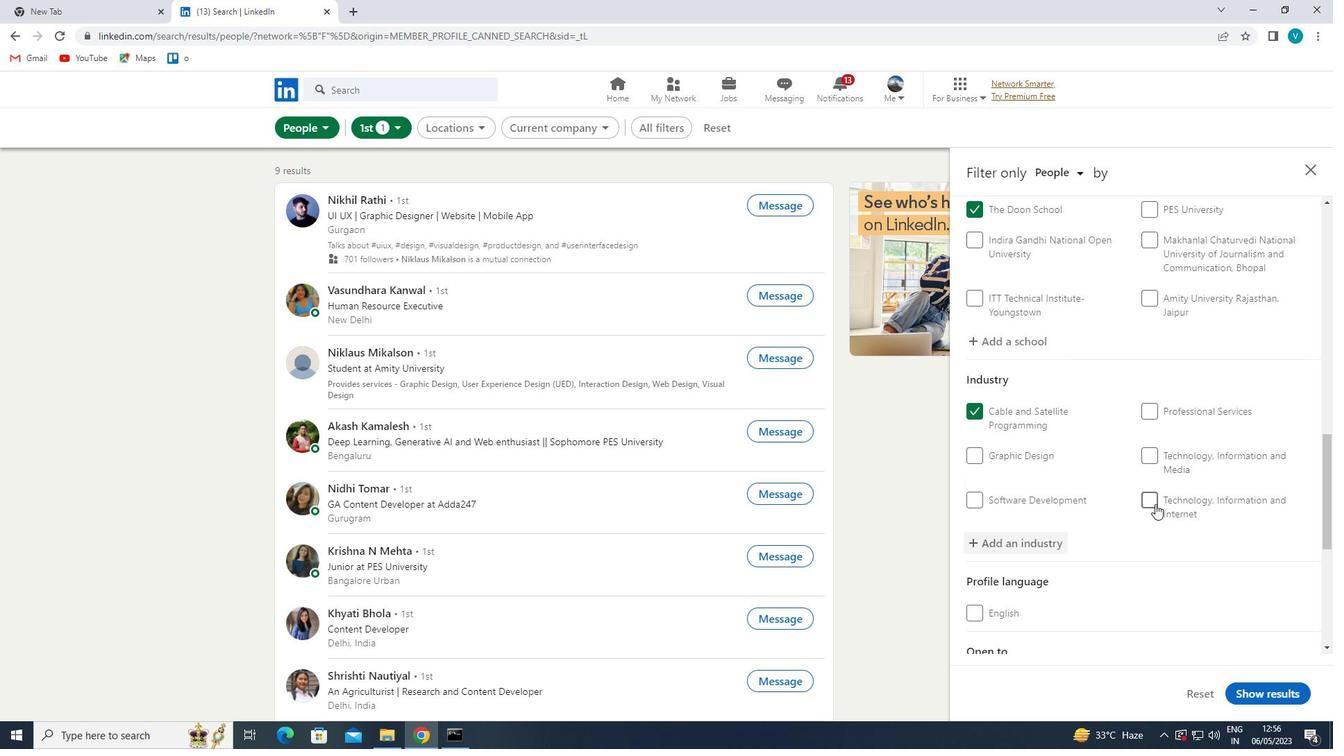 
Action: Mouse moved to (1154, 506)
Screenshot: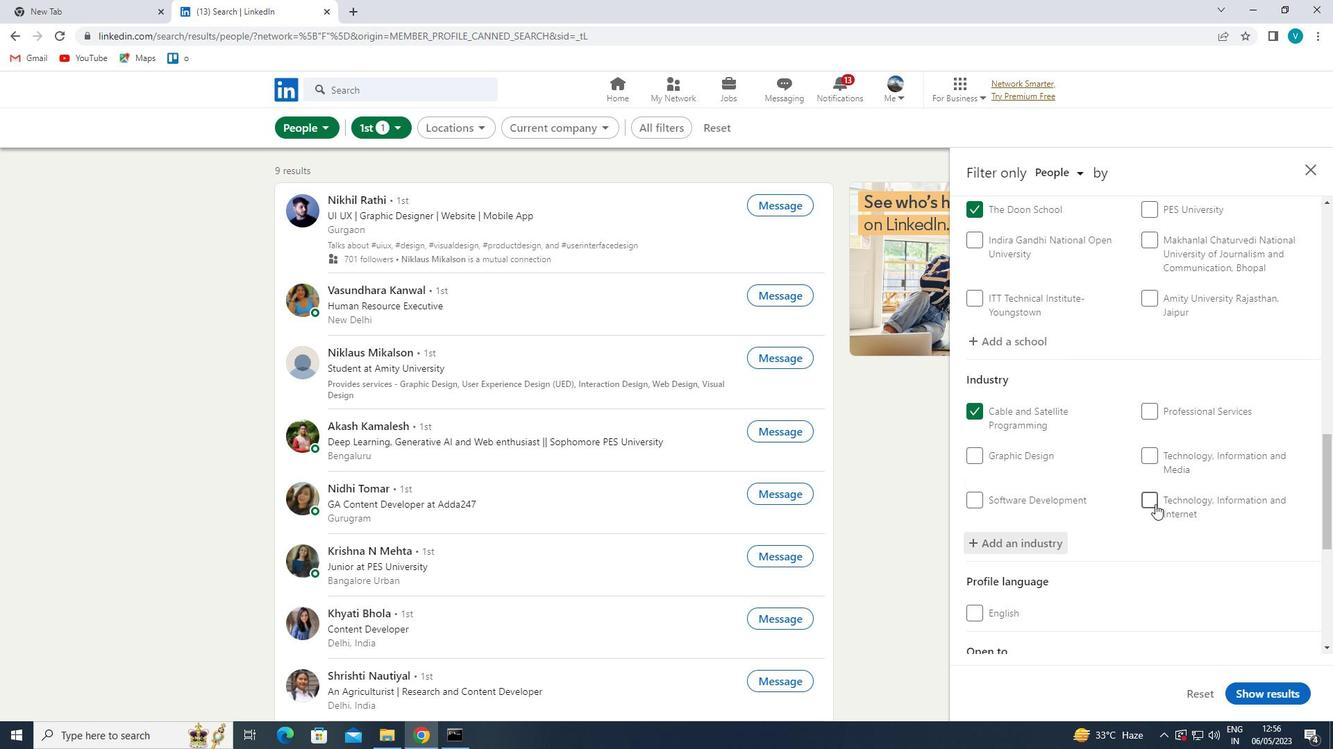 
Action: Mouse scrolled (1154, 505) with delta (0, 0)
Screenshot: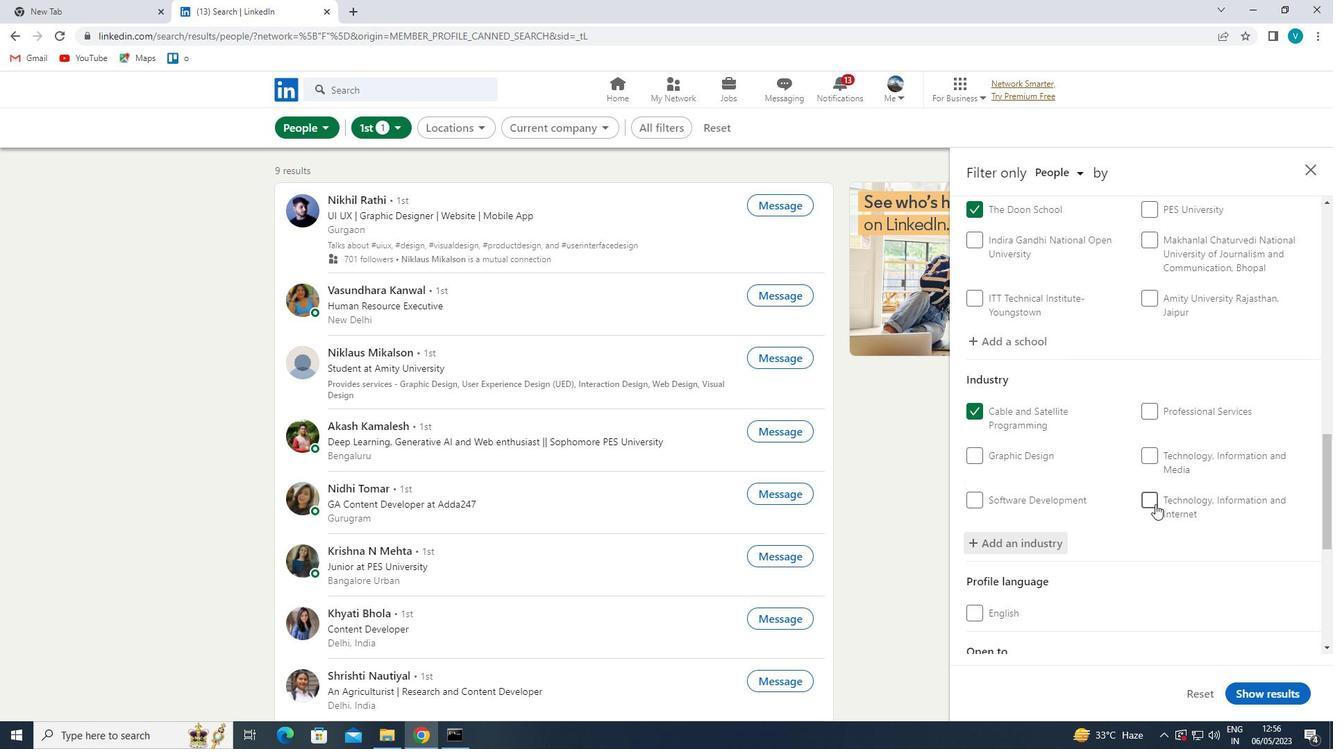 
Action: Mouse moved to (1153, 506)
Screenshot: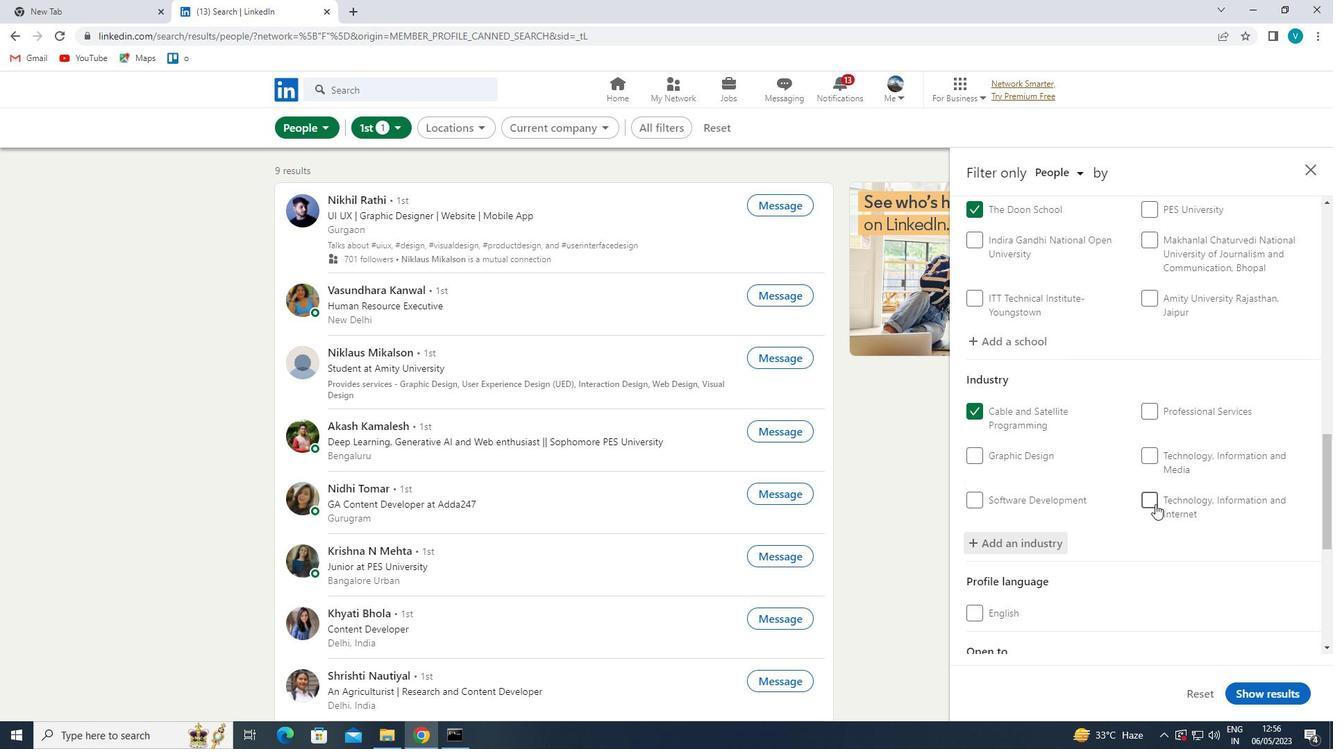
Action: Mouse scrolled (1153, 505) with delta (0, 0)
Screenshot: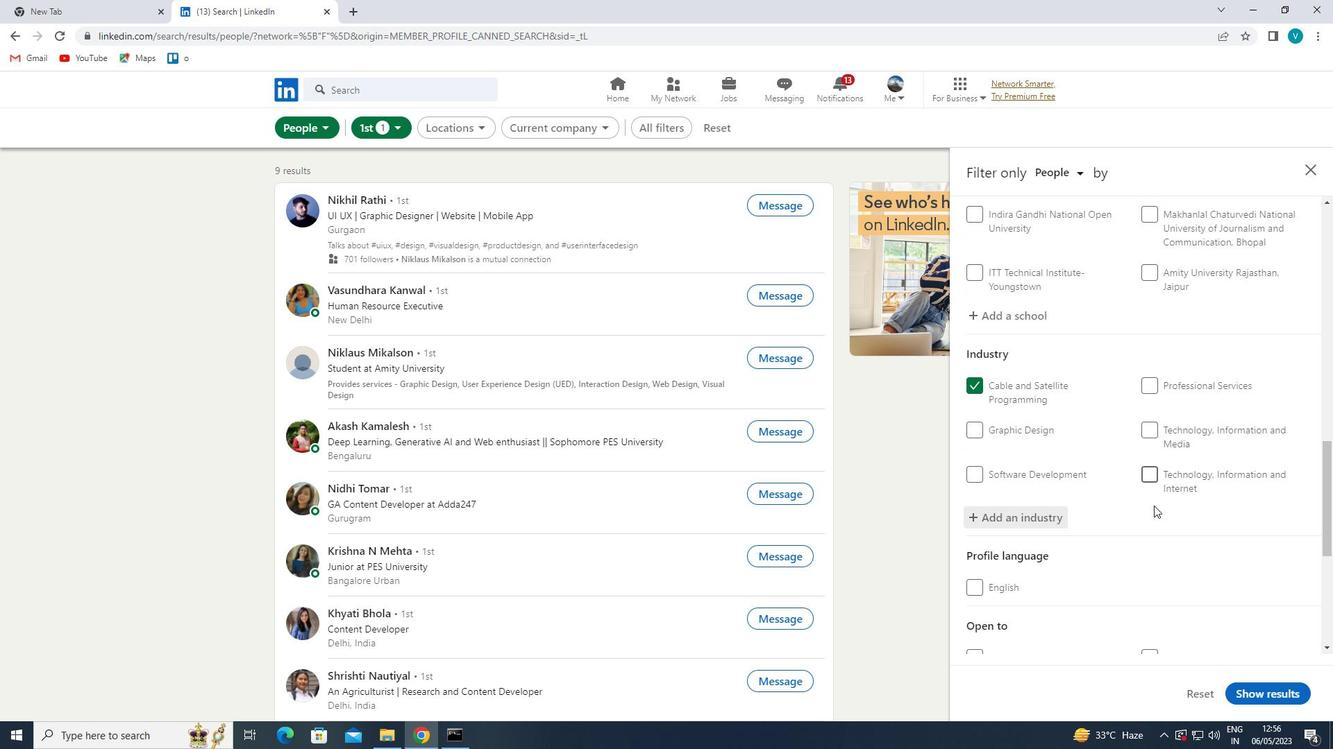 
Action: Mouse scrolled (1153, 505) with delta (0, 0)
Screenshot: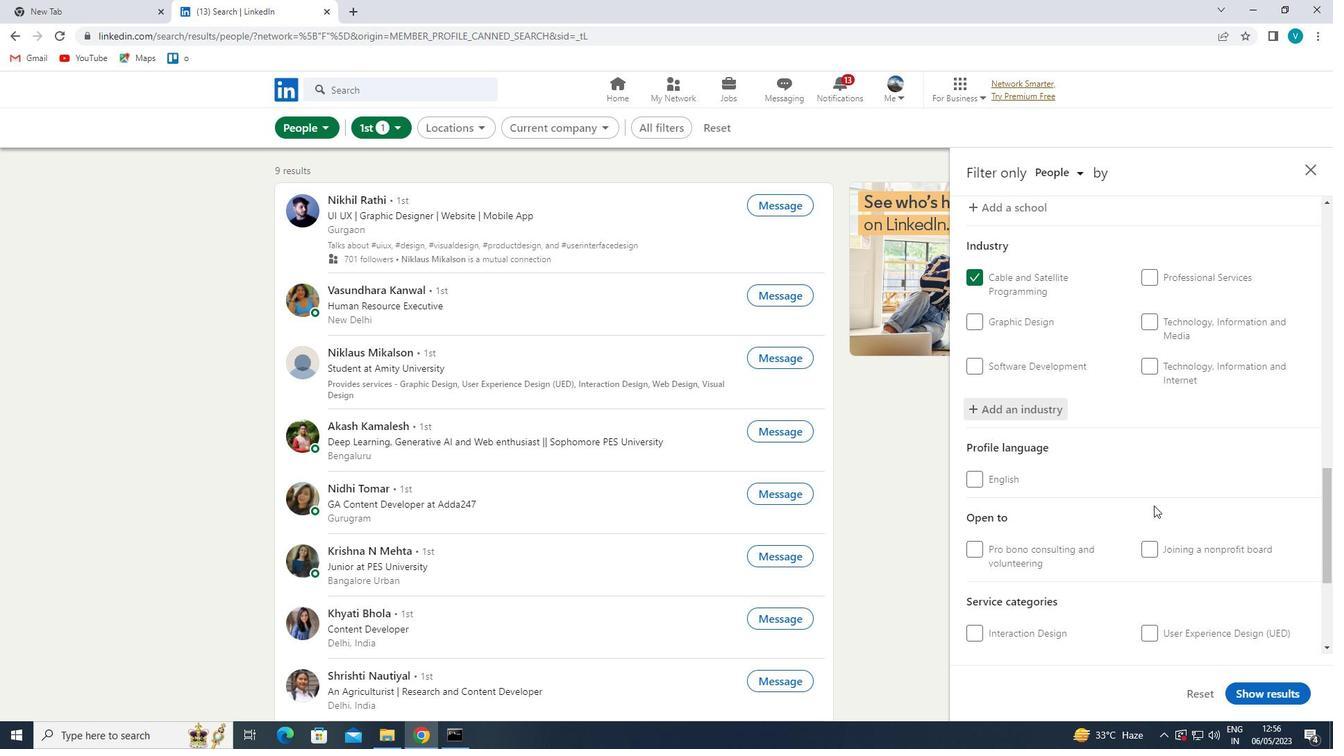 
Action: Mouse scrolled (1153, 505) with delta (0, 0)
Screenshot: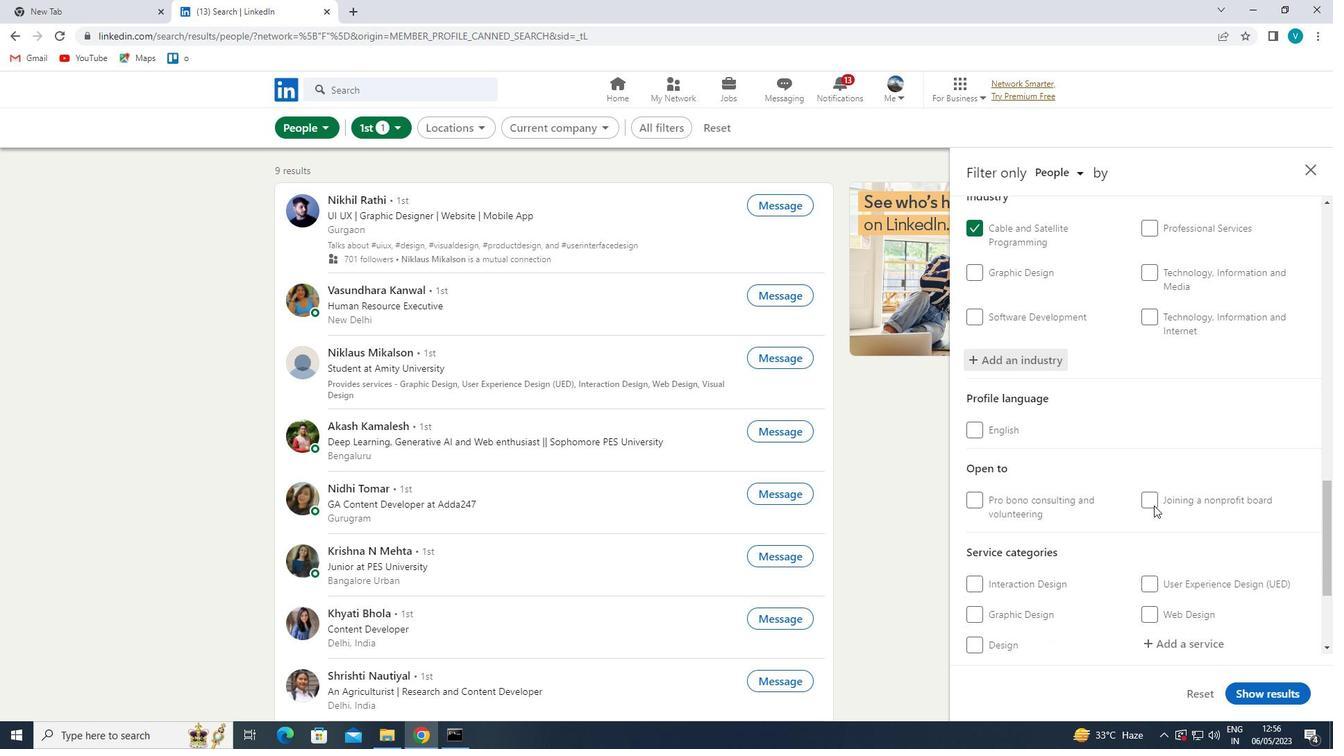 
Action: Mouse moved to (1171, 494)
Screenshot: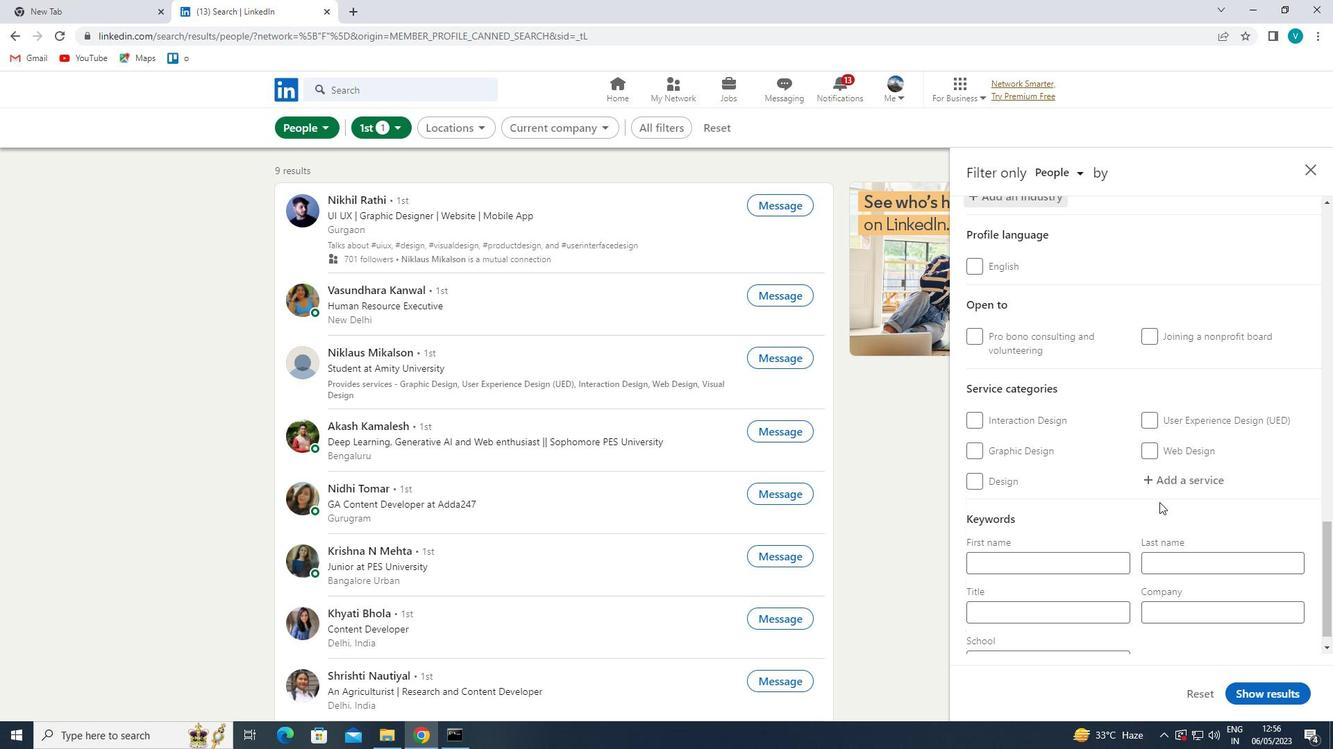 
Action: Mouse pressed left at (1171, 494)
Screenshot: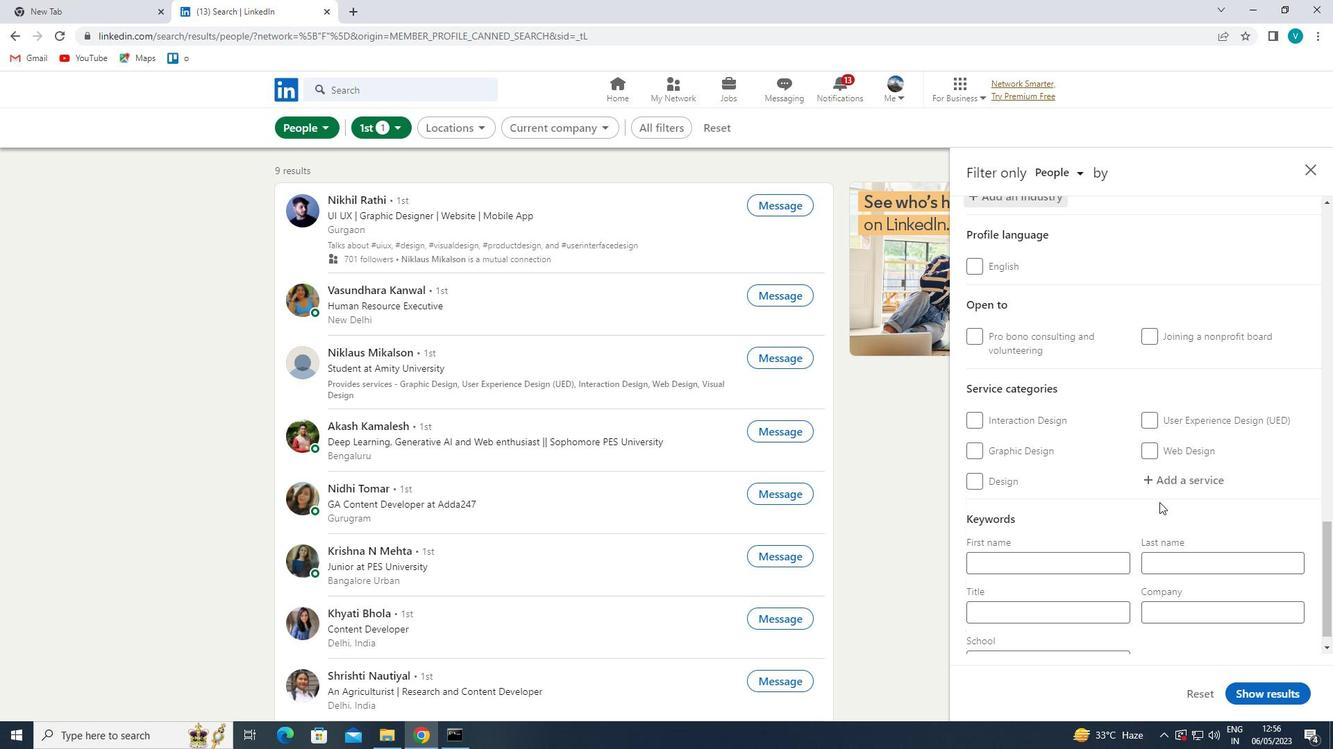 
Action: Mouse moved to (1183, 486)
Screenshot: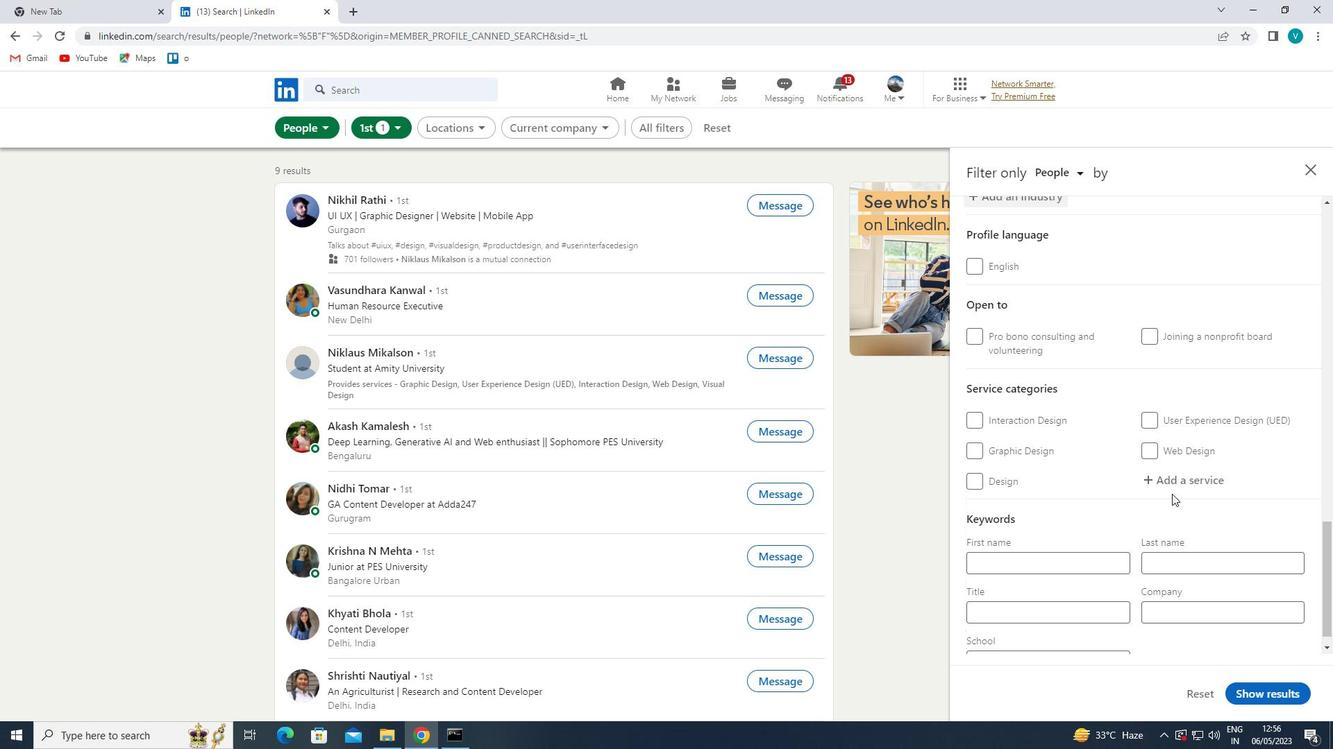 
Action: Mouse pressed left at (1183, 486)
Screenshot: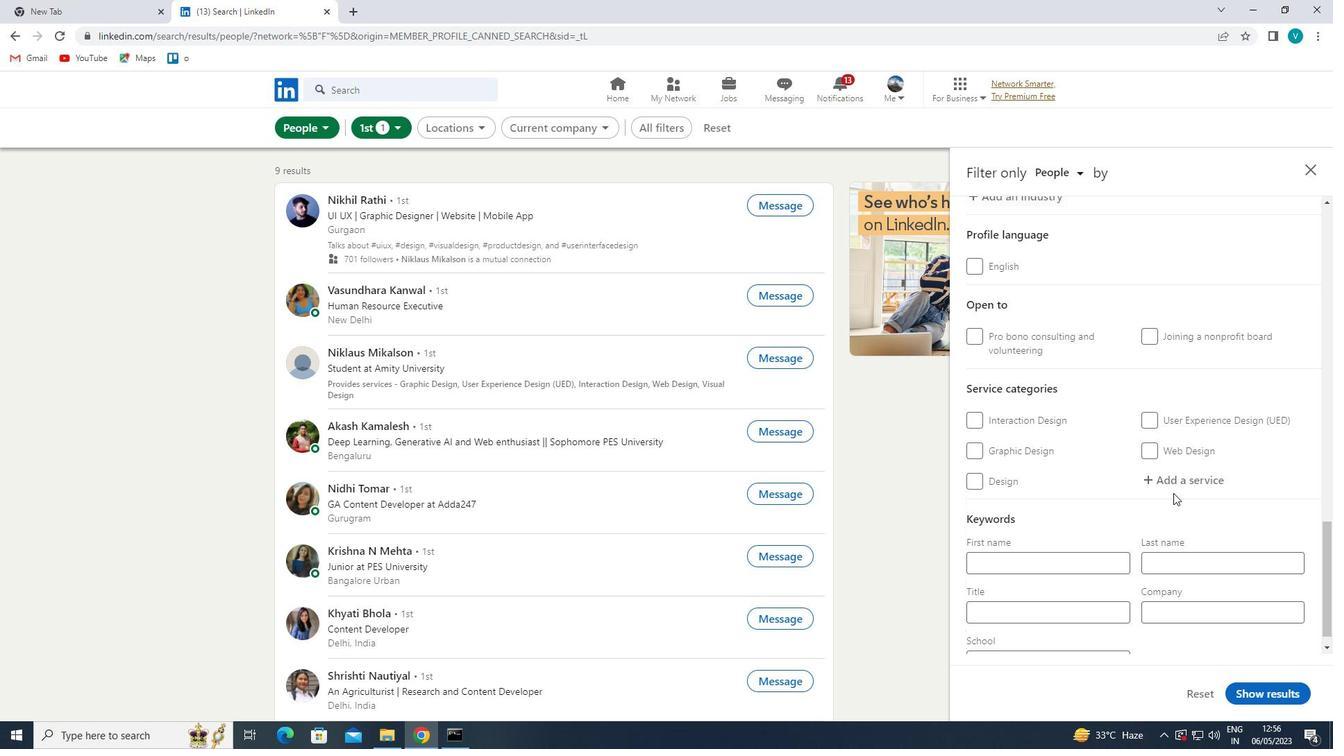 
Action: Key pressed <Key.shift>CONSUL
Screenshot: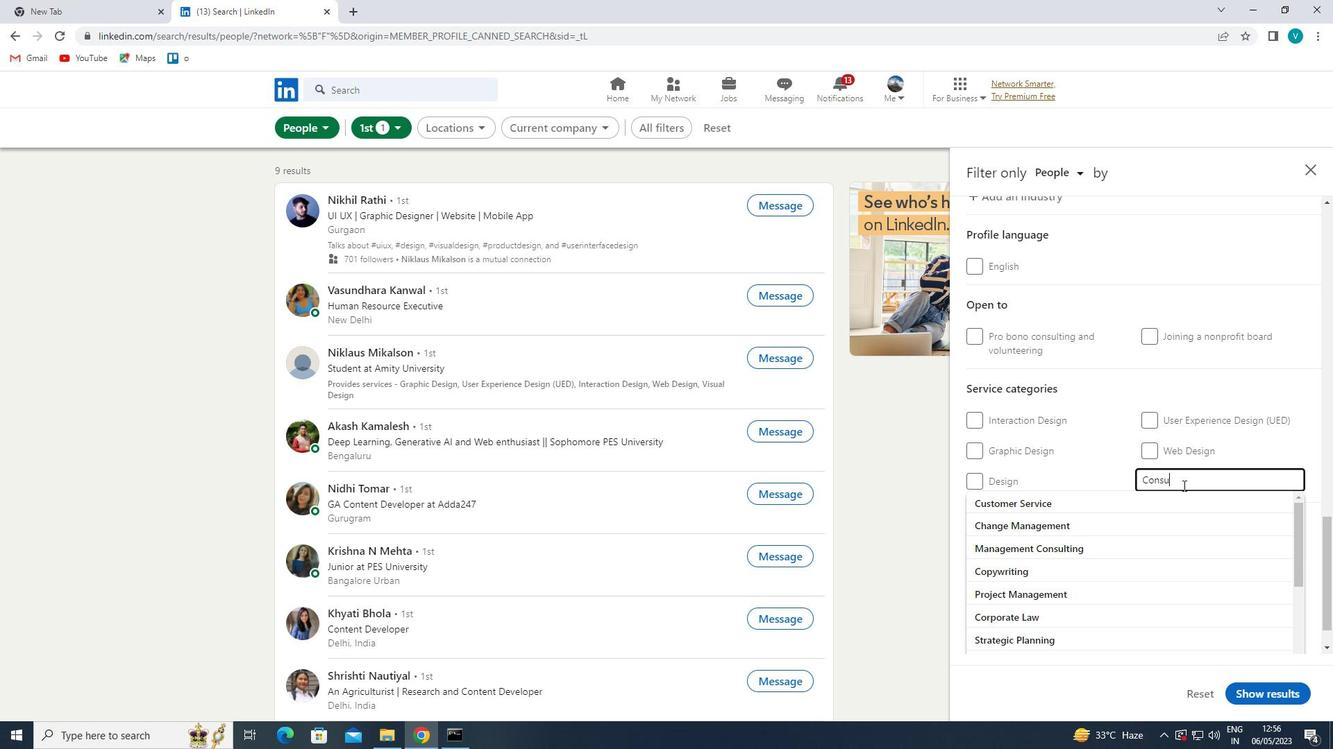 
Action: Mouse moved to (1158, 498)
Screenshot: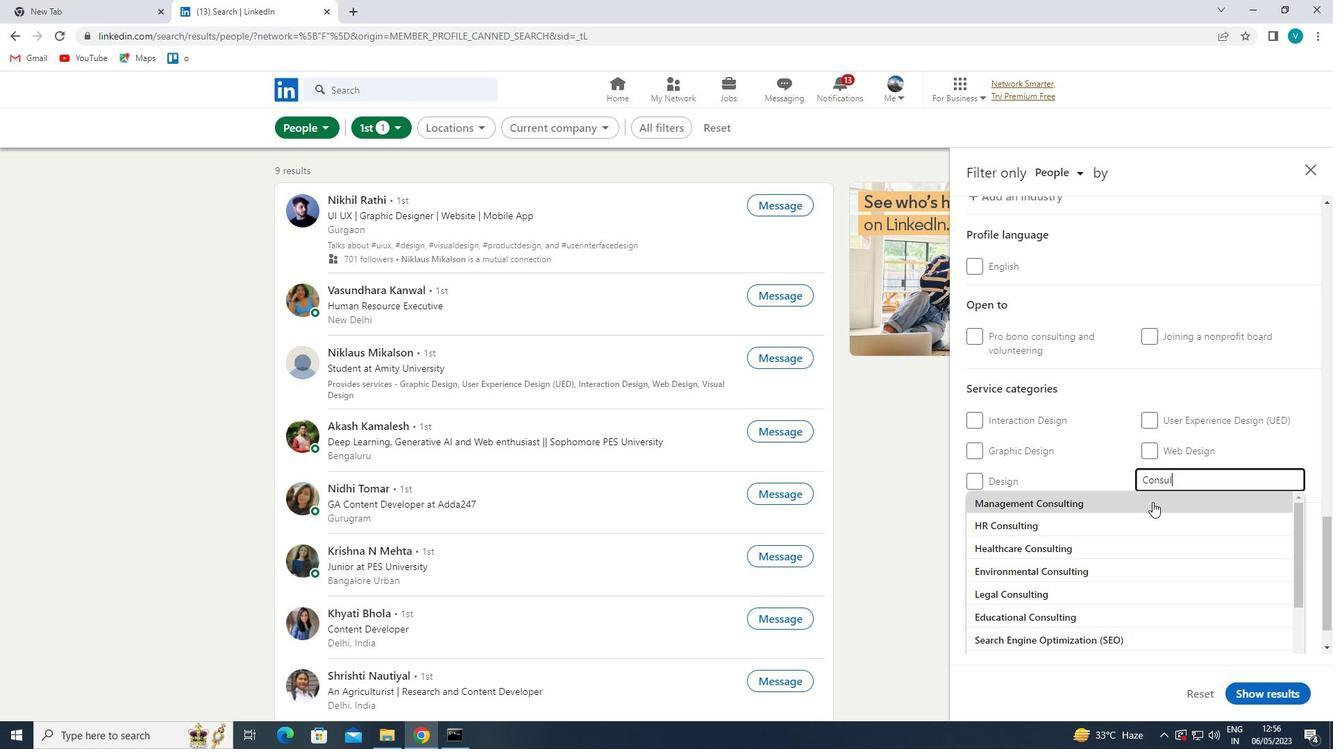 
Action: Key pressed TING<Key.space>
Screenshot: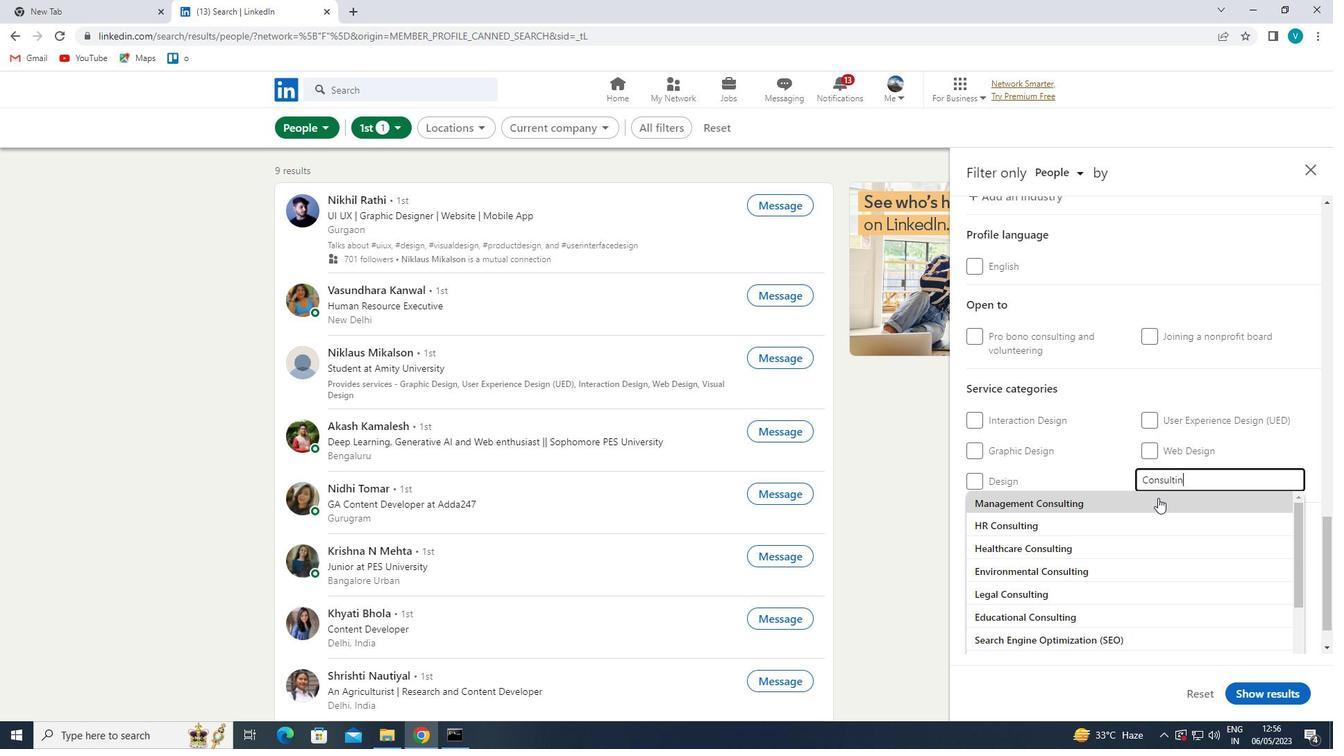 
Action: Mouse moved to (1096, 467)
Screenshot: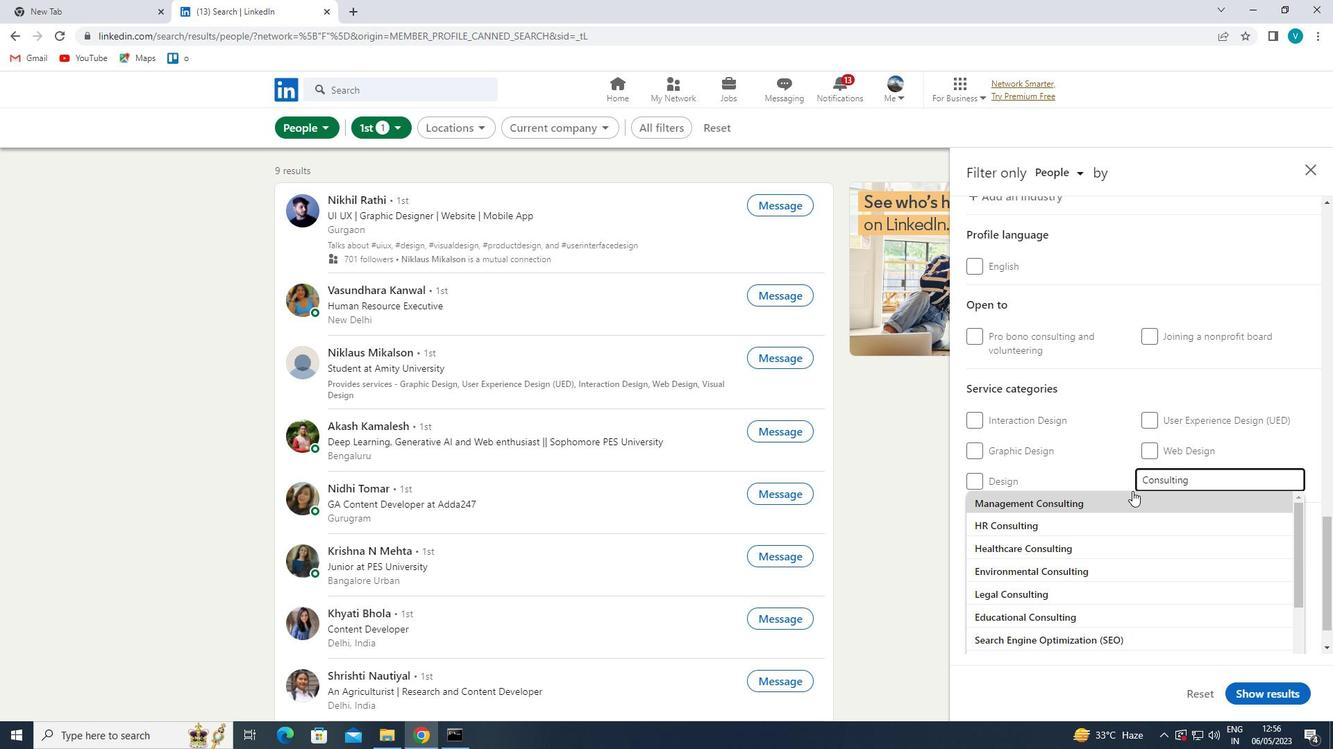 
Action: Mouse pressed left at (1096, 467)
Screenshot: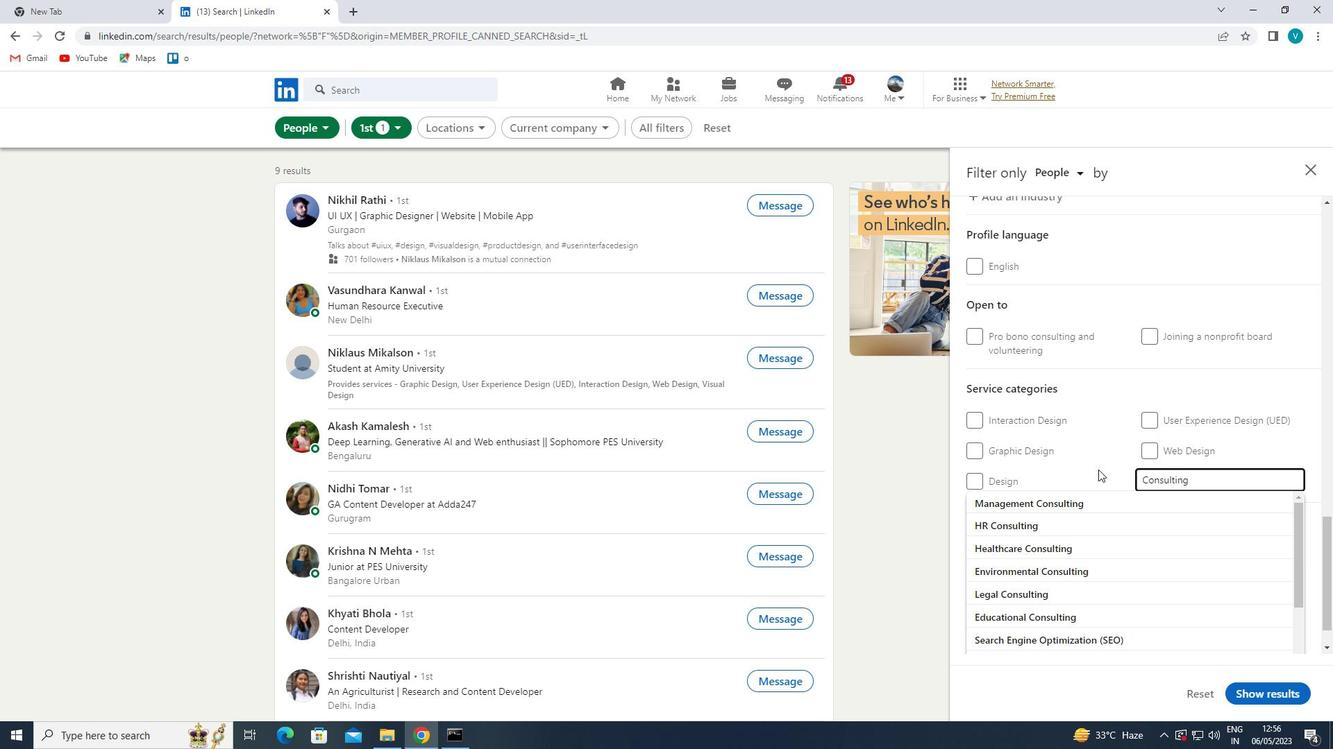 
Action: Mouse moved to (1096, 465)
Screenshot: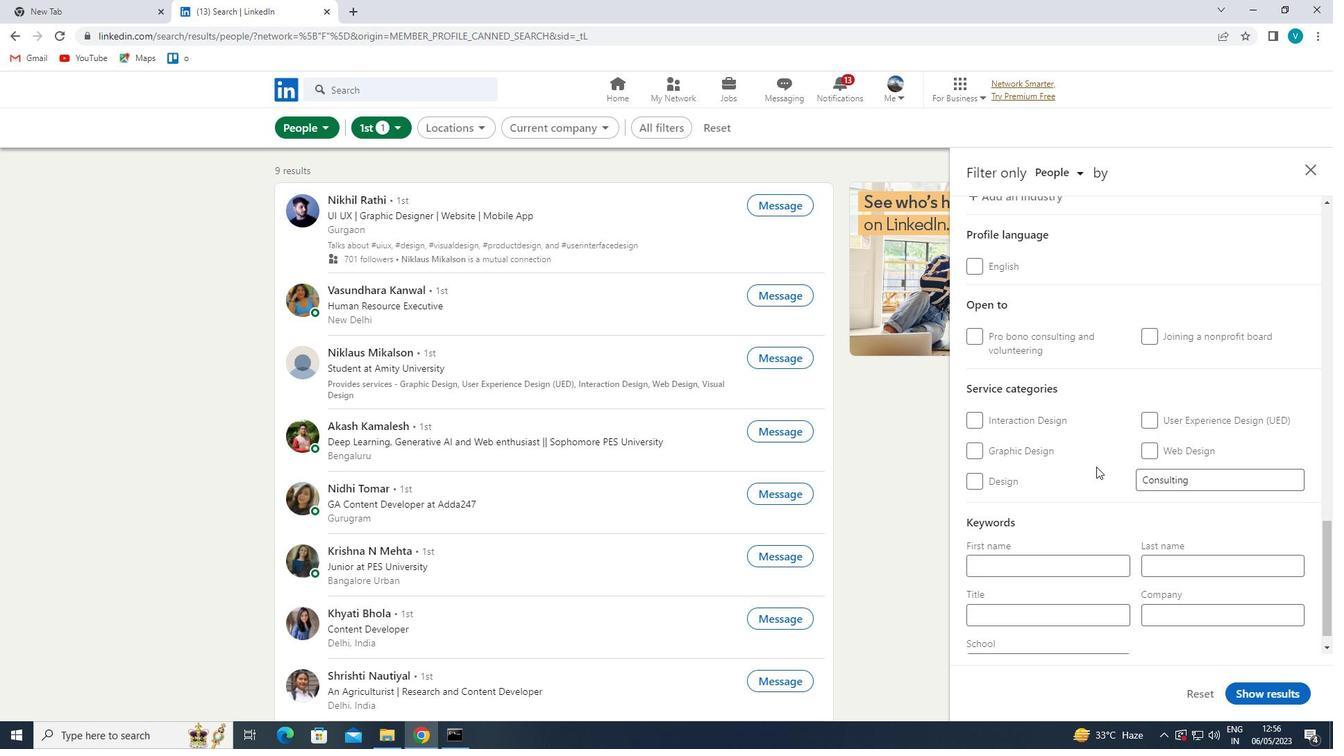 
Action: Mouse scrolled (1096, 465) with delta (0, 0)
Screenshot: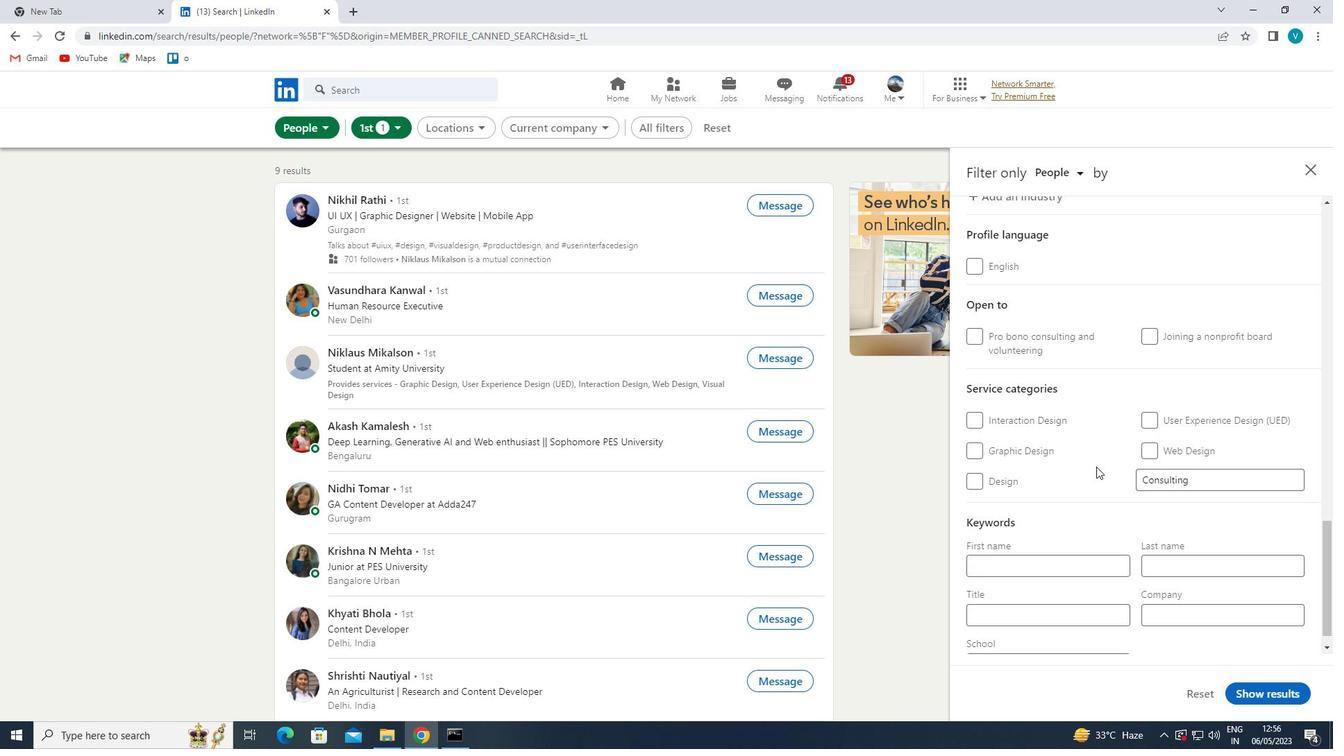 
Action: Mouse scrolled (1096, 465) with delta (0, 0)
Screenshot: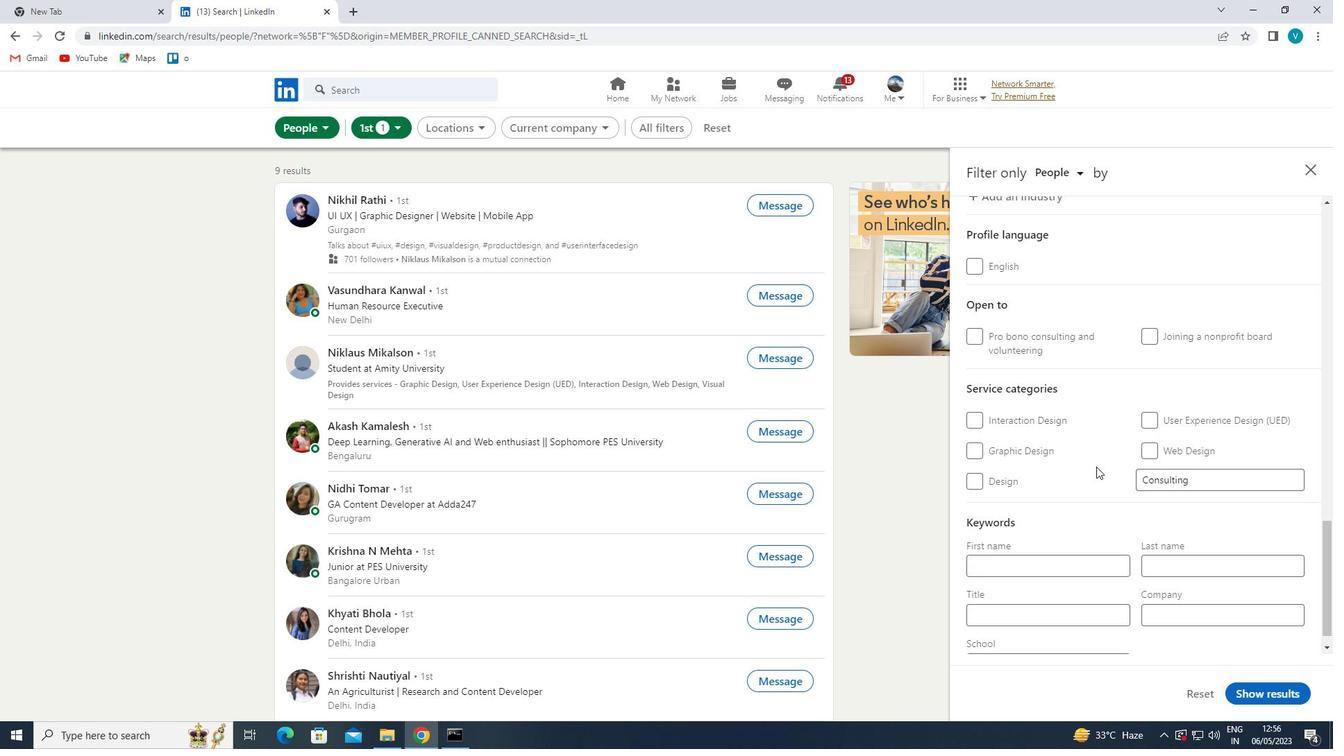 
Action: Mouse scrolled (1096, 465) with delta (0, 0)
Screenshot: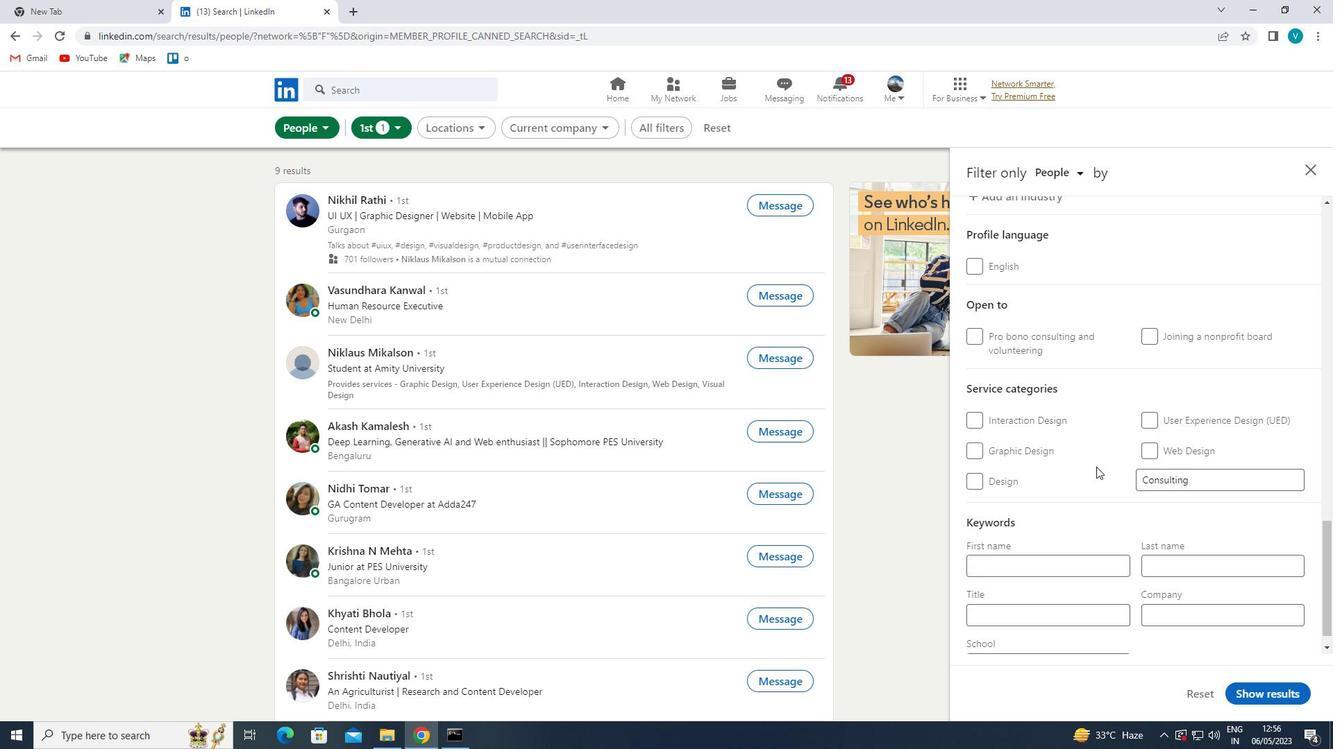 
Action: Mouse moved to (1084, 597)
Screenshot: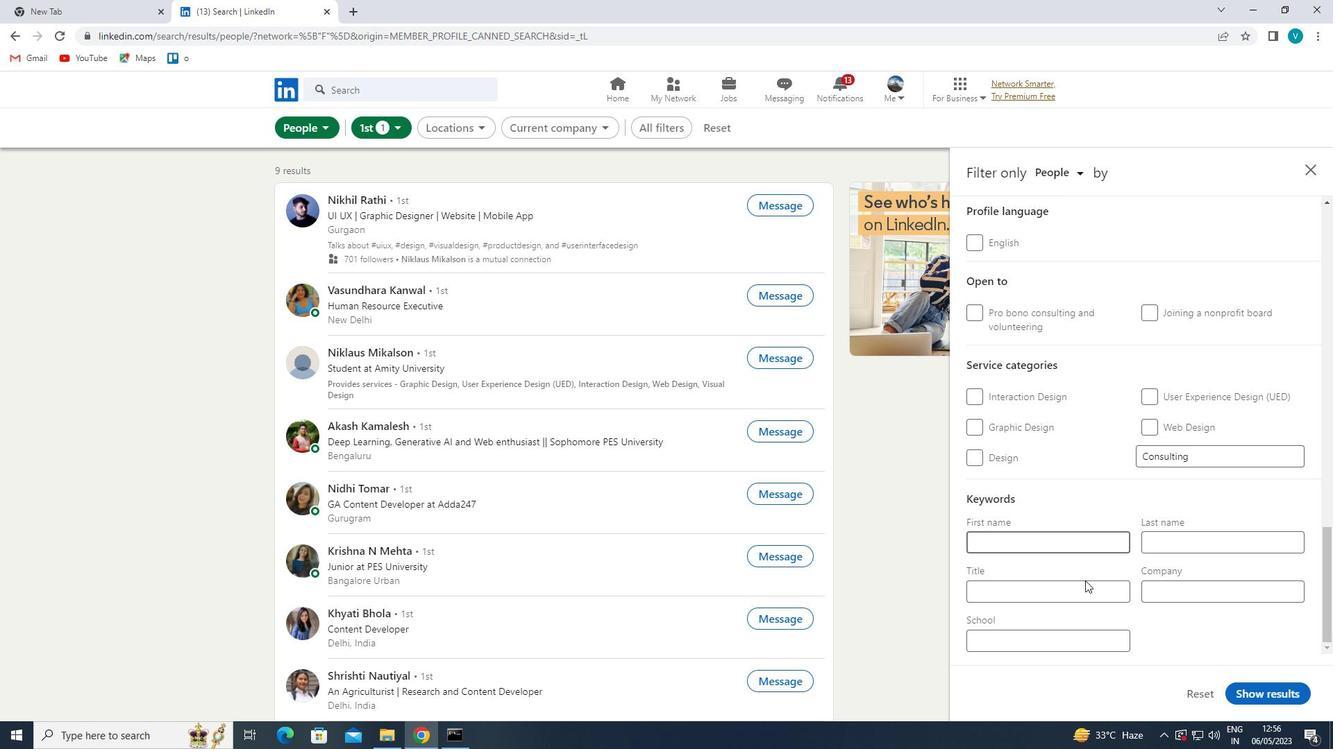 
Action: Mouse pressed left at (1084, 597)
Screenshot: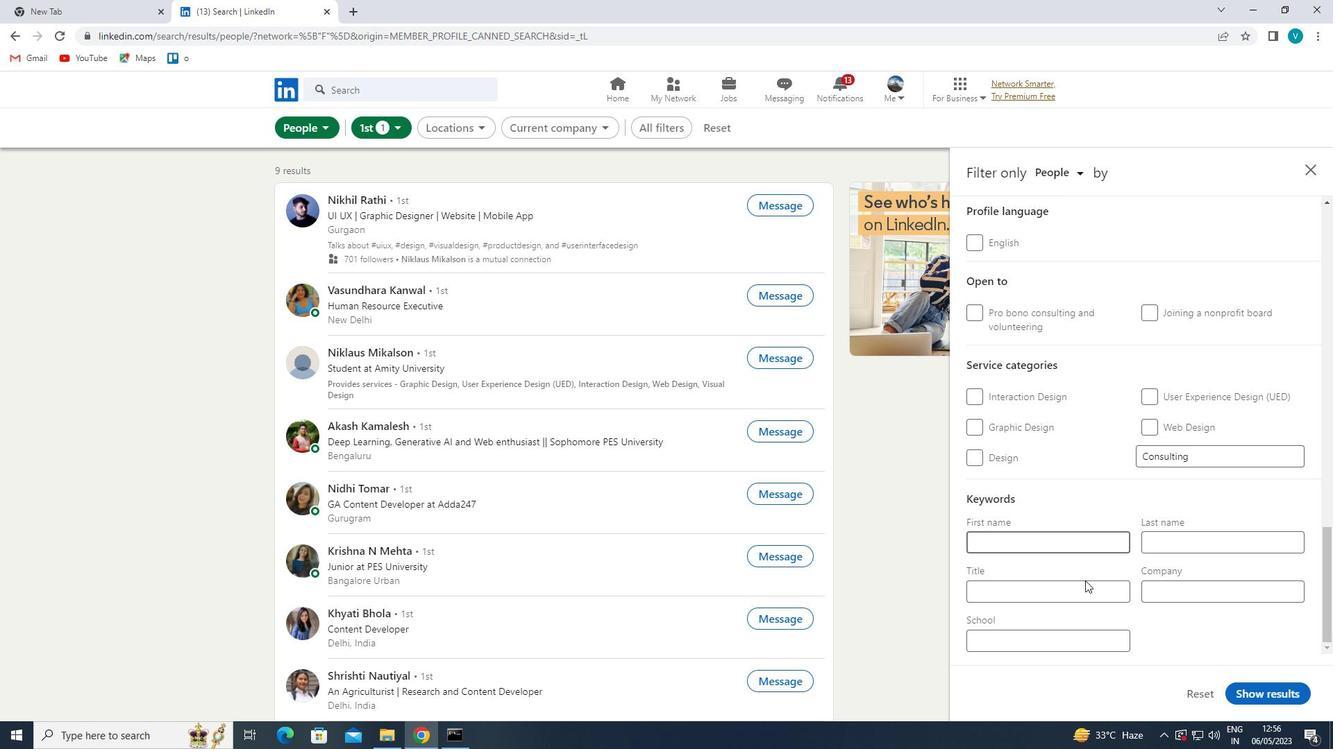 
Action: Mouse moved to (1084, 597)
Screenshot: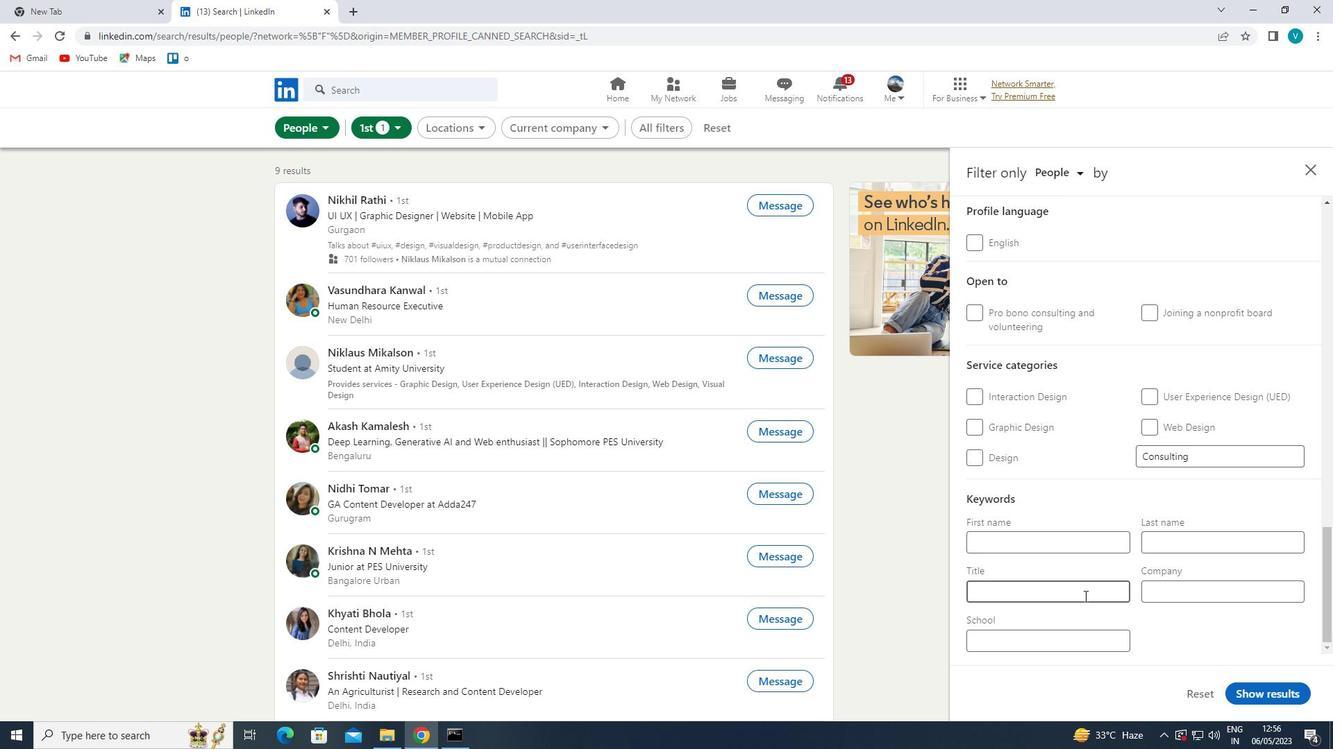 
Action: Key pressed <Key.shift>DESK<Key.space><Key.shift>MANAGER<Key.space>
Screenshot: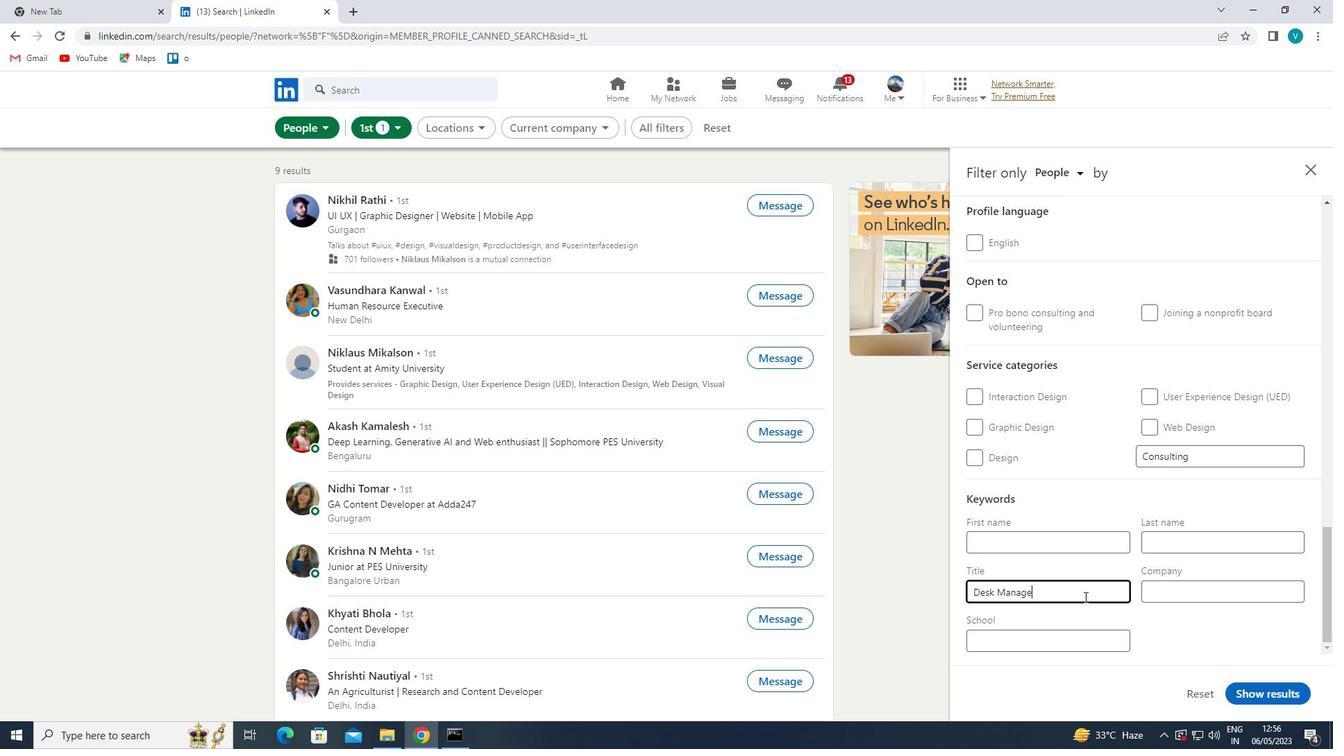 
Action: Mouse moved to (1261, 688)
Screenshot: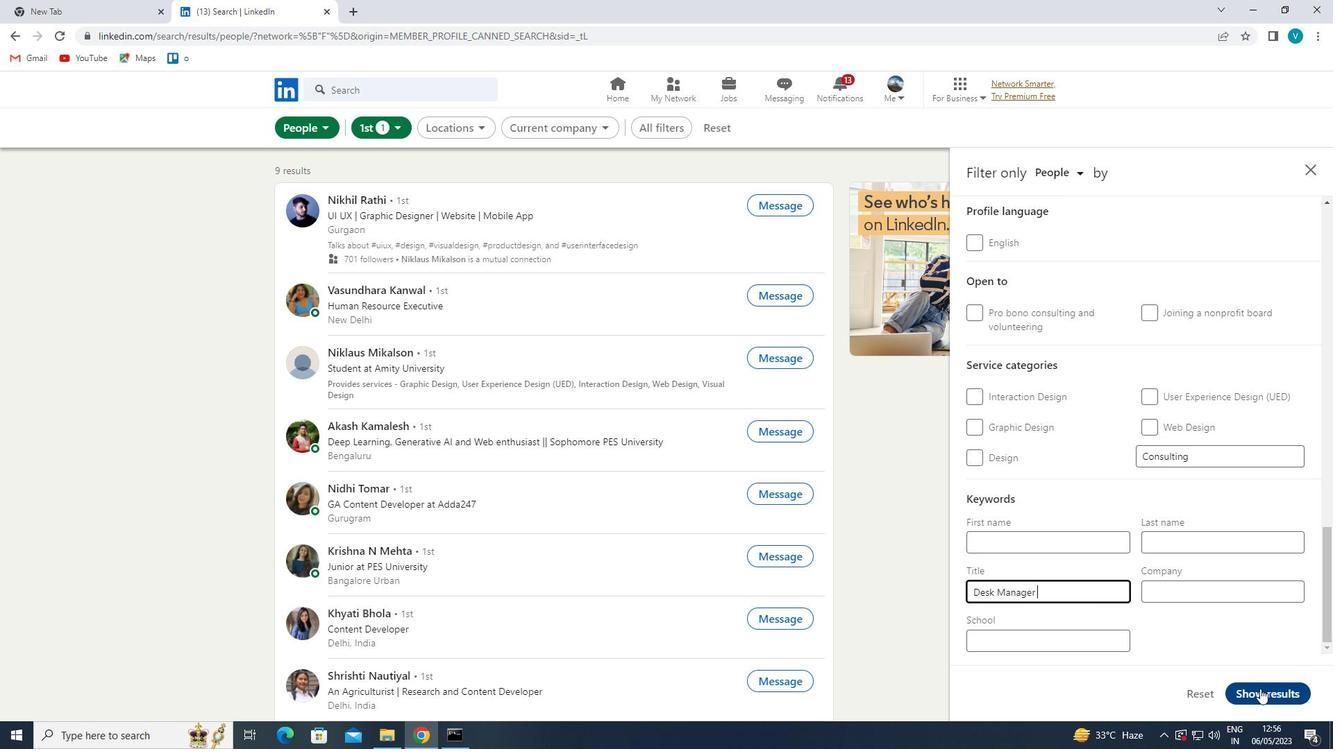 
Action: Mouse pressed left at (1261, 688)
Screenshot: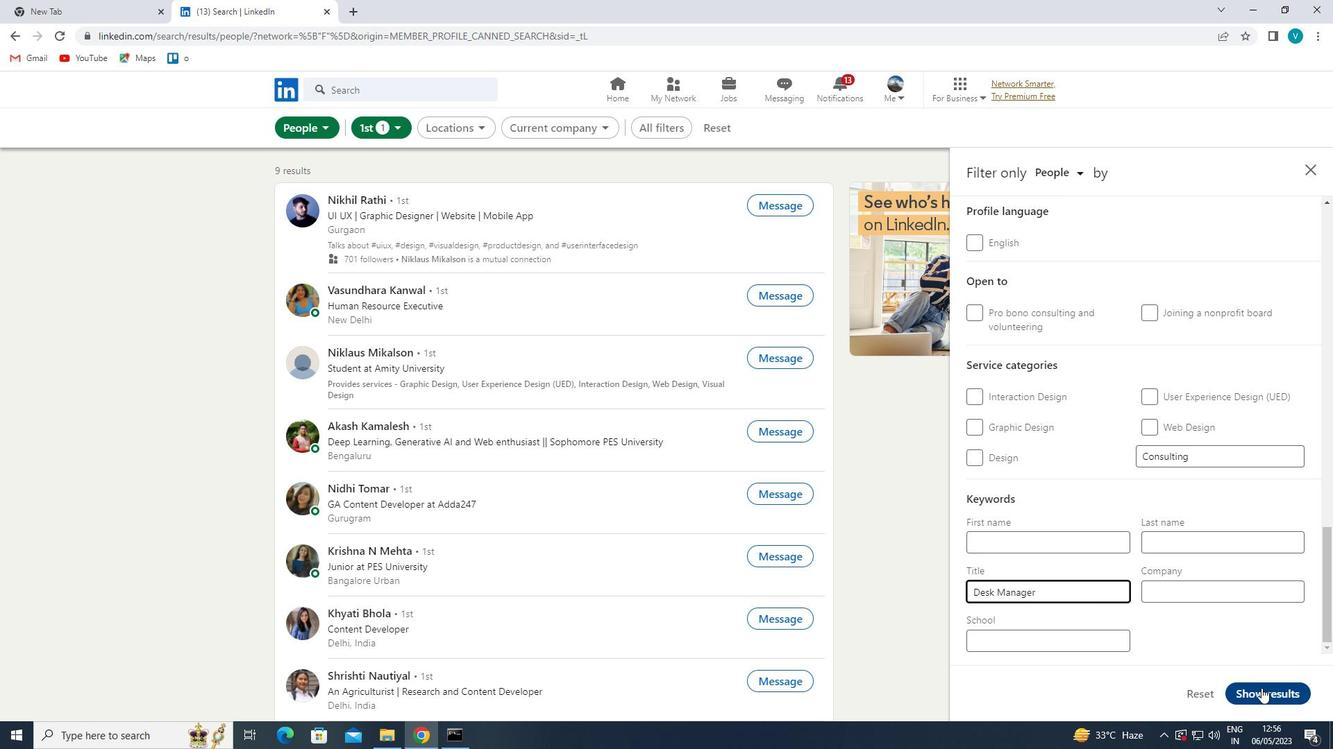 
